 Task: Look for space in Boujniba, Morocco from 8th June, 2023 to 16th June, 2023 for 2 adults in price range Rs.10000 to Rs.15000. Place can be entire place with 1  bedroom having 1 bed and 1 bathroom. Property type can be house, flat, guest house, hotel. Amenities needed are: wifi. Booking option can be shelf check-in. Required host language is English.
Action: Mouse moved to (512, 69)
Screenshot: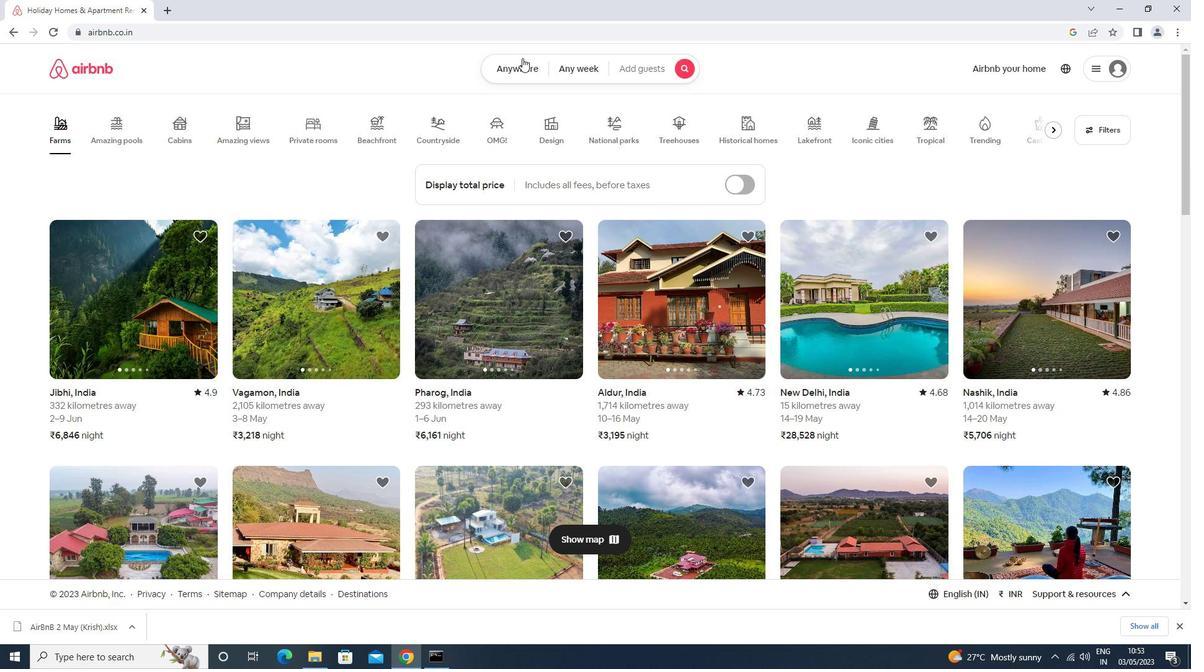 
Action: Mouse pressed left at (512, 69)
Screenshot: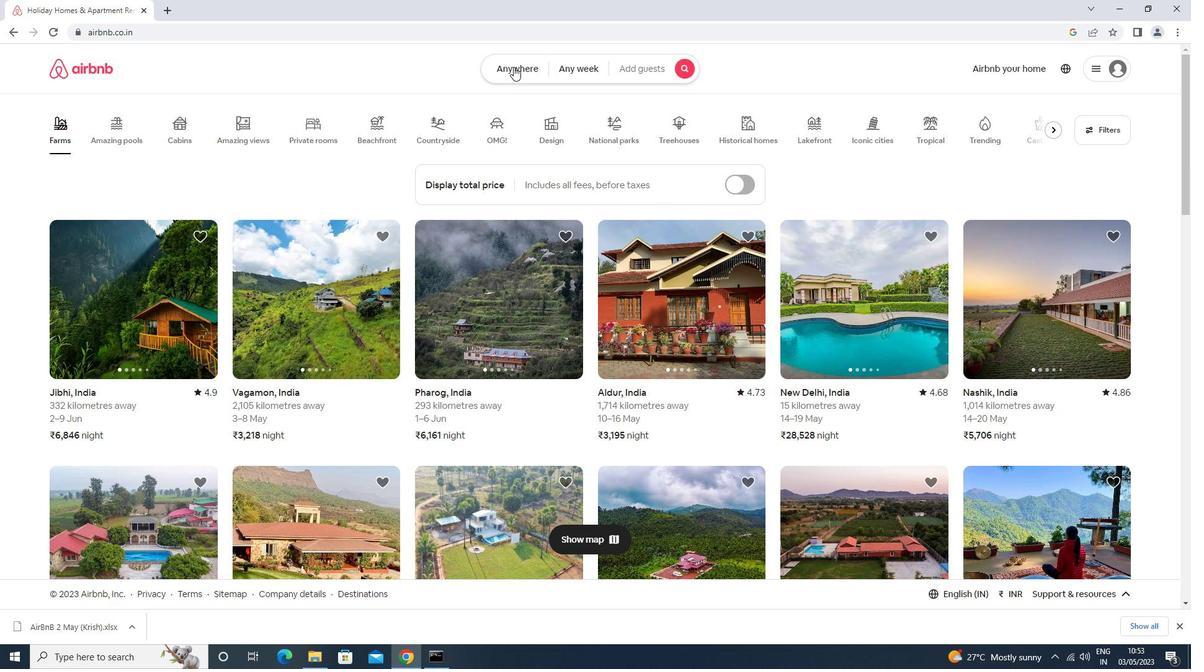 
Action: Mouse moved to (482, 120)
Screenshot: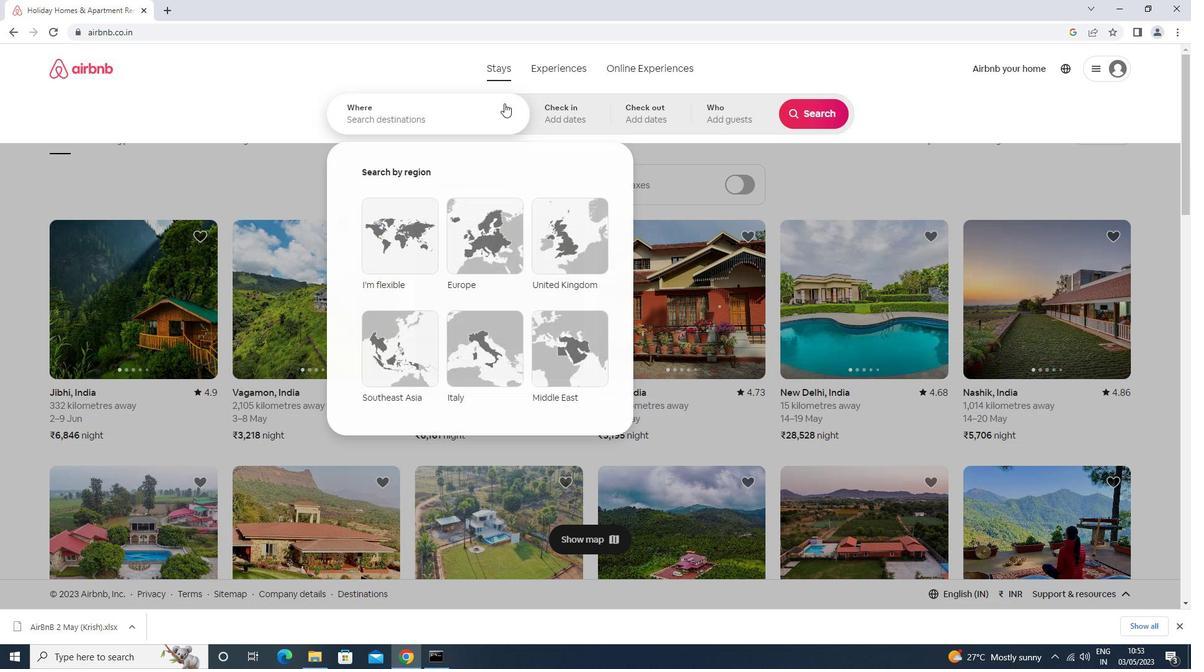 
Action: Mouse pressed left at (482, 120)
Screenshot: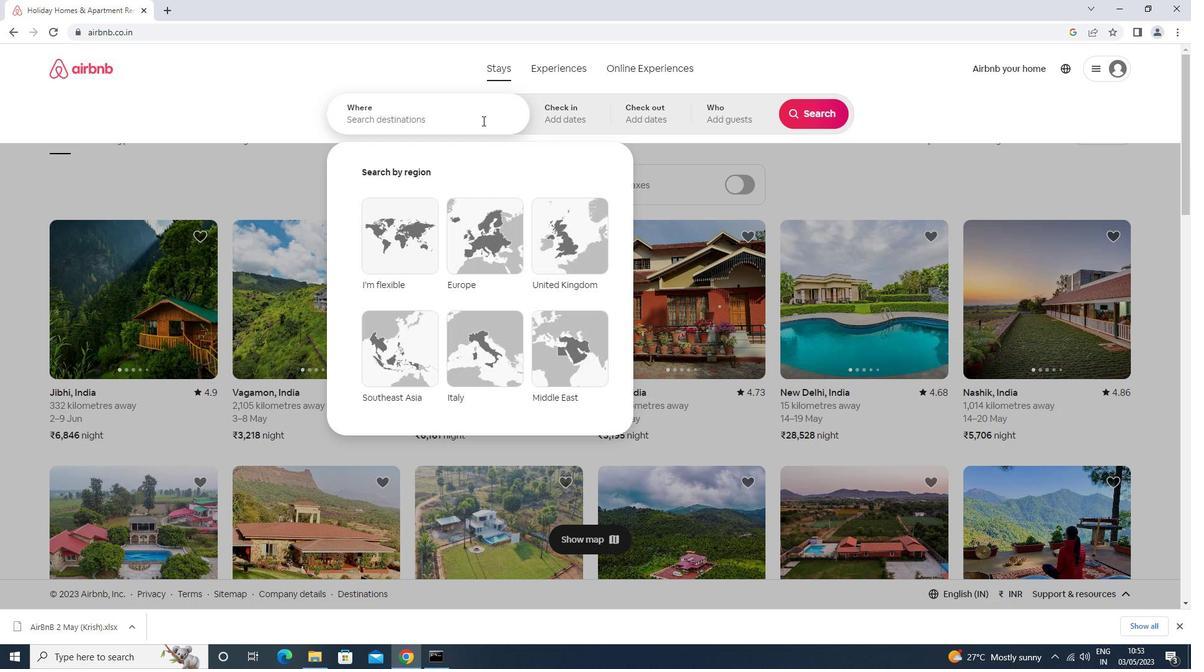 
Action: Mouse moved to (471, 122)
Screenshot: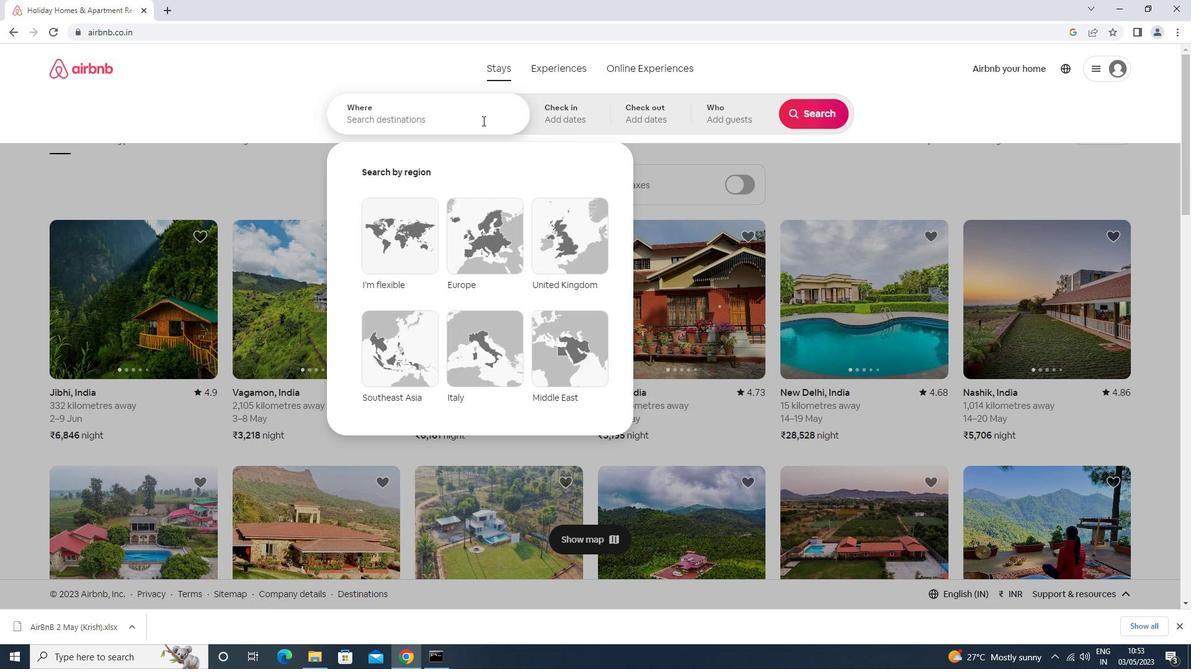 
Action: Key pressed boujniba
Screenshot: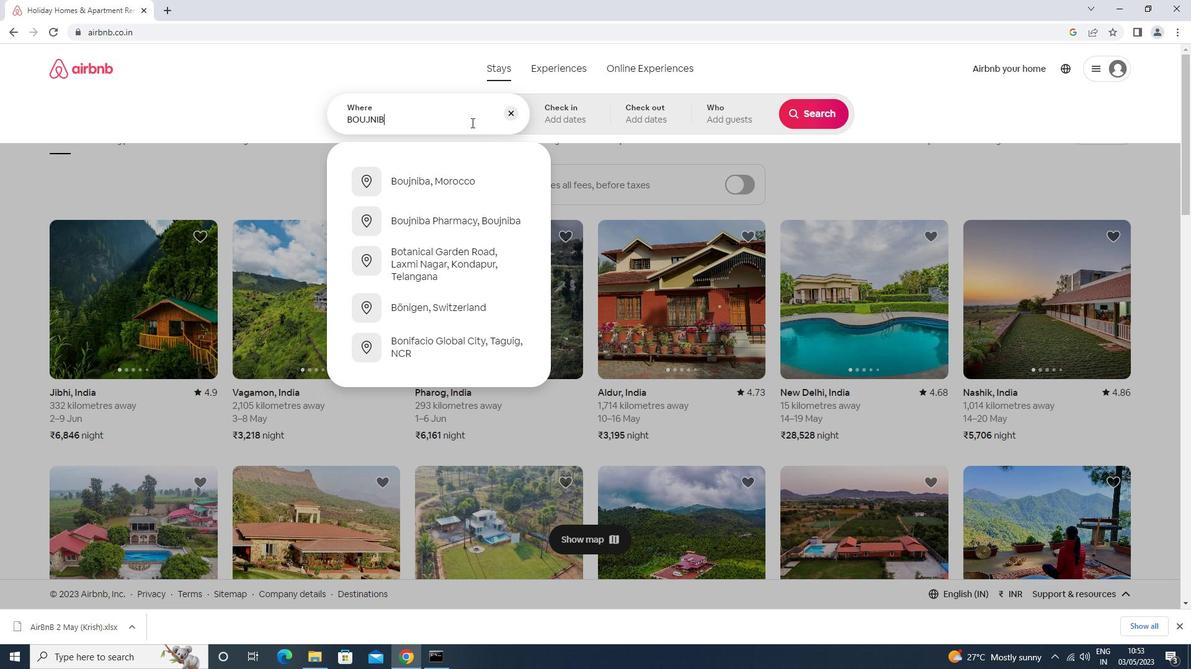 
Action: Mouse moved to (443, 174)
Screenshot: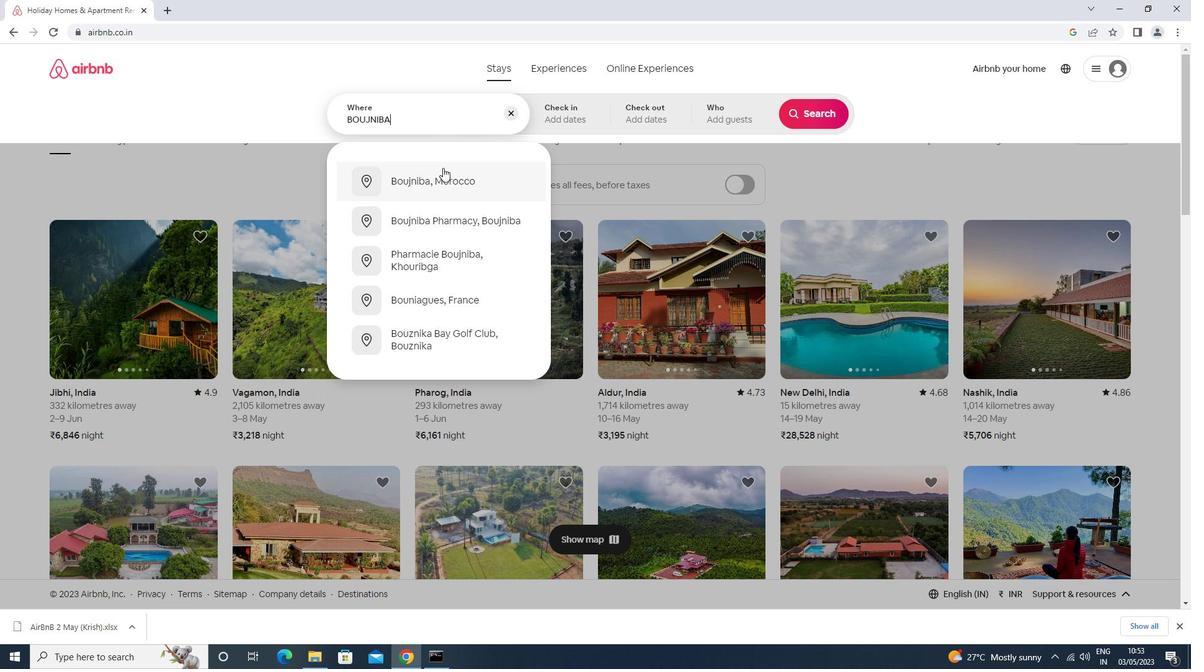 
Action: Mouse pressed left at (443, 174)
Screenshot: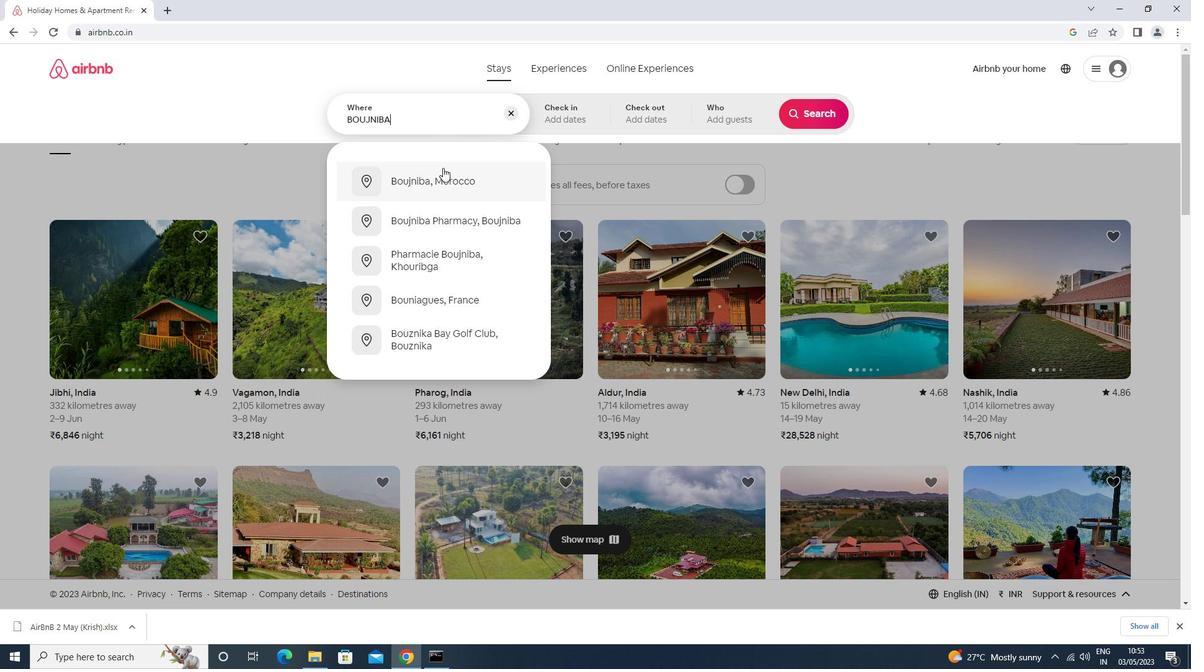
Action: Mouse moved to (732, 296)
Screenshot: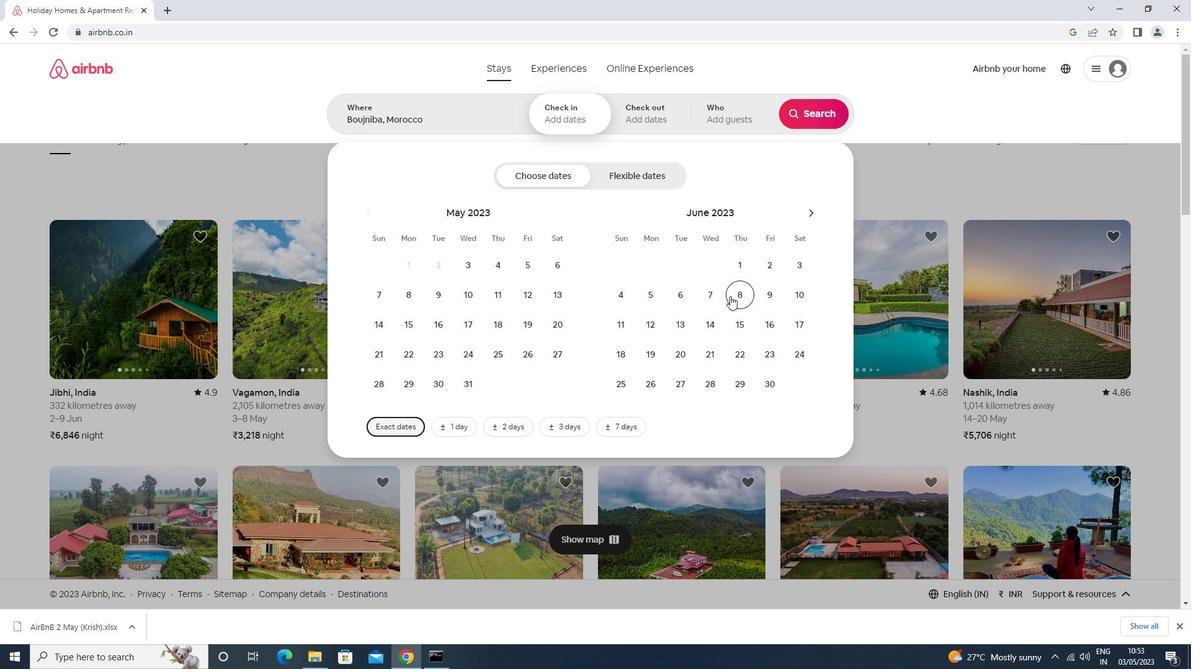 
Action: Mouse pressed left at (732, 296)
Screenshot: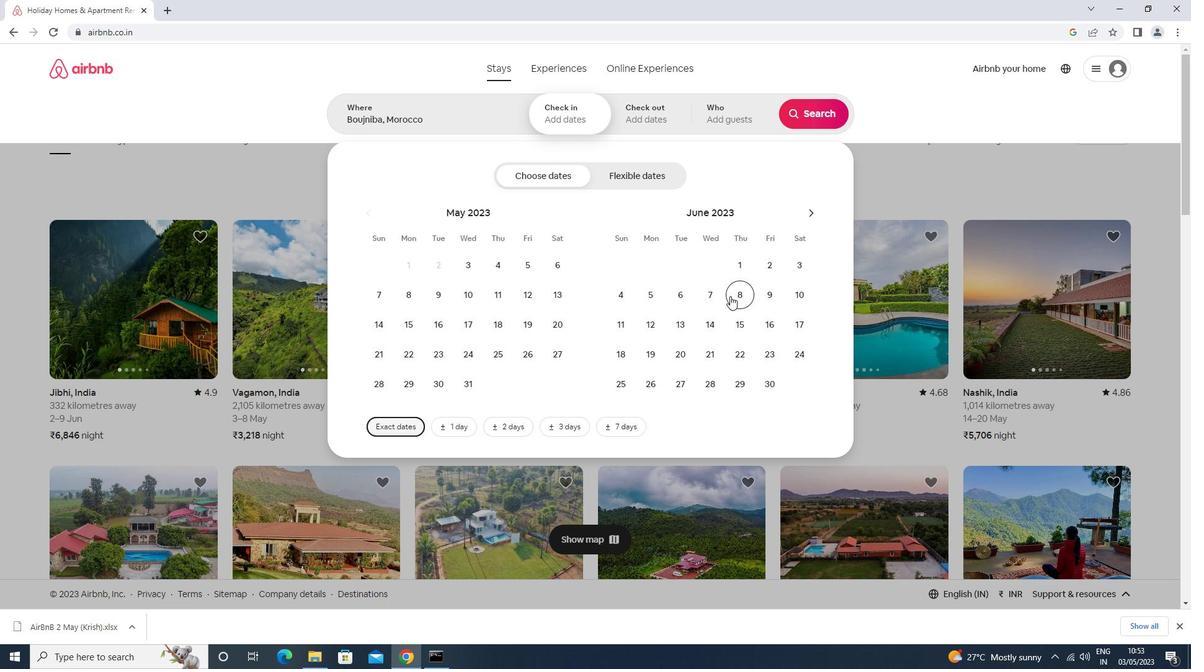 
Action: Mouse moved to (779, 330)
Screenshot: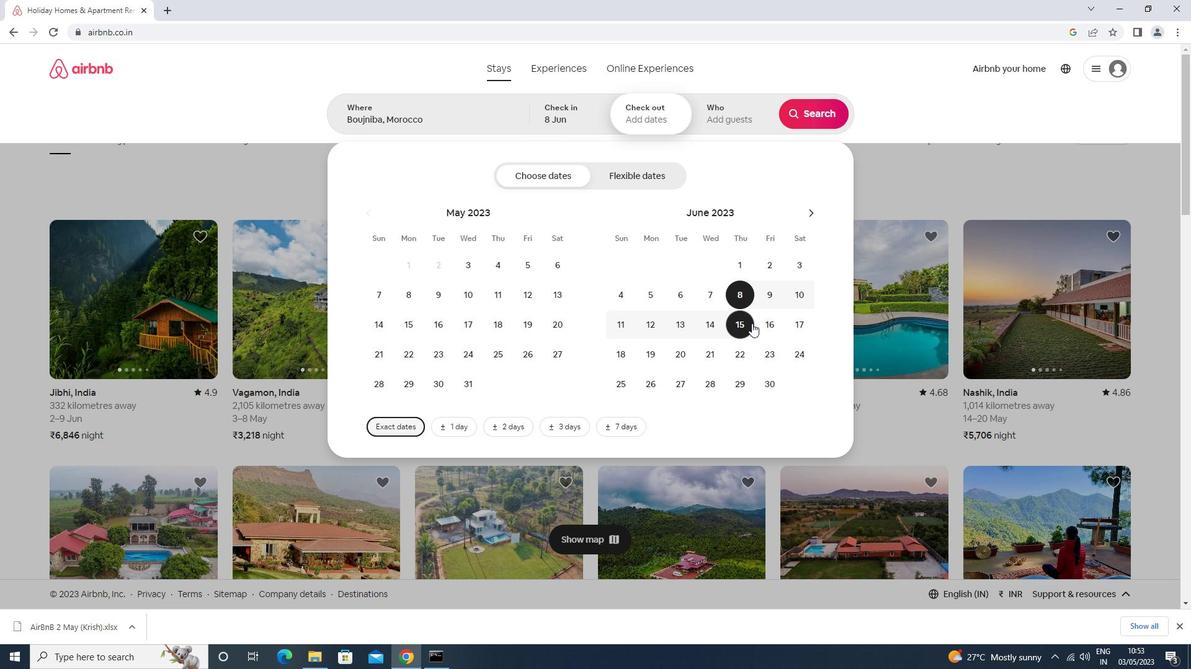 
Action: Mouse pressed left at (779, 330)
Screenshot: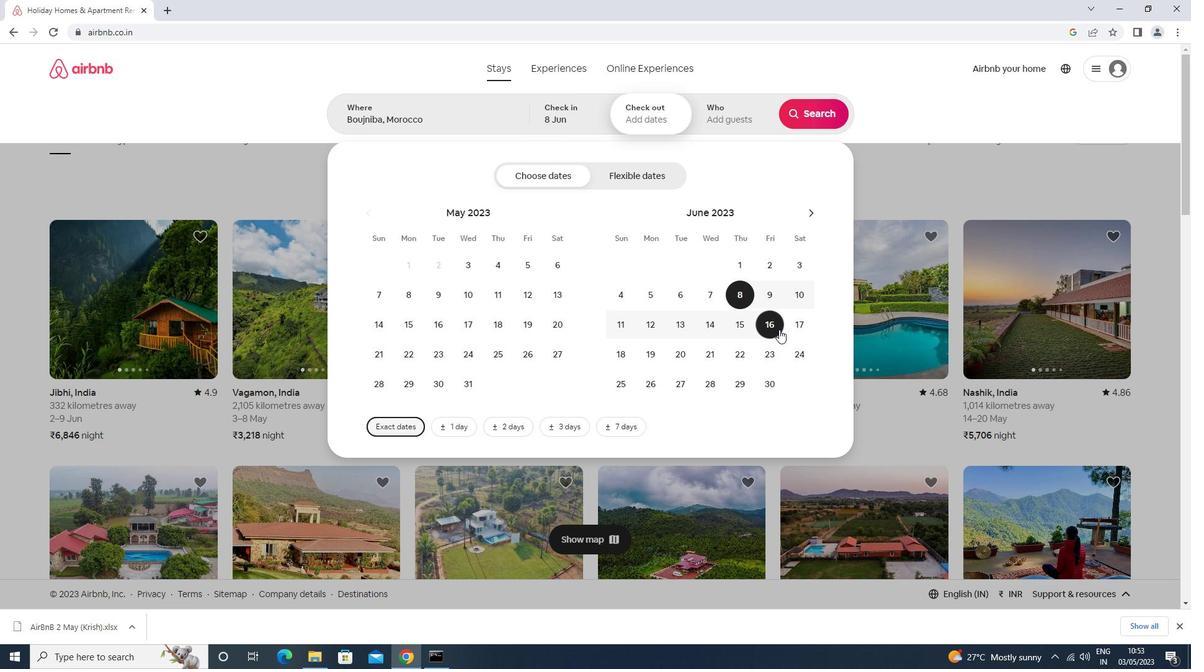
Action: Mouse moved to (734, 124)
Screenshot: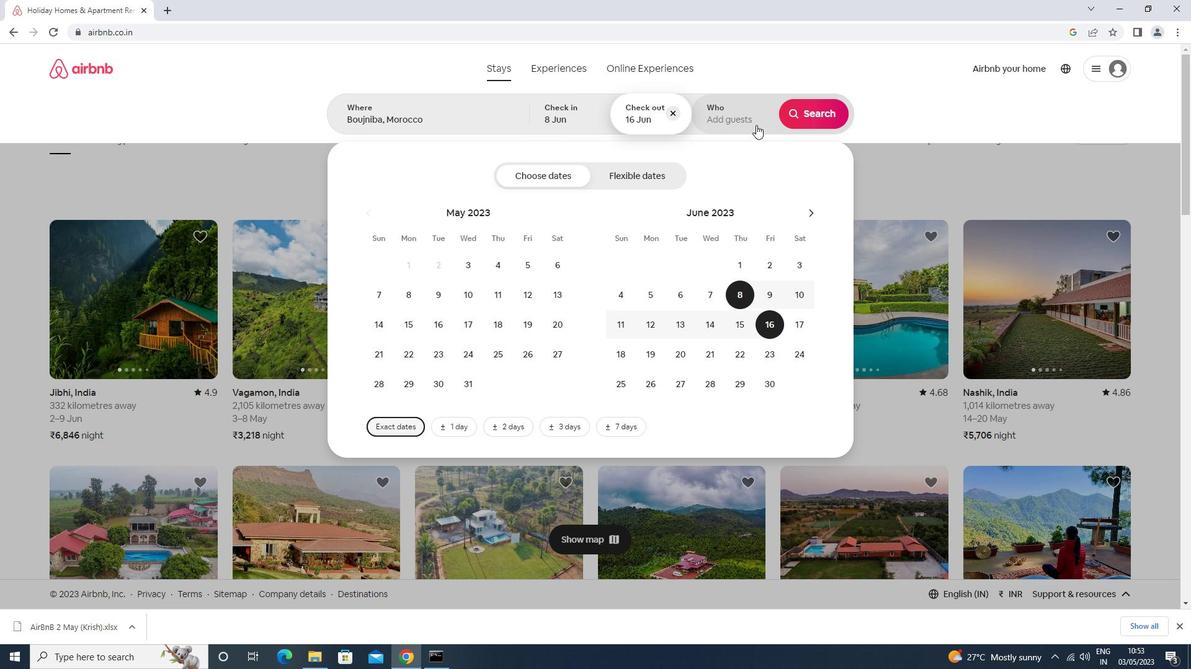 
Action: Mouse pressed left at (734, 124)
Screenshot: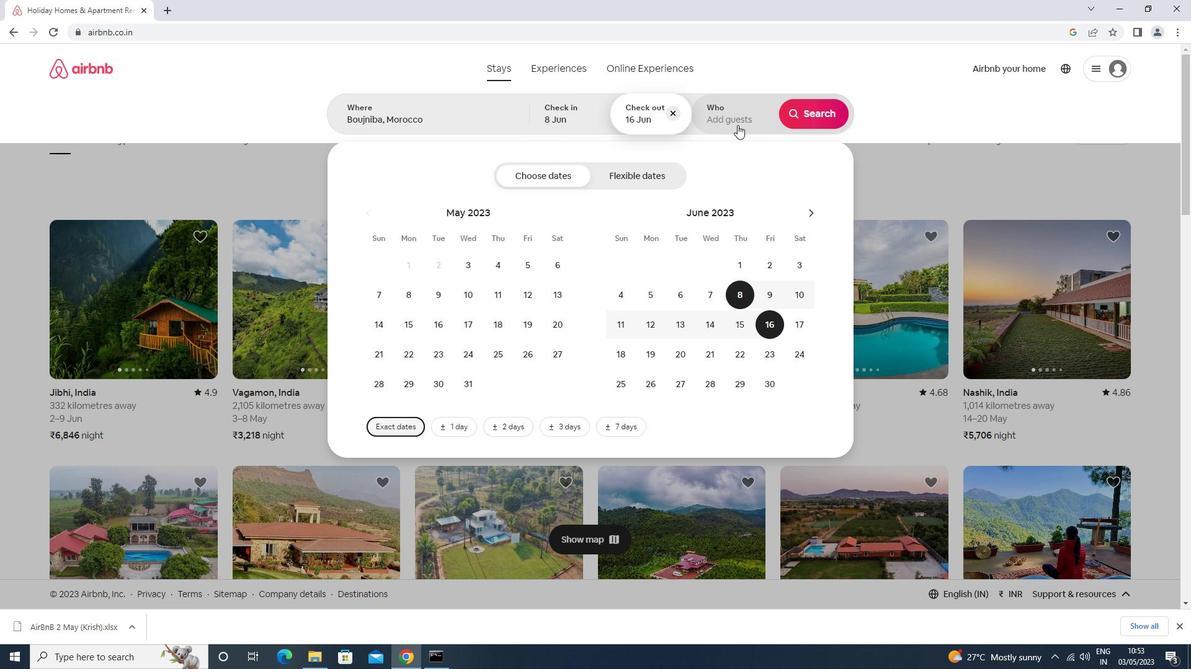 
Action: Mouse moved to (820, 185)
Screenshot: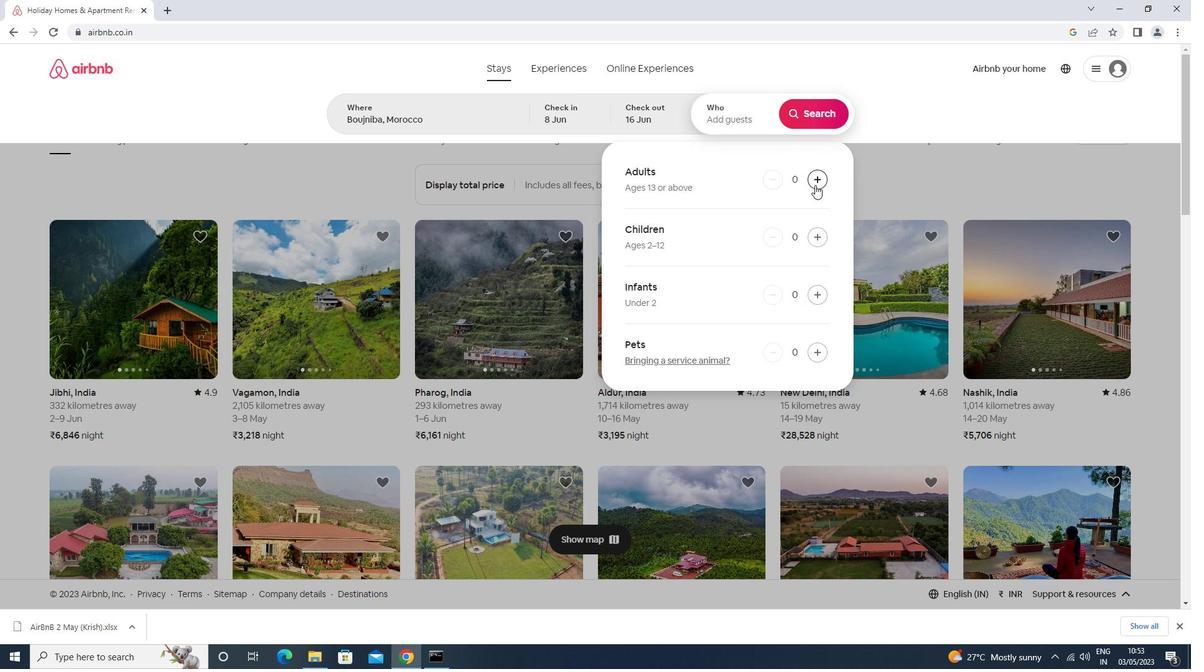 
Action: Mouse pressed left at (820, 185)
Screenshot: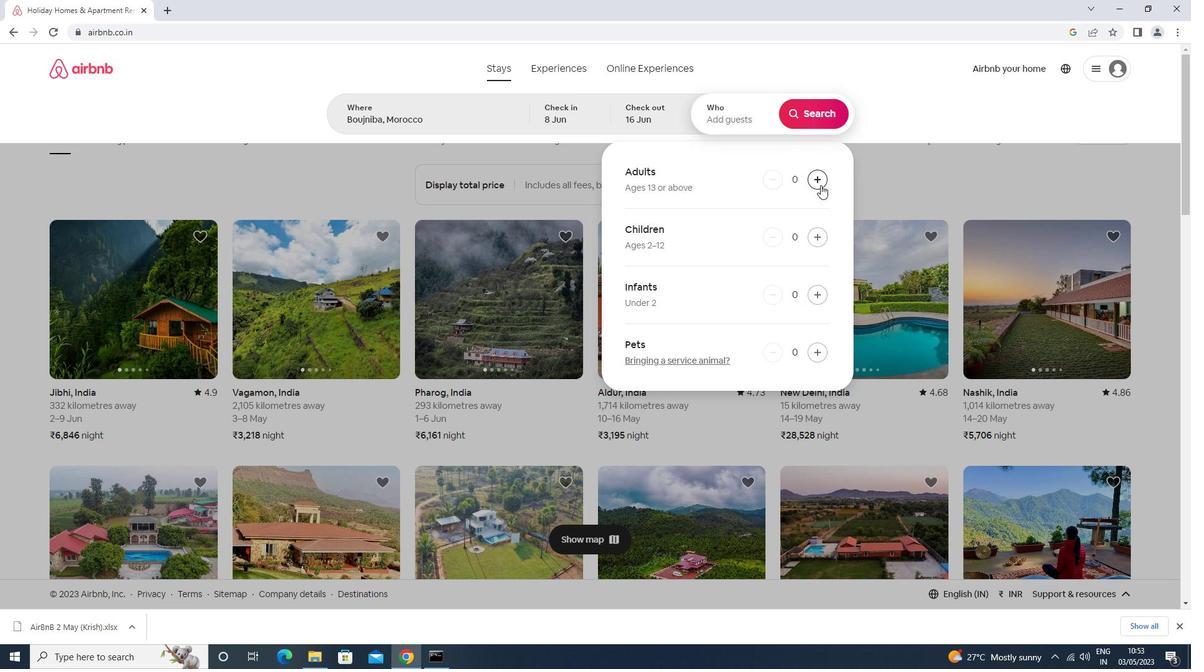 
Action: Mouse pressed left at (820, 185)
Screenshot: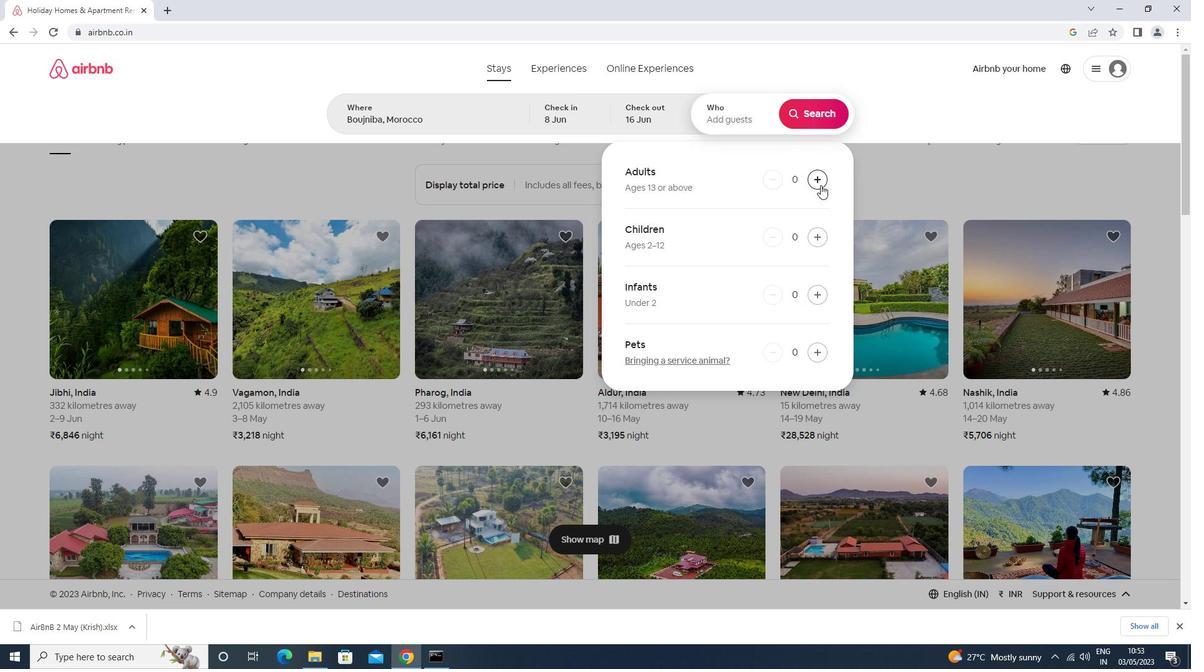 
Action: Mouse moved to (812, 111)
Screenshot: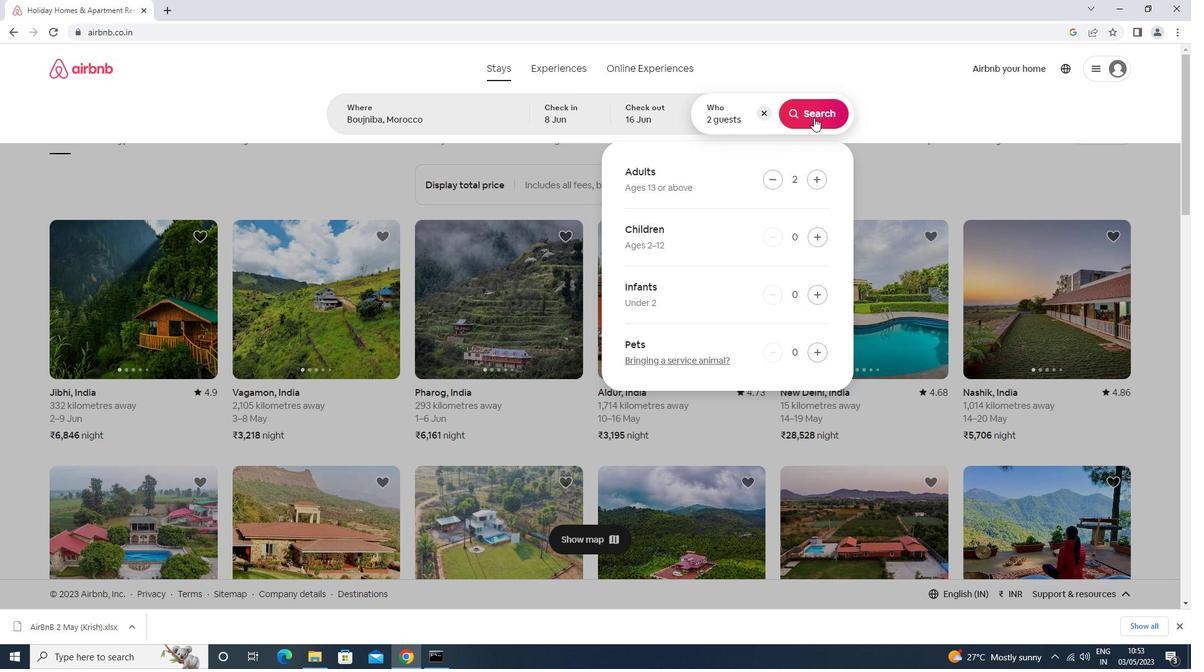 
Action: Mouse pressed left at (812, 111)
Screenshot: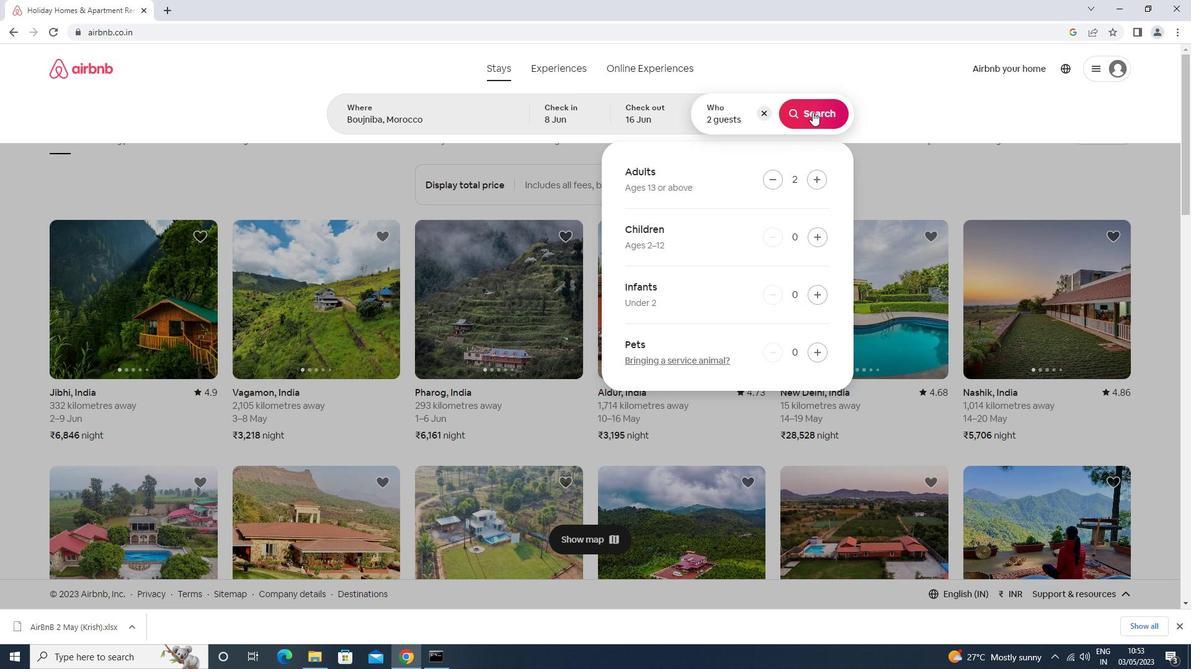 
Action: Mouse moved to (1124, 117)
Screenshot: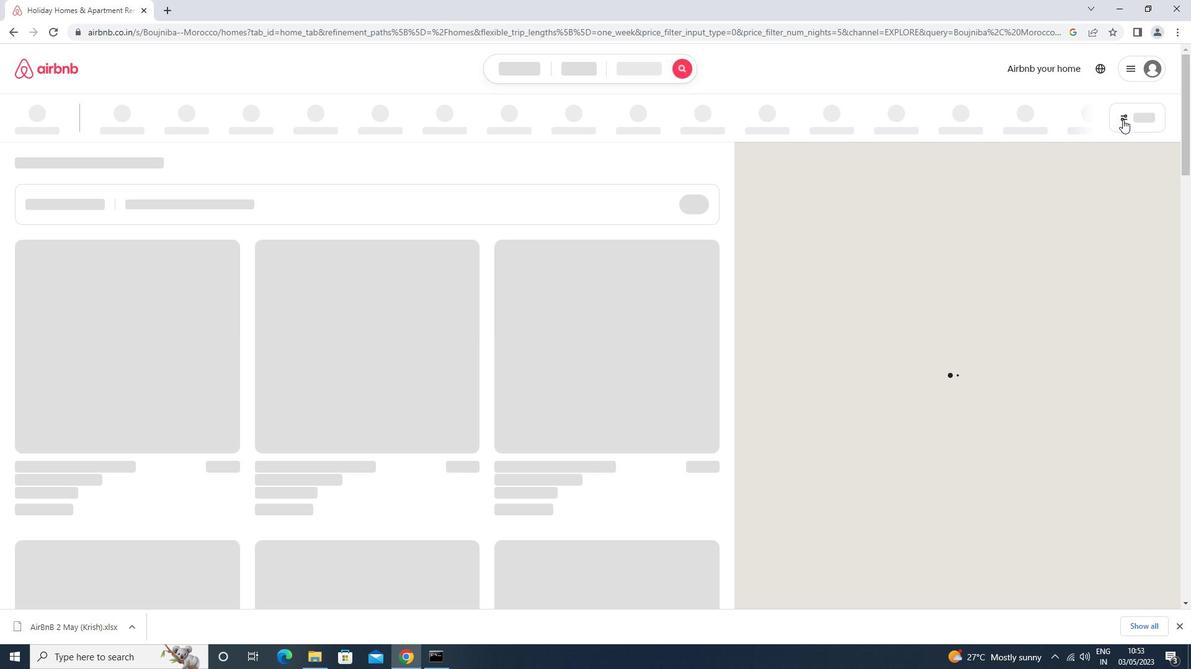 
Action: Mouse pressed left at (1124, 117)
Screenshot: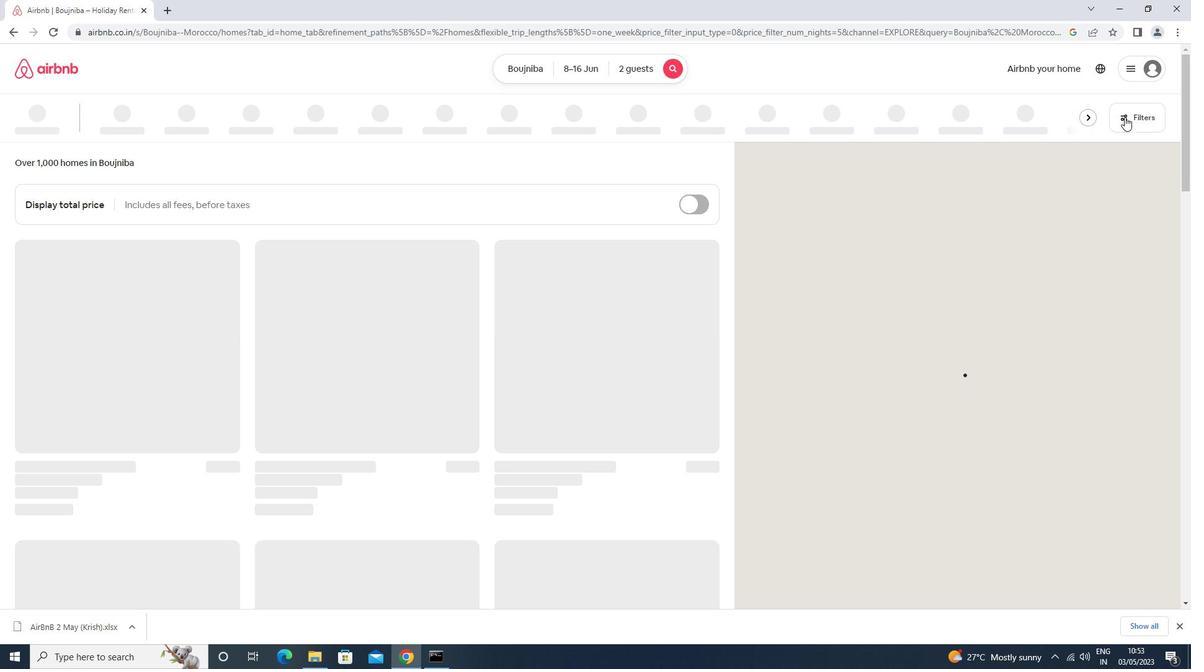 
Action: Mouse moved to (512, 272)
Screenshot: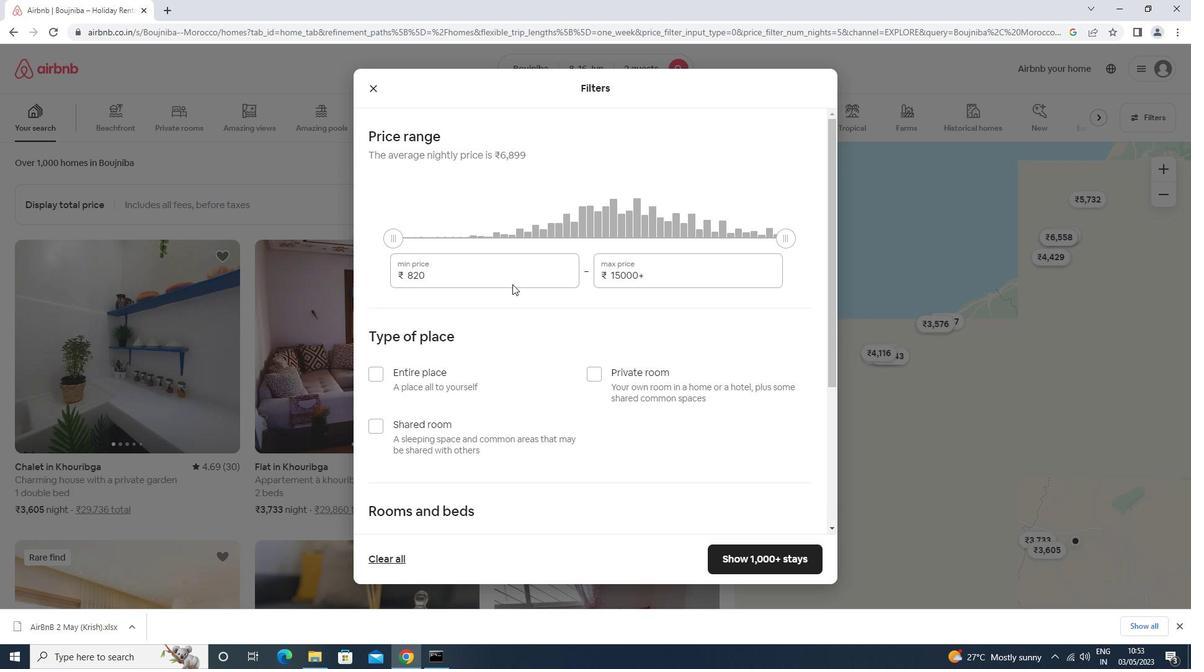 
Action: Mouse pressed left at (512, 272)
Screenshot: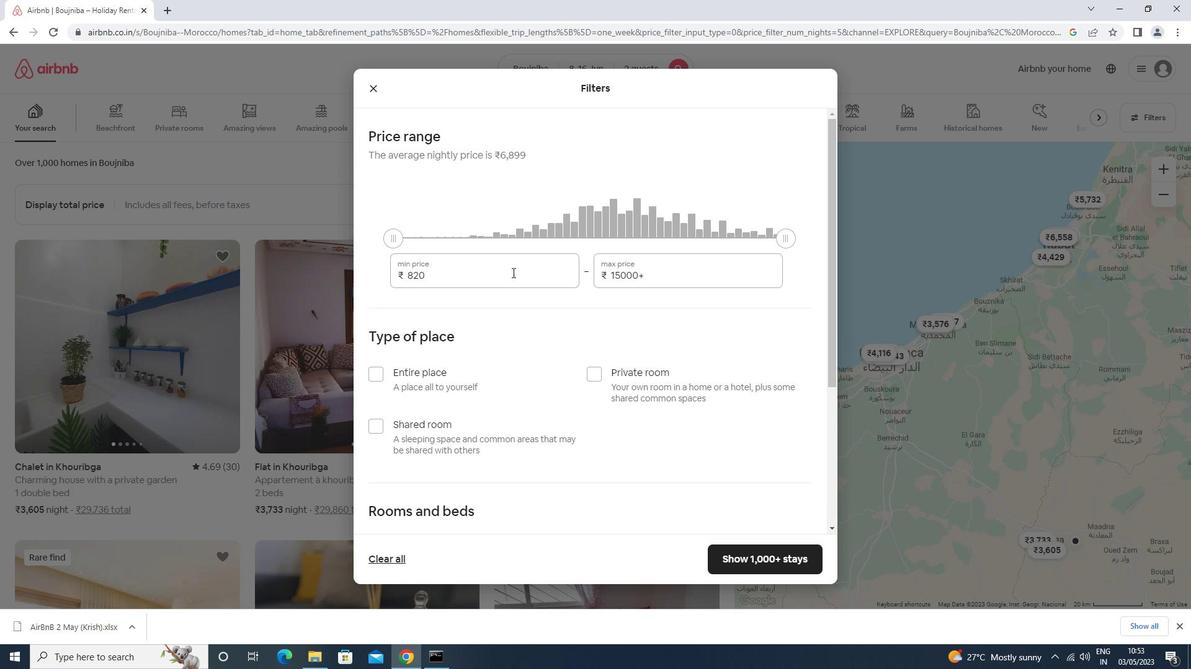 
Action: Mouse moved to (509, 272)
Screenshot: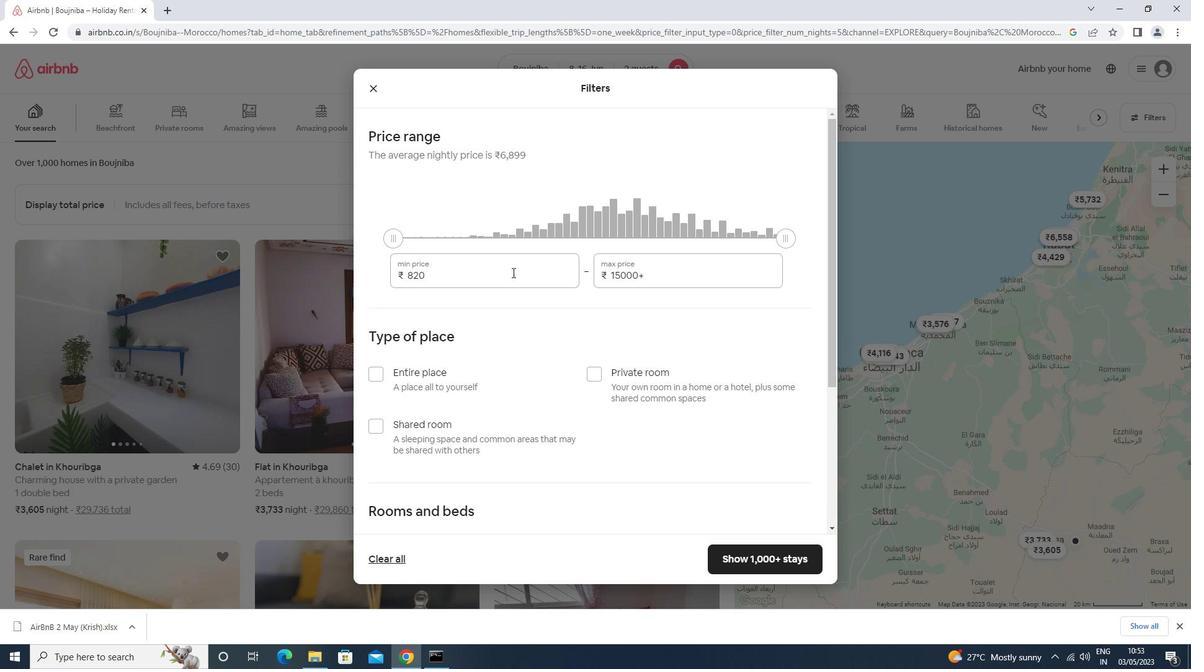 
Action: Key pressed <Key.backspace><Key.backspace><Key.backspace><Key.backspace><Key.backspace><Key.backspace><Key.backspace><Key.backspace><Key.backspace><Key.backspace><Key.backspace>10000<Key.tab>15000
Screenshot: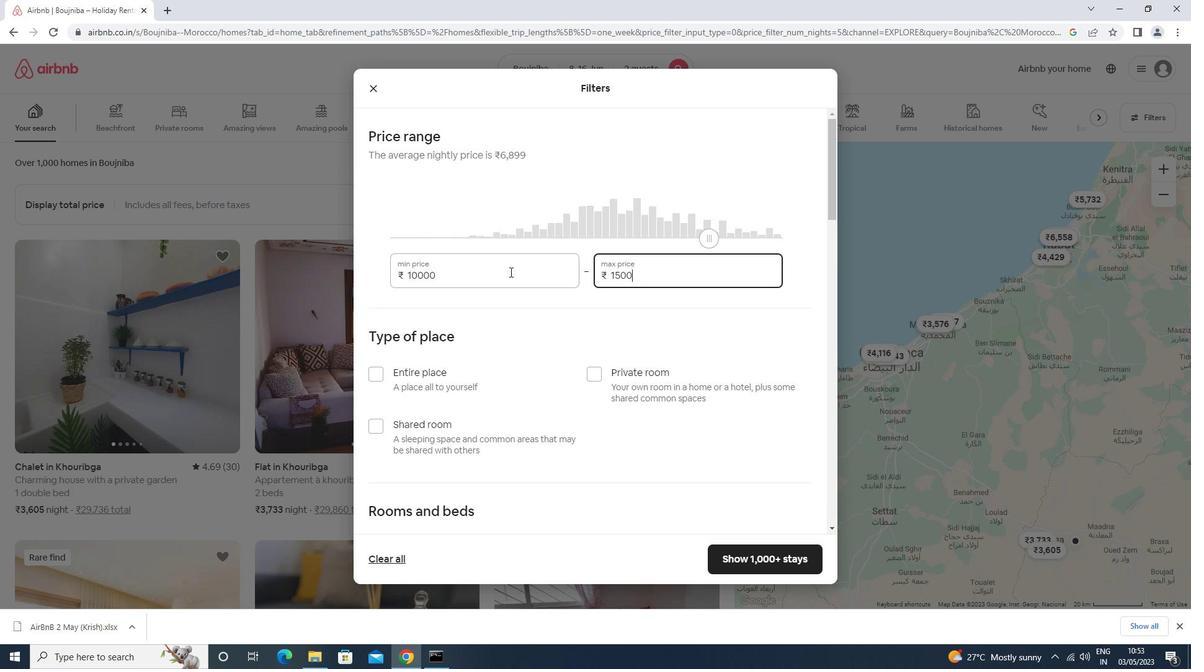 
Action: Mouse moved to (428, 375)
Screenshot: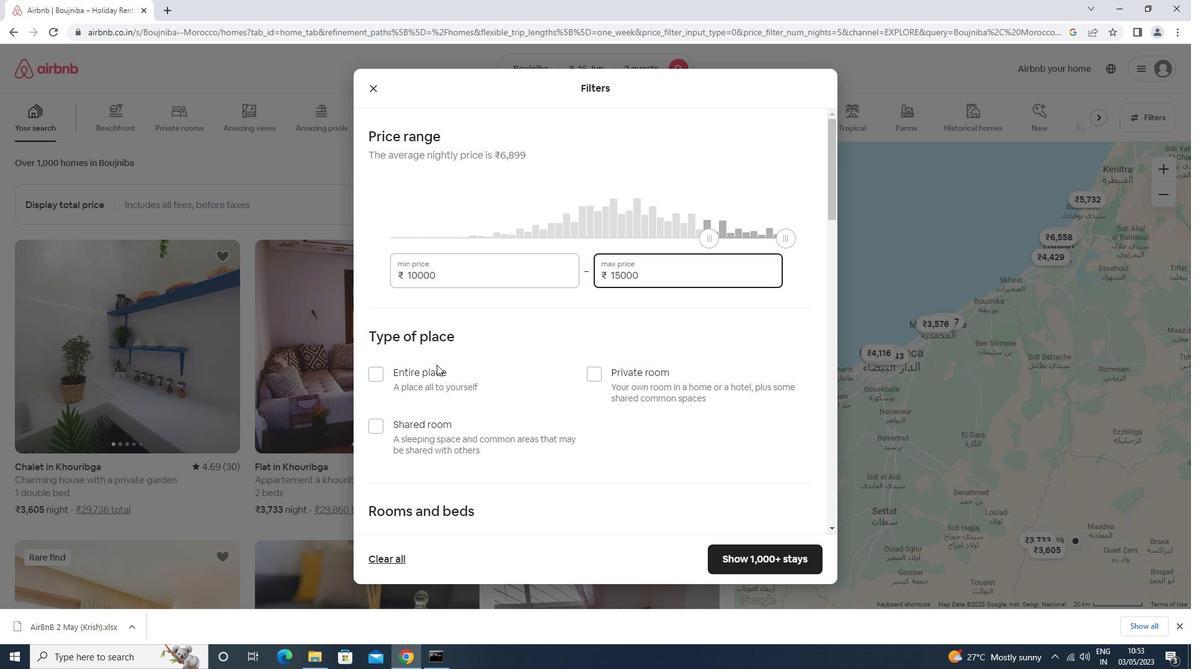 
Action: Mouse pressed left at (428, 375)
Screenshot: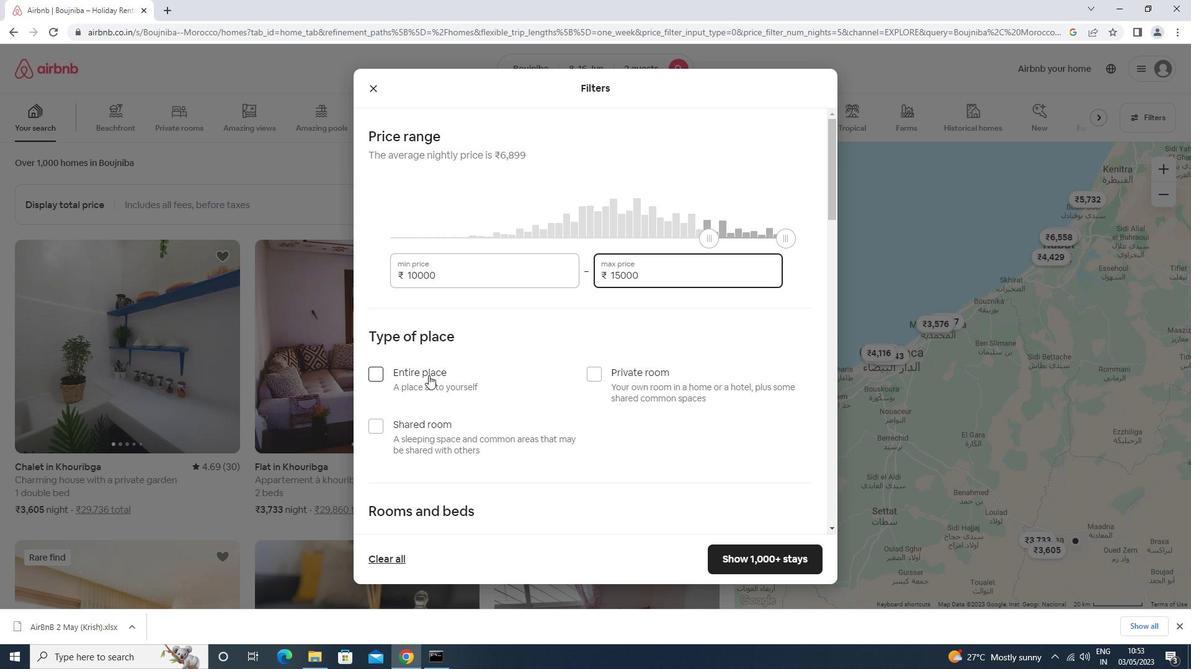 
Action: Mouse moved to (428, 375)
Screenshot: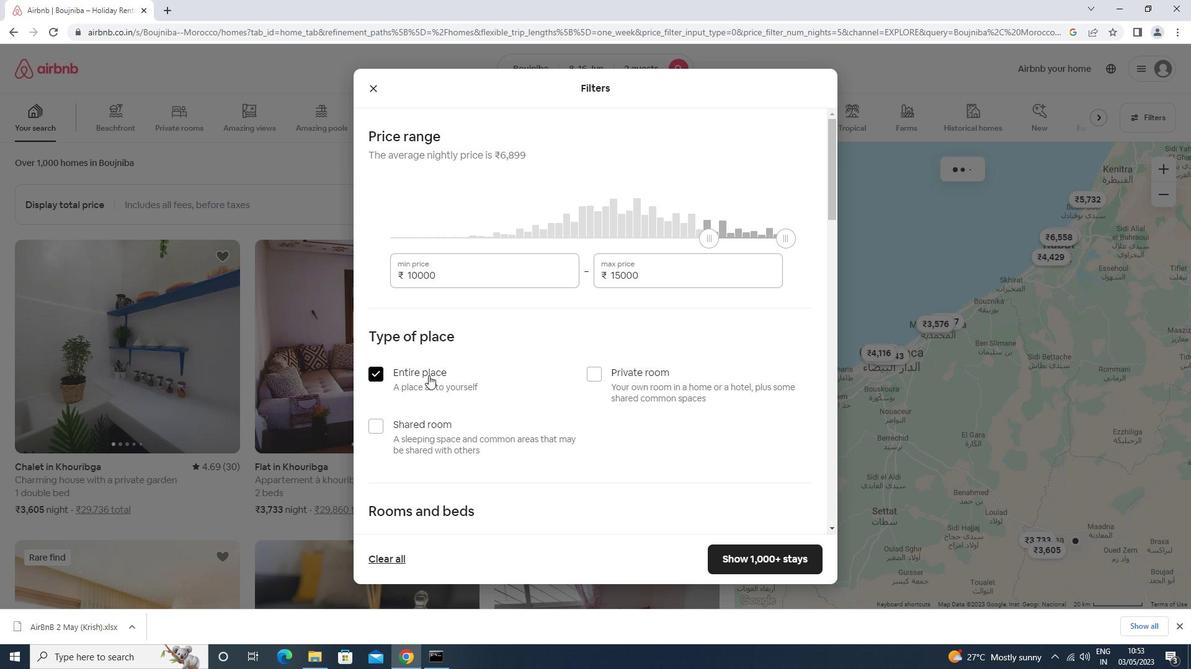 
Action: Mouse scrolled (428, 375) with delta (0, 0)
Screenshot: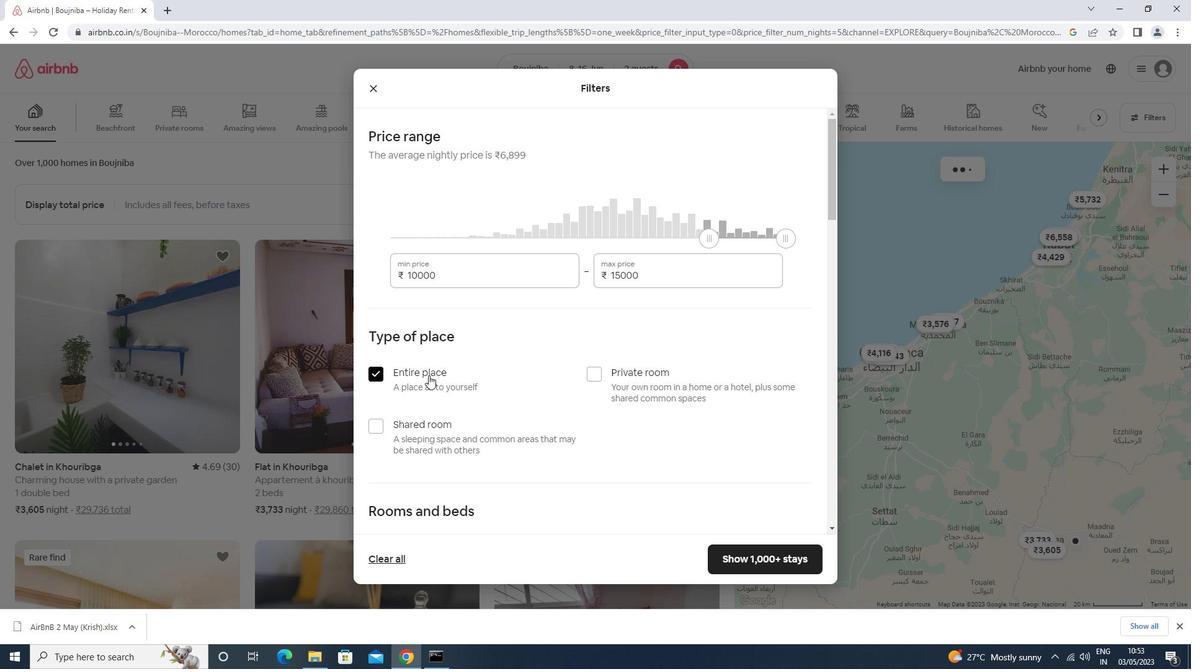 
Action: Mouse scrolled (428, 375) with delta (0, 0)
Screenshot: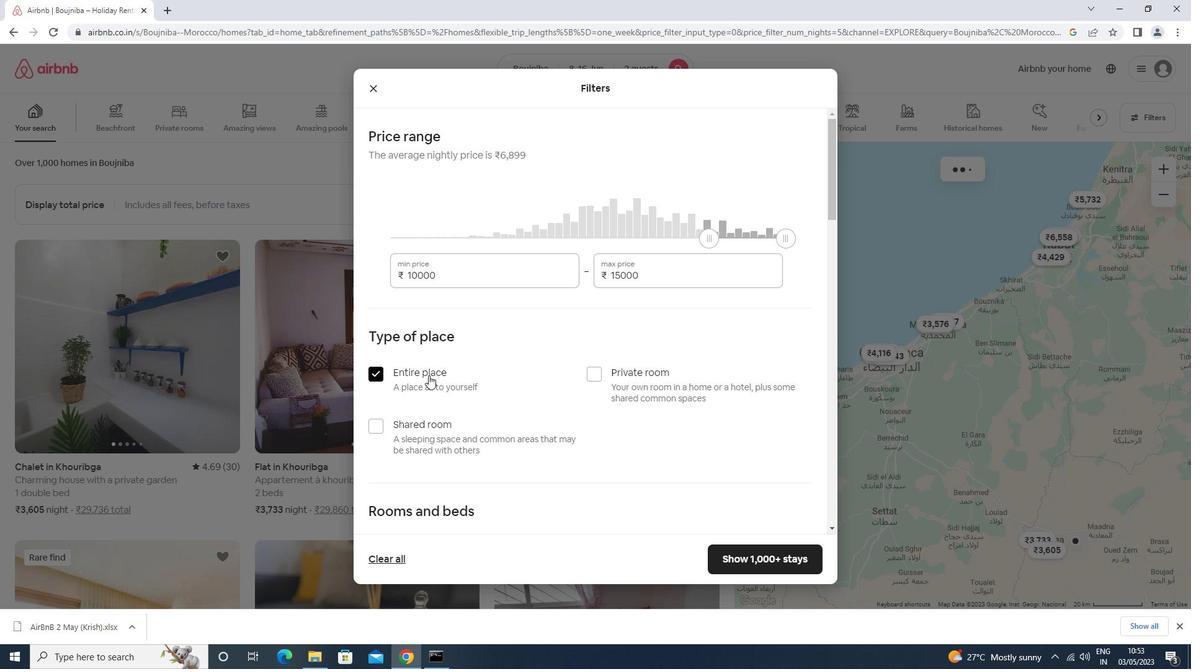 
Action: Mouse scrolled (428, 375) with delta (0, 0)
Screenshot: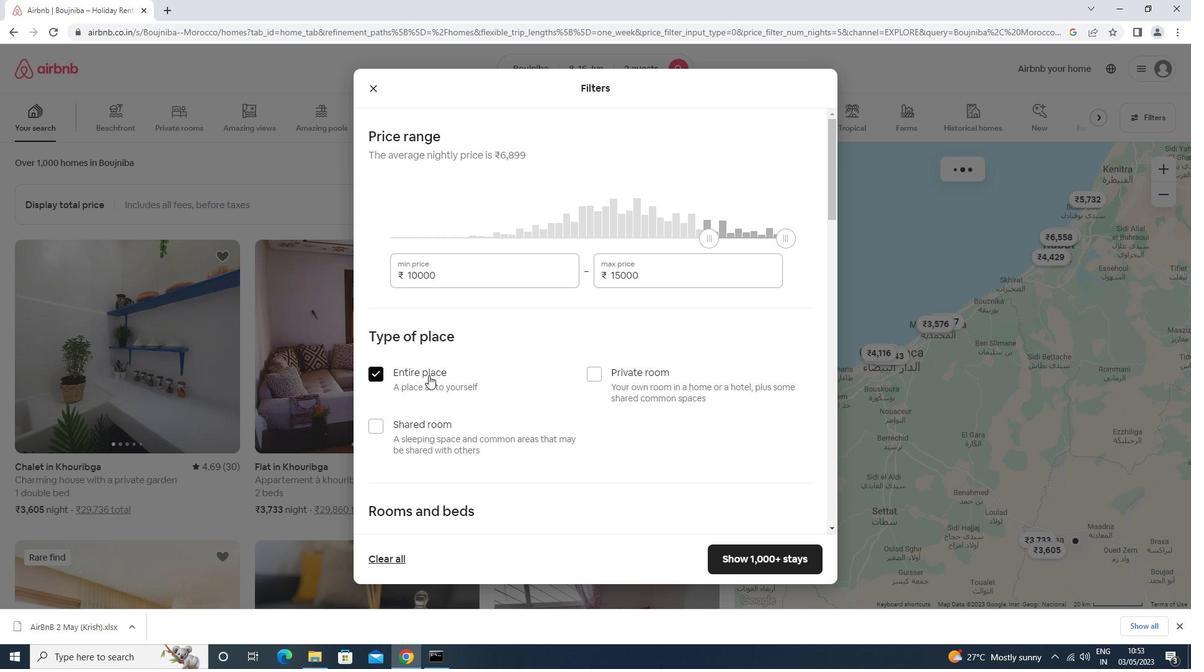 
Action: Mouse moved to (448, 381)
Screenshot: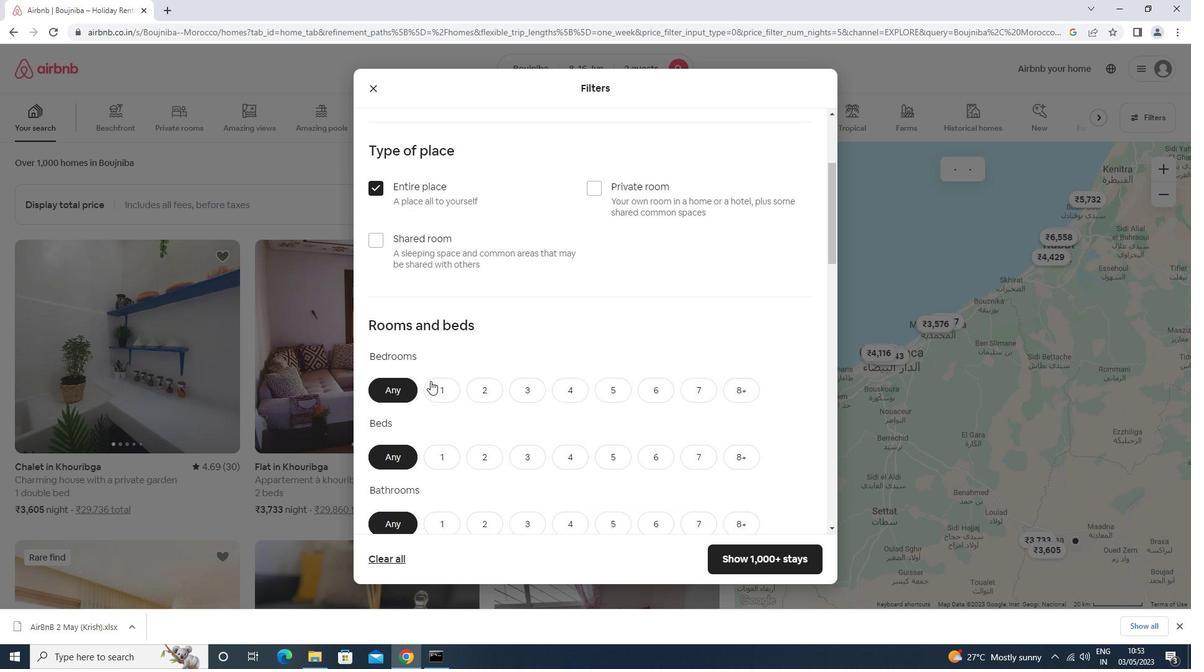 
Action: Mouse pressed left at (448, 381)
Screenshot: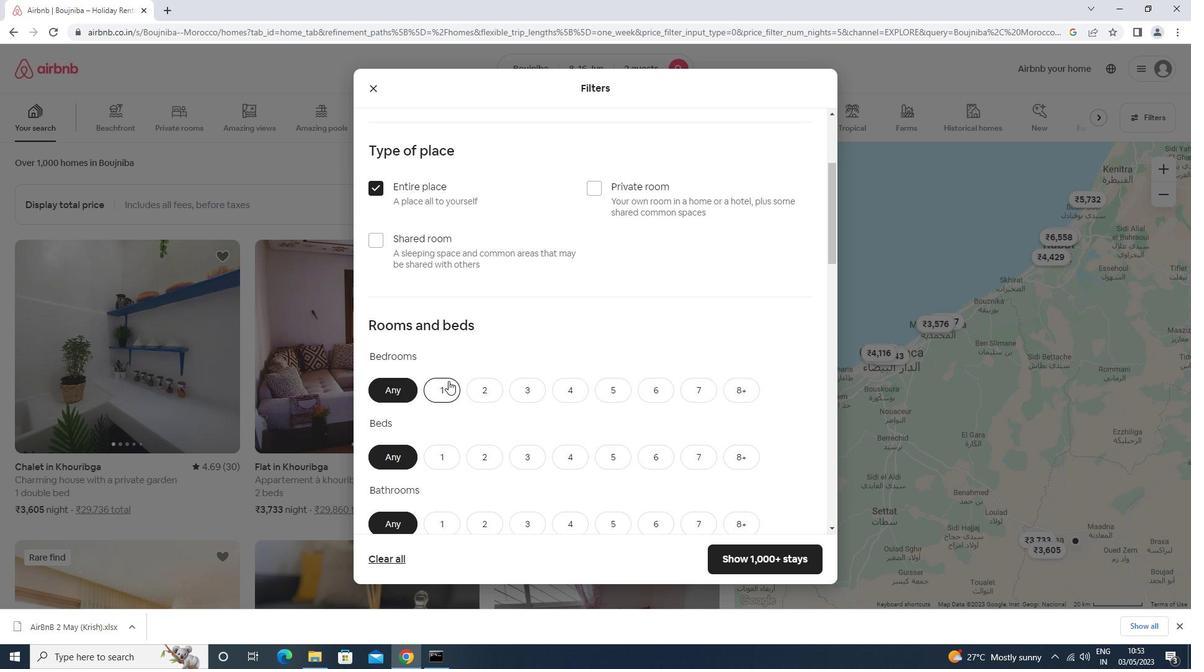 
Action: Mouse moved to (444, 449)
Screenshot: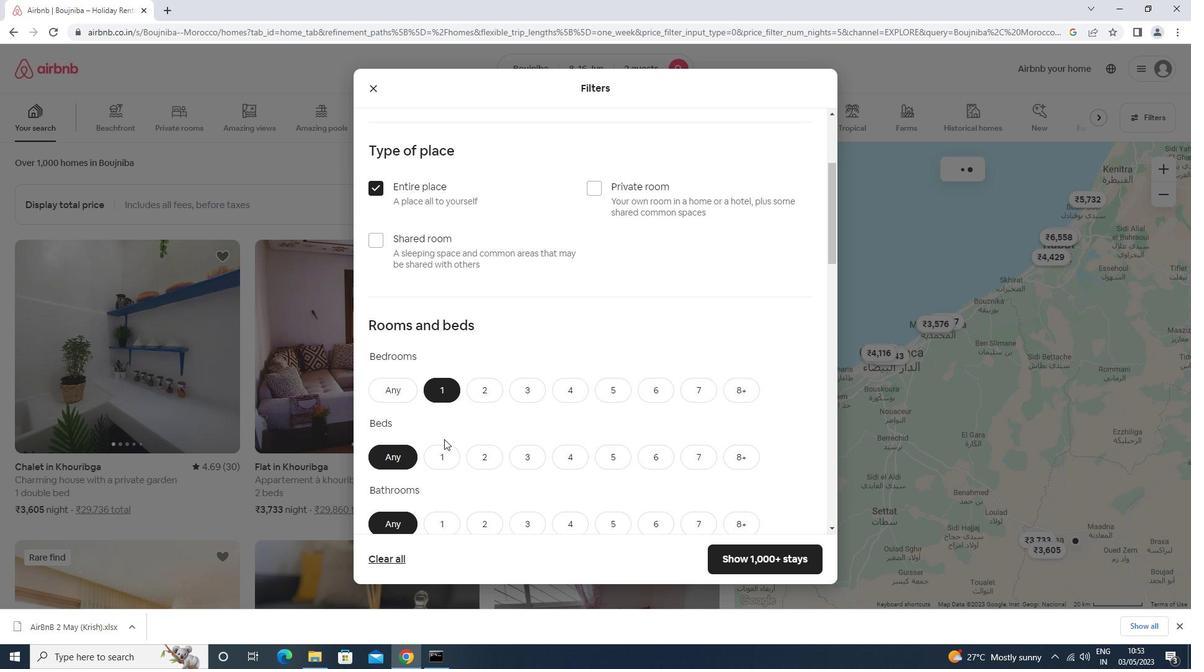 
Action: Mouse pressed left at (444, 449)
Screenshot: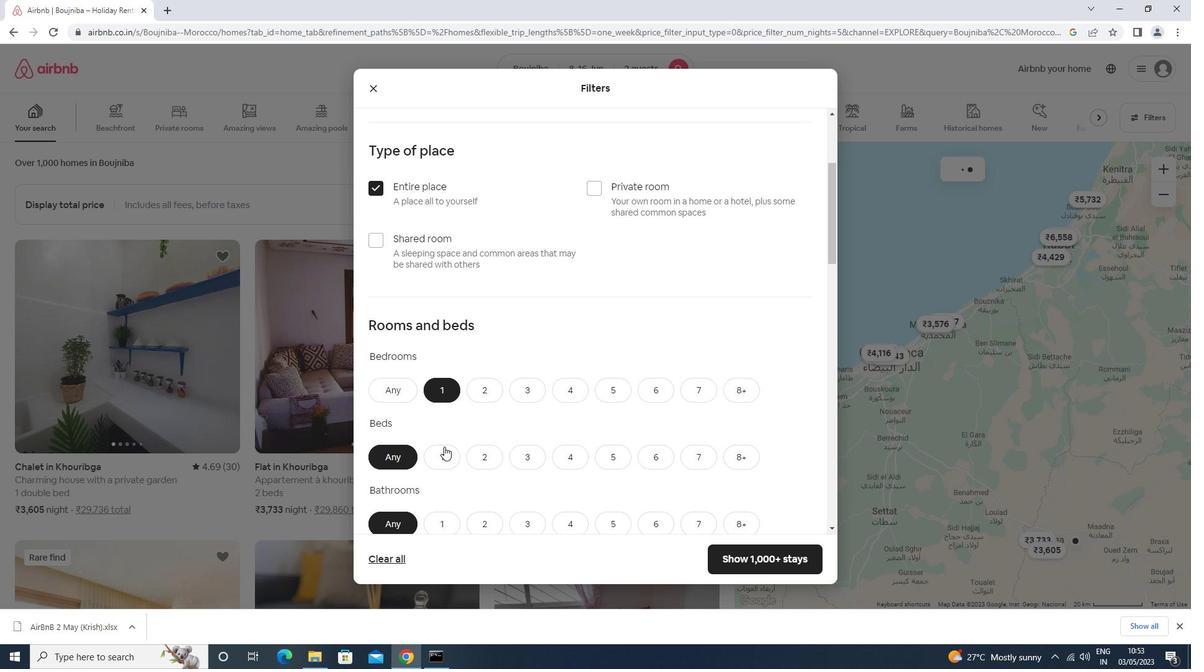 
Action: Mouse moved to (441, 526)
Screenshot: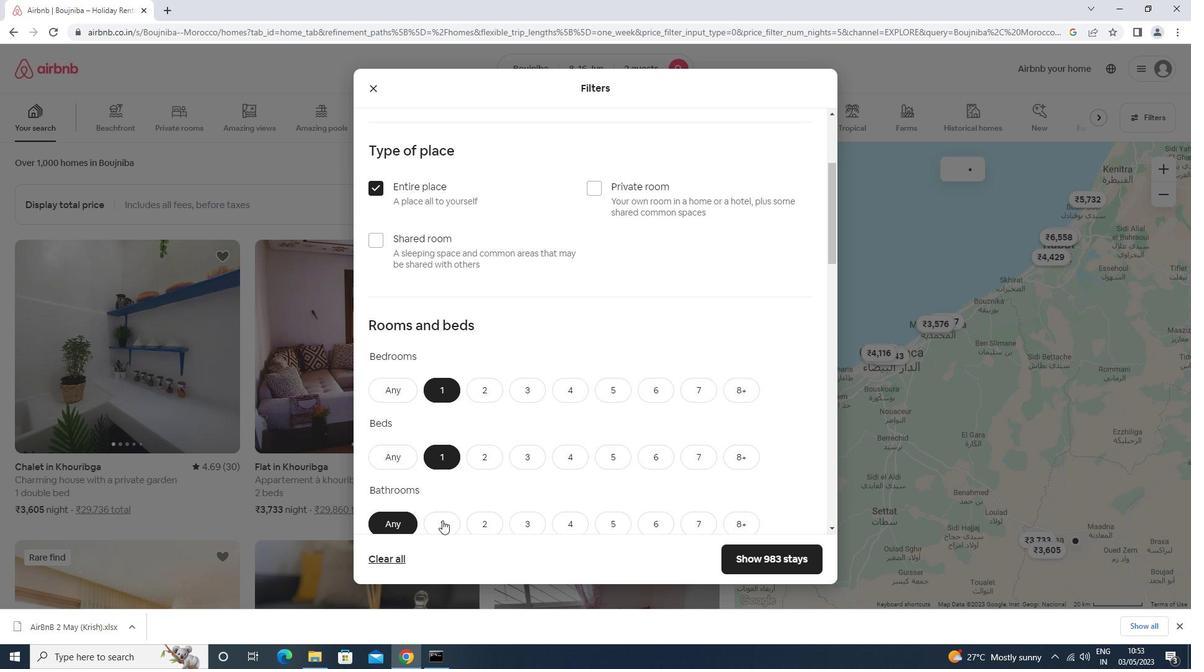 
Action: Mouse pressed left at (441, 526)
Screenshot: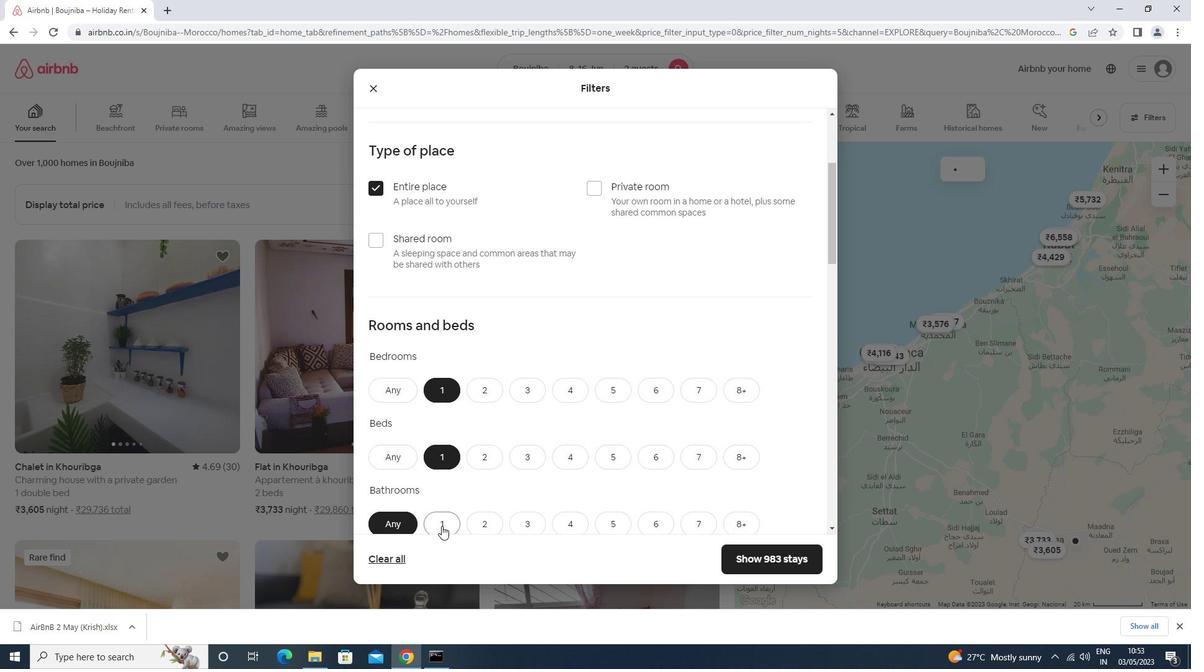 
Action: Mouse moved to (440, 475)
Screenshot: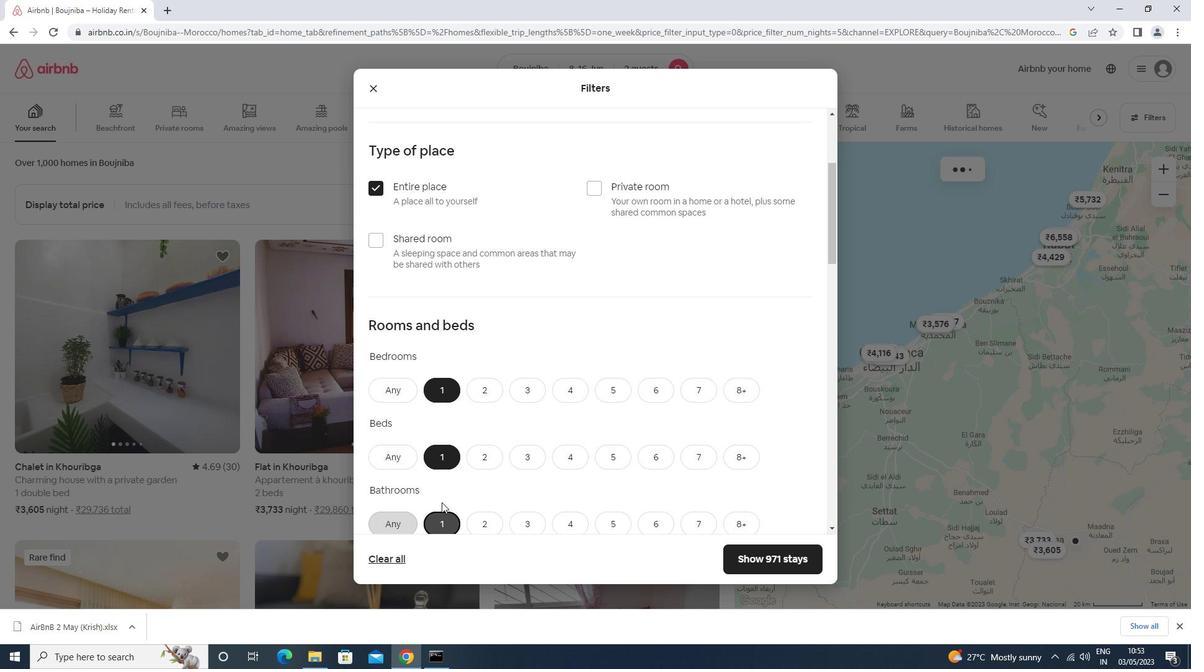 
Action: Mouse scrolled (440, 475) with delta (0, 0)
Screenshot: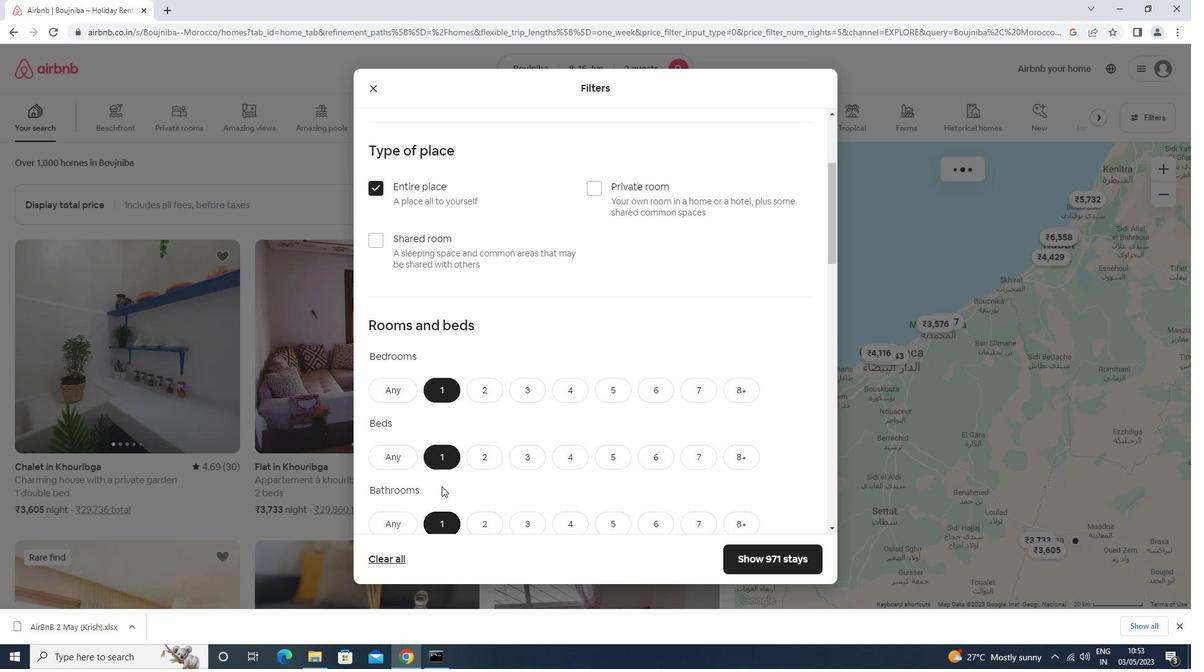 
Action: Mouse scrolled (440, 475) with delta (0, 0)
Screenshot: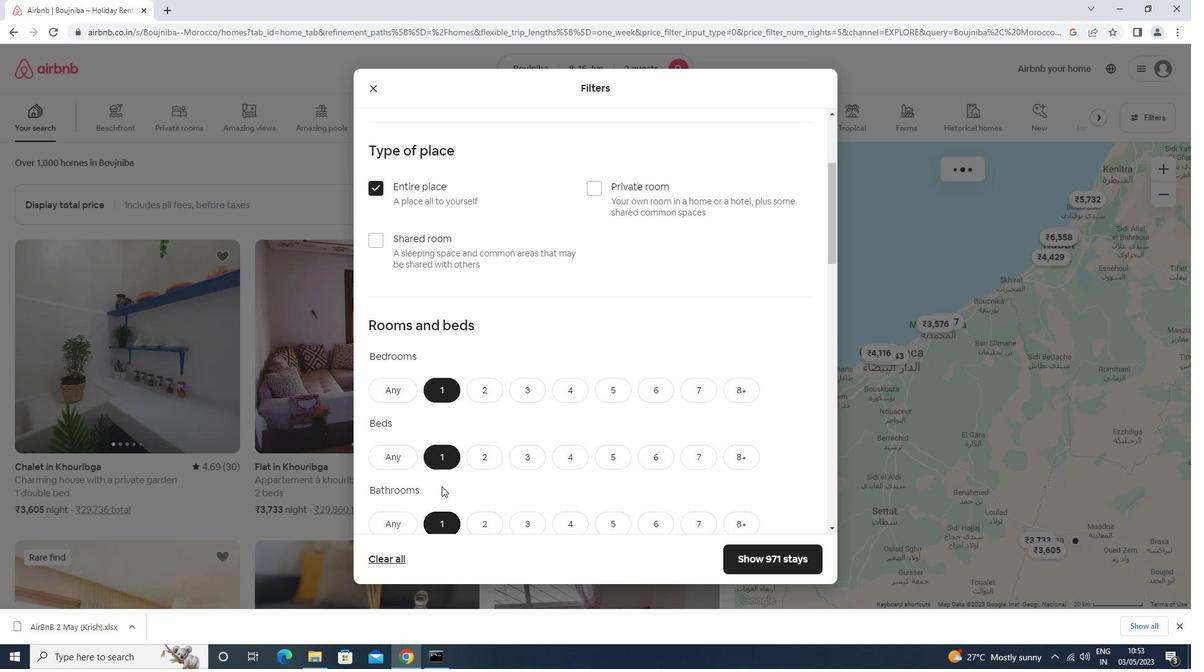 
Action: Mouse scrolled (440, 475) with delta (0, 0)
Screenshot: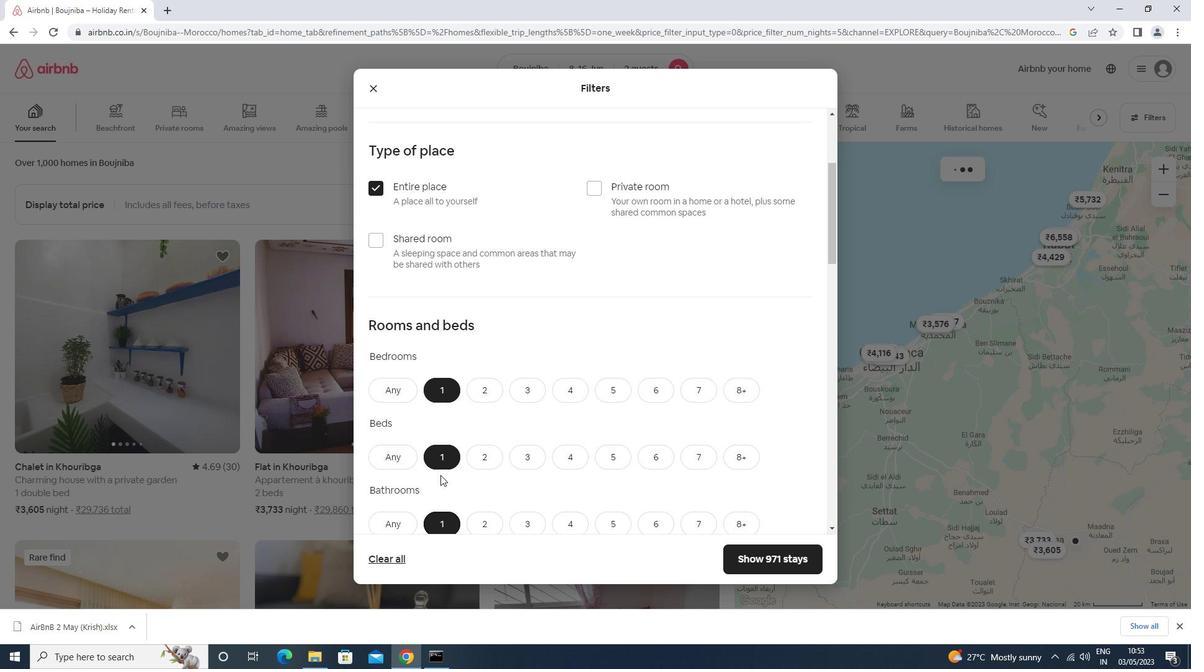 
Action: Mouse scrolled (440, 475) with delta (0, 0)
Screenshot: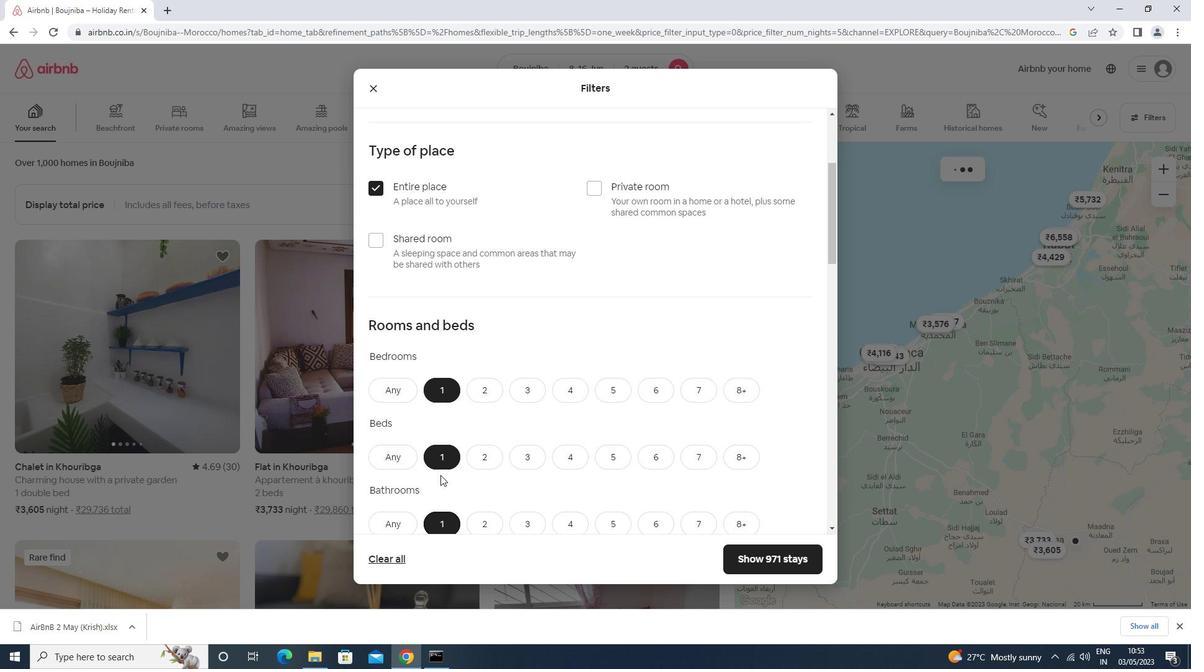 
Action: Mouse moved to (411, 406)
Screenshot: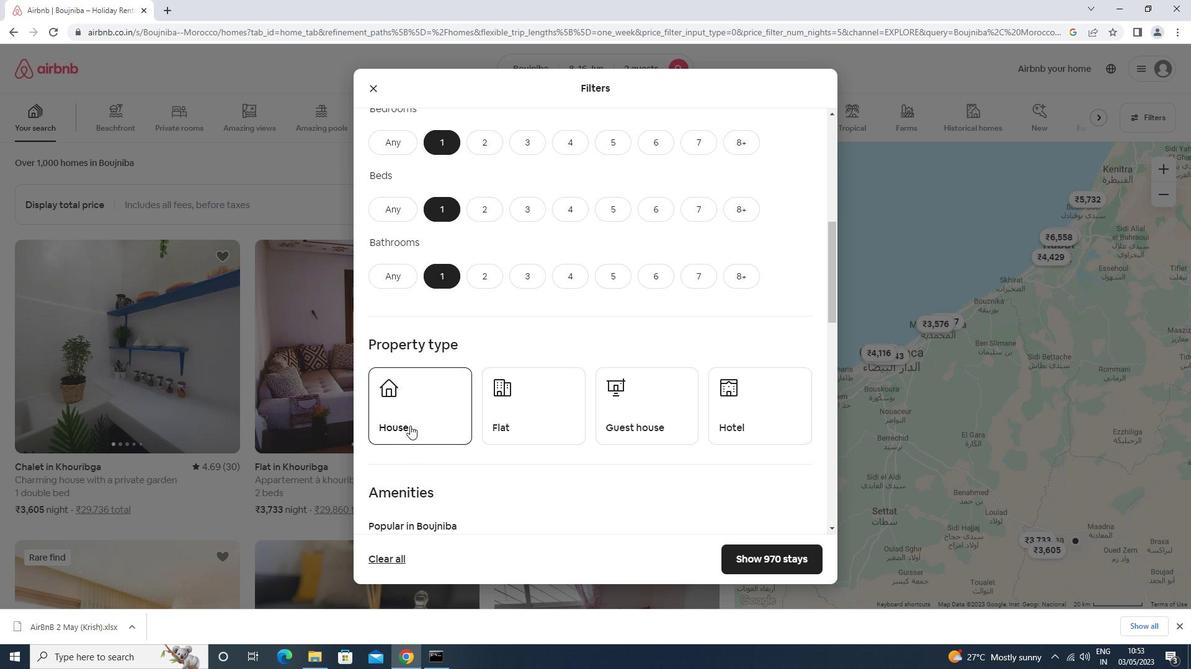 
Action: Mouse pressed left at (411, 406)
Screenshot: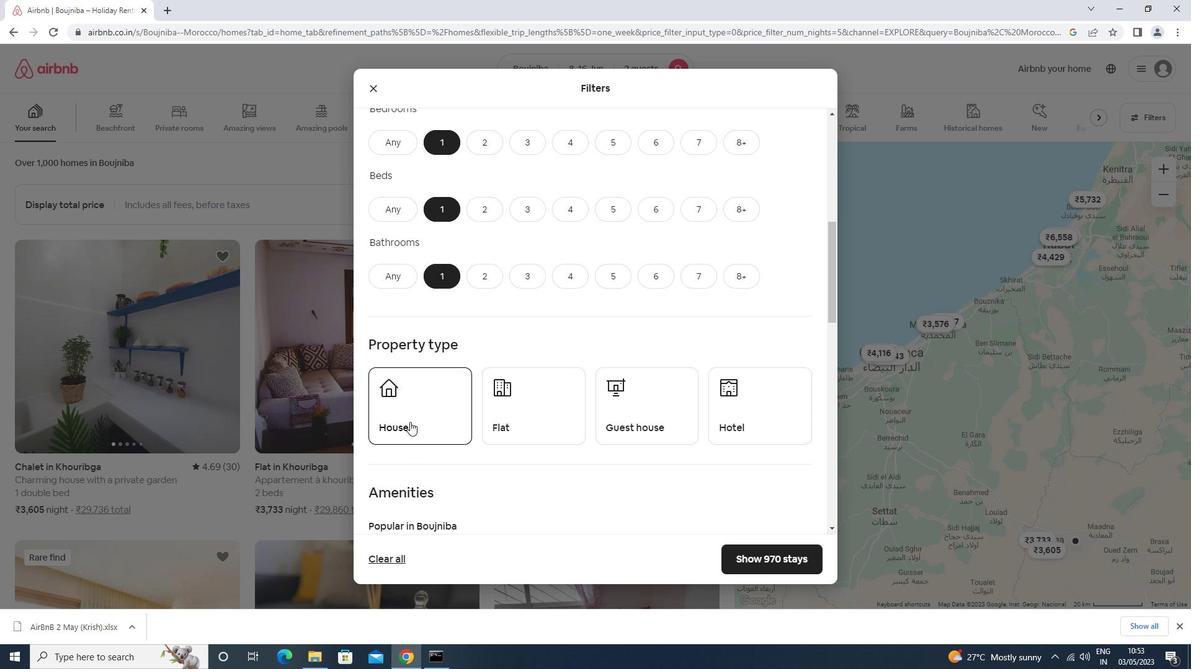 
Action: Mouse moved to (528, 419)
Screenshot: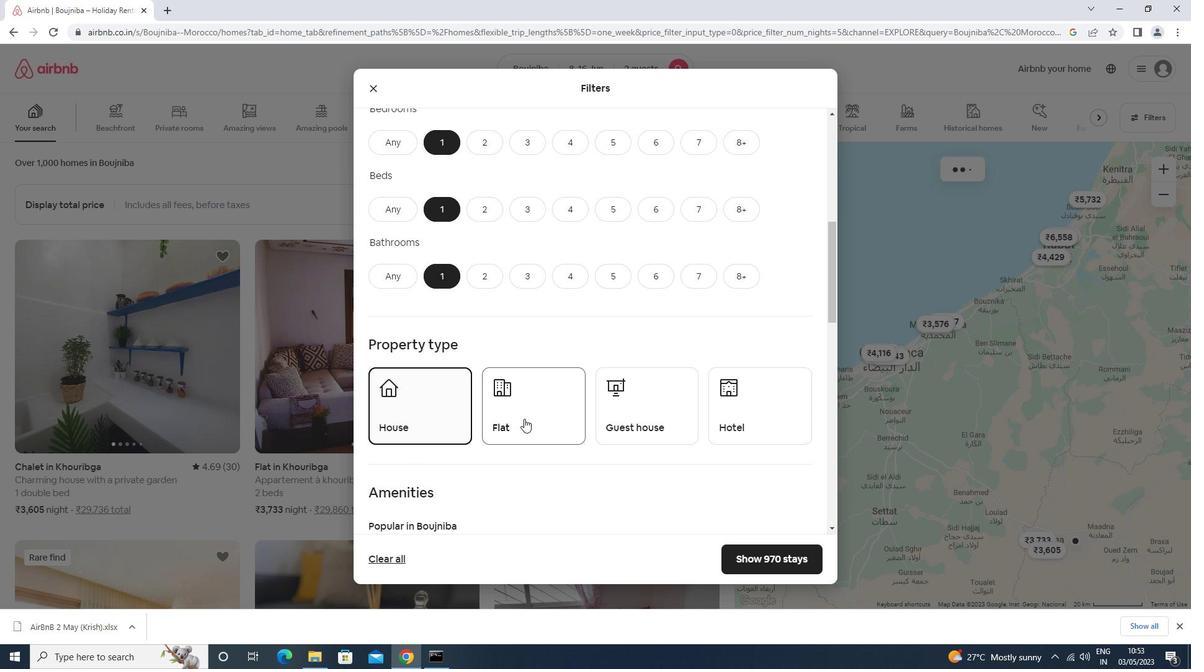 
Action: Mouse pressed left at (528, 419)
Screenshot: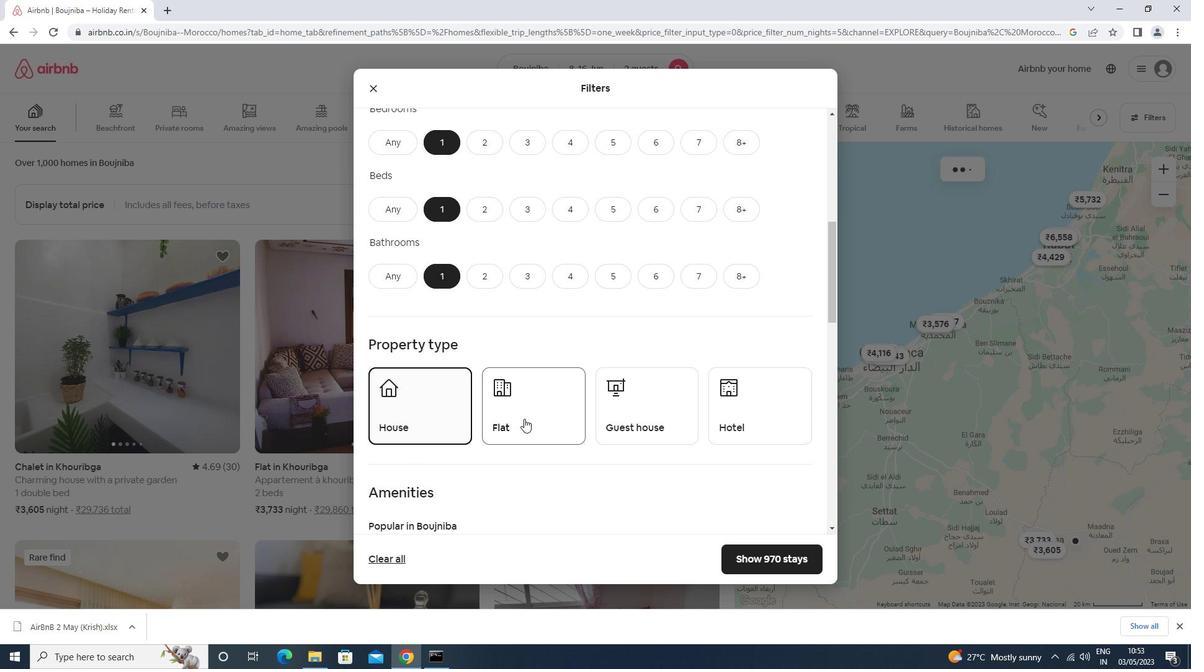 
Action: Mouse moved to (642, 424)
Screenshot: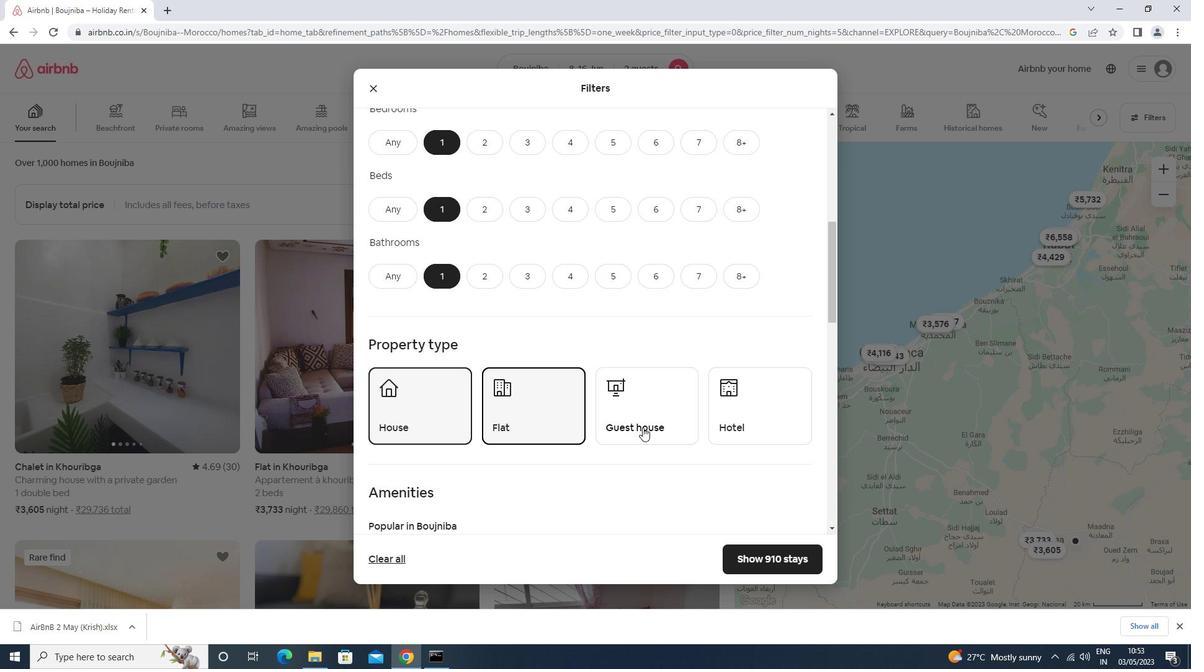 
Action: Mouse pressed left at (642, 424)
Screenshot: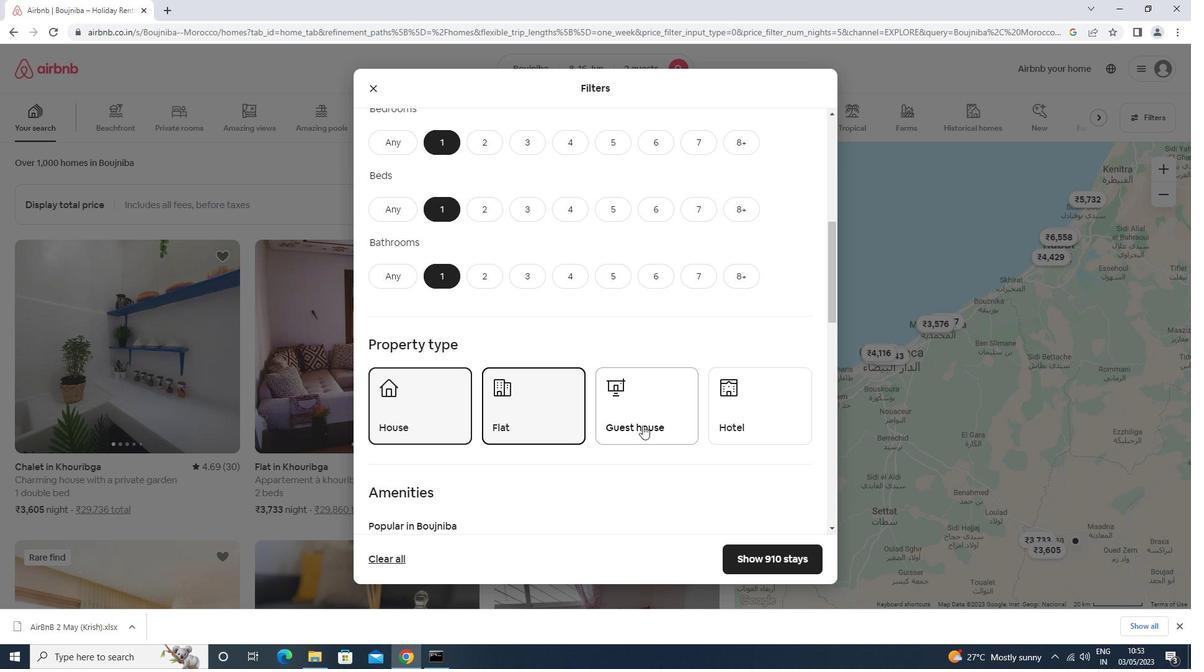 
Action: Mouse moved to (730, 391)
Screenshot: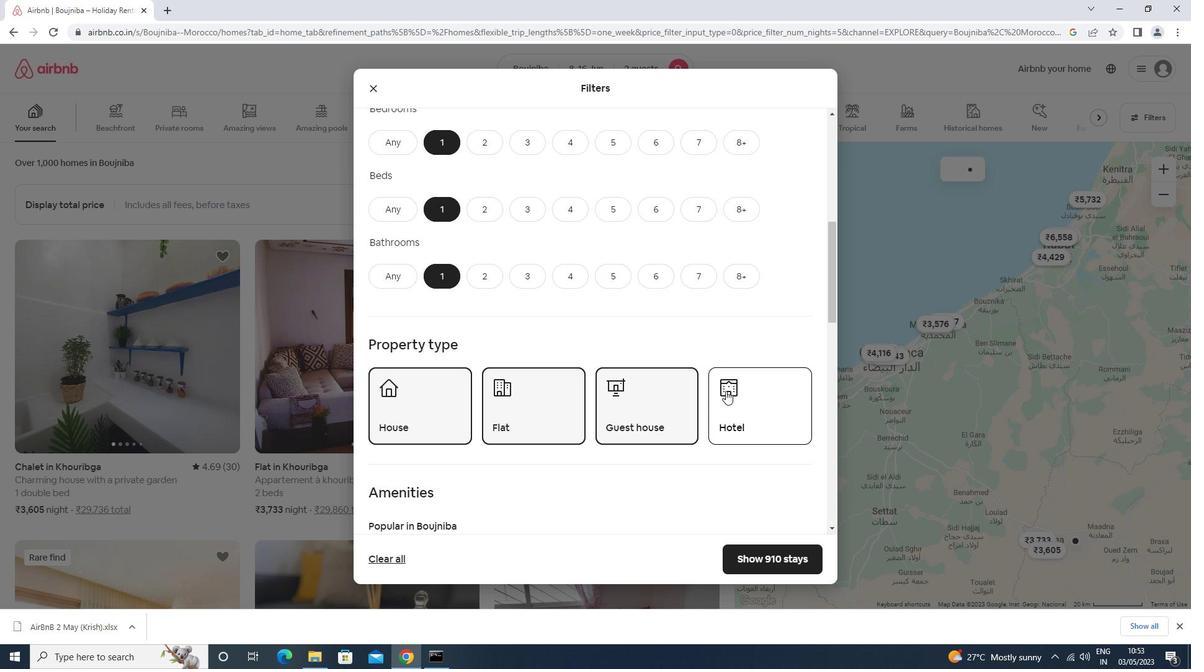 
Action: Mouse pressed left at (730, 391)
Screenshot: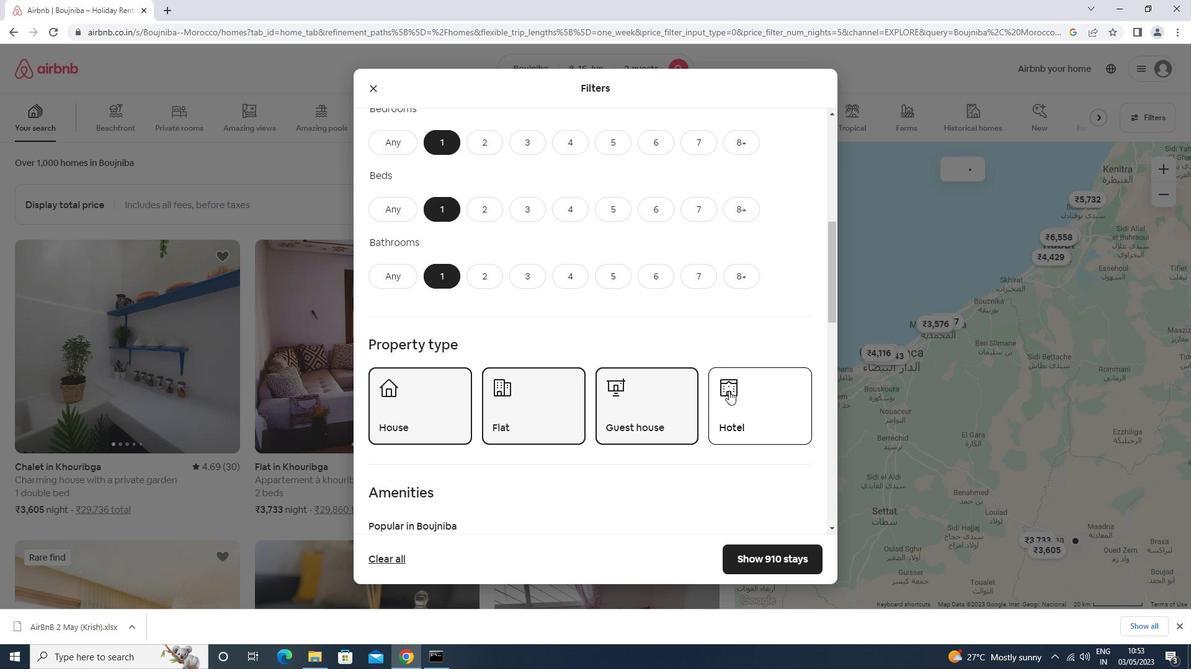 
Action: Mouse moved to (728, 389)
Screenshot: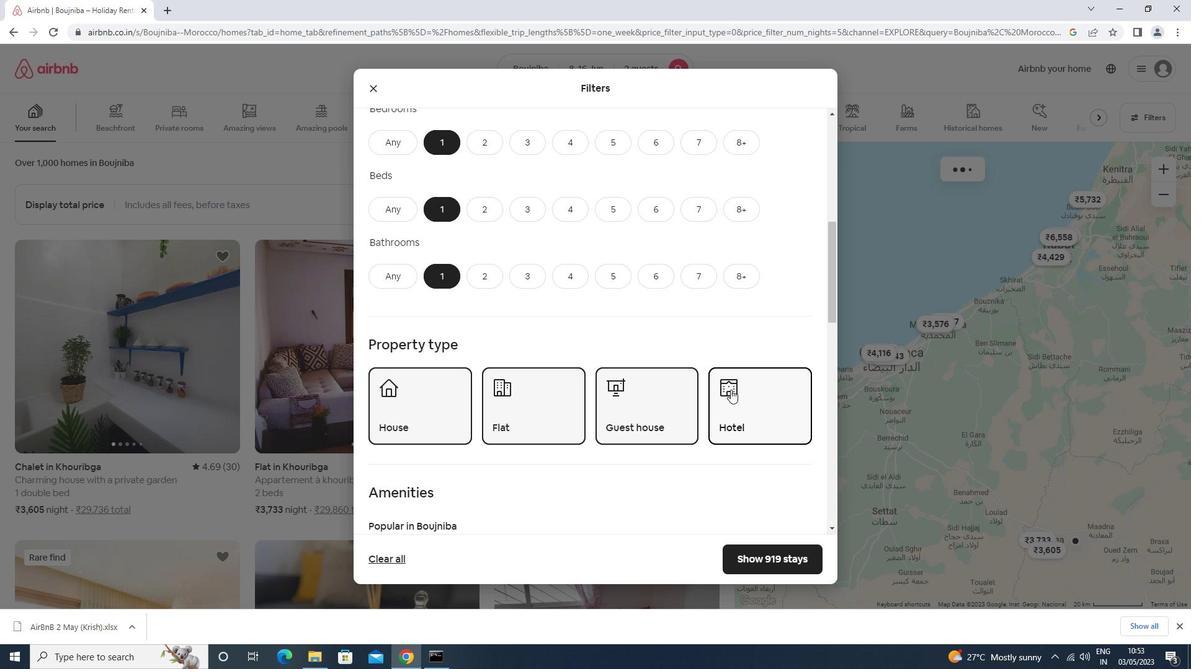 
Action: Mouse scrolled (728, 388) with delta (0, 0)
Screenshot: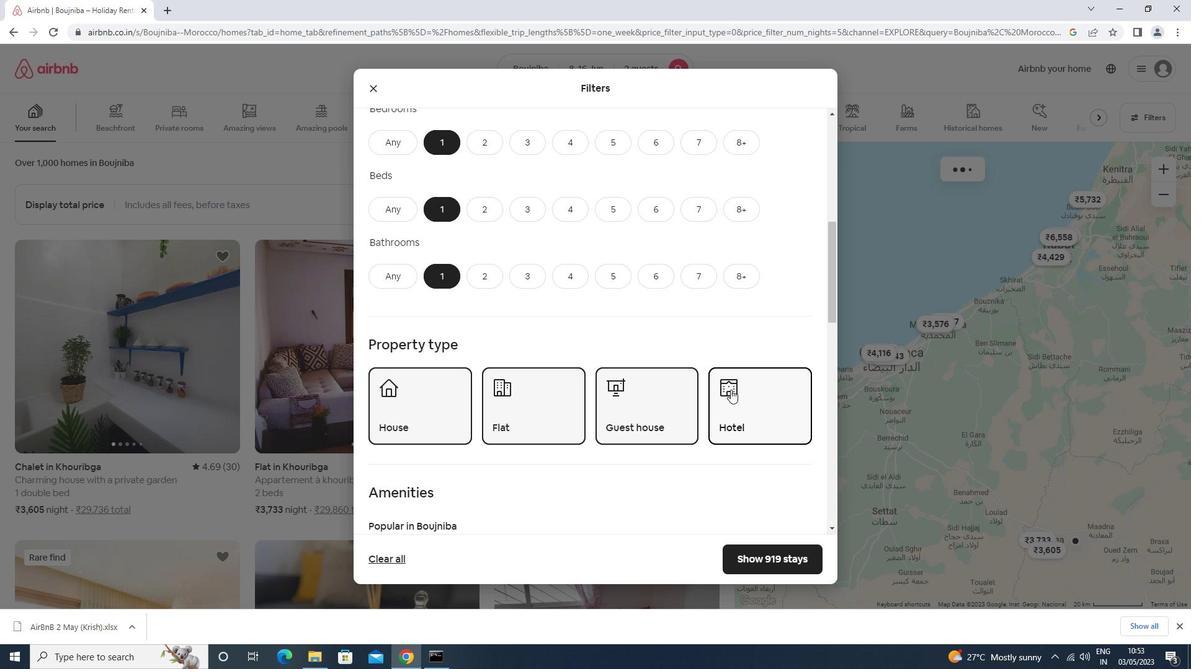 
Action: Mouse moved to (728, 390)
Screenshot: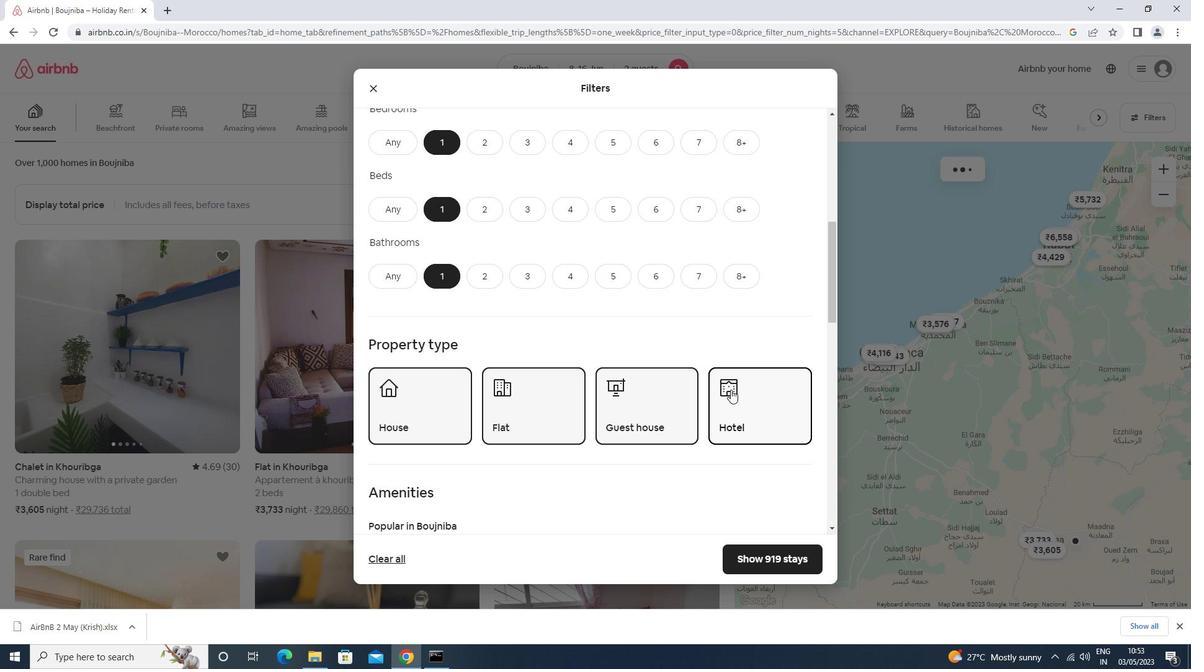 
Action: Mouse scrolled (728, 389) with delta (0, 0)
Screenshot: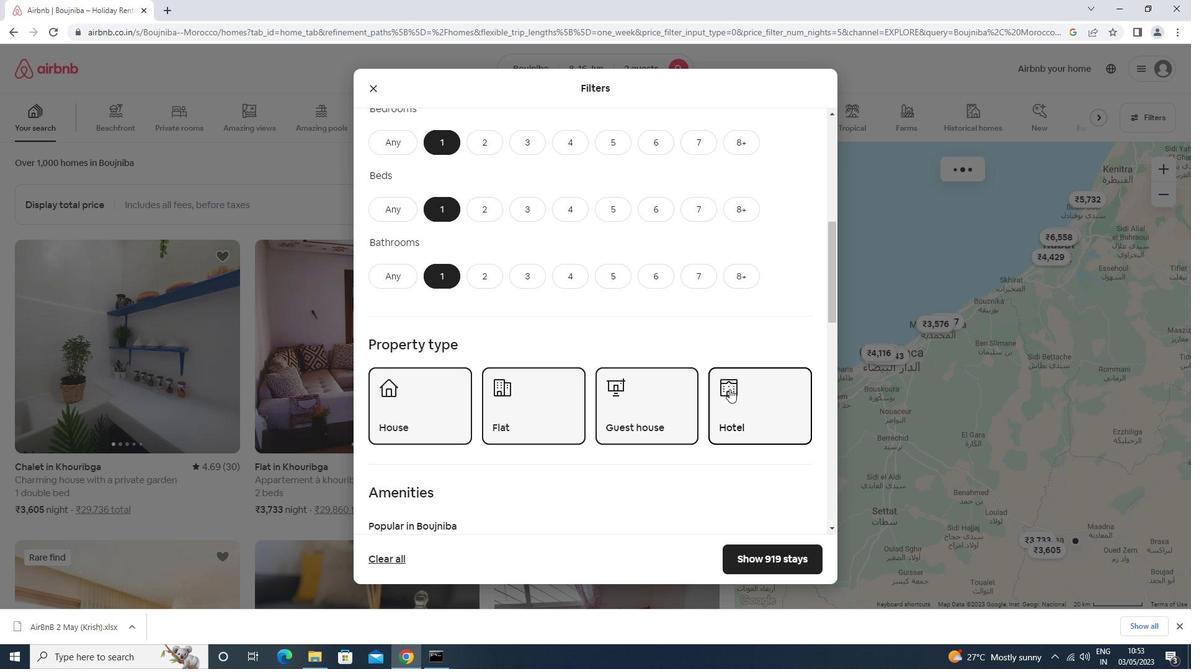 
Action: Mouse moved to (728, 390)
Screenshot: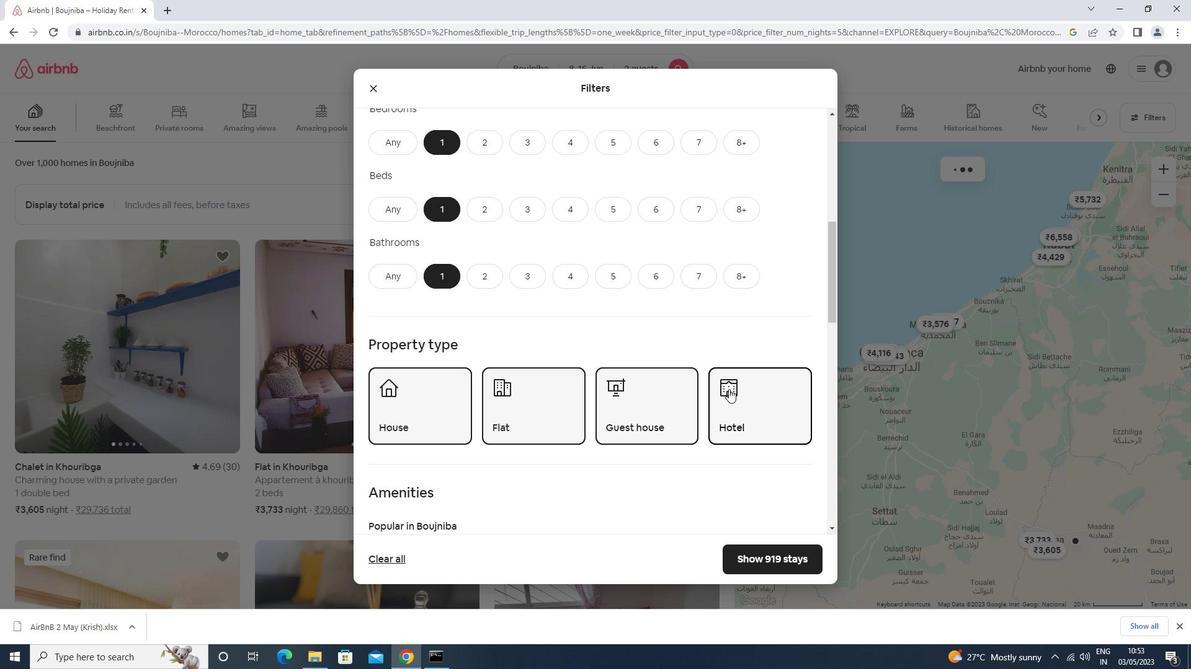 
Action: Mouse scrolled (728, 390) with delta (0, 0)
Screenshot: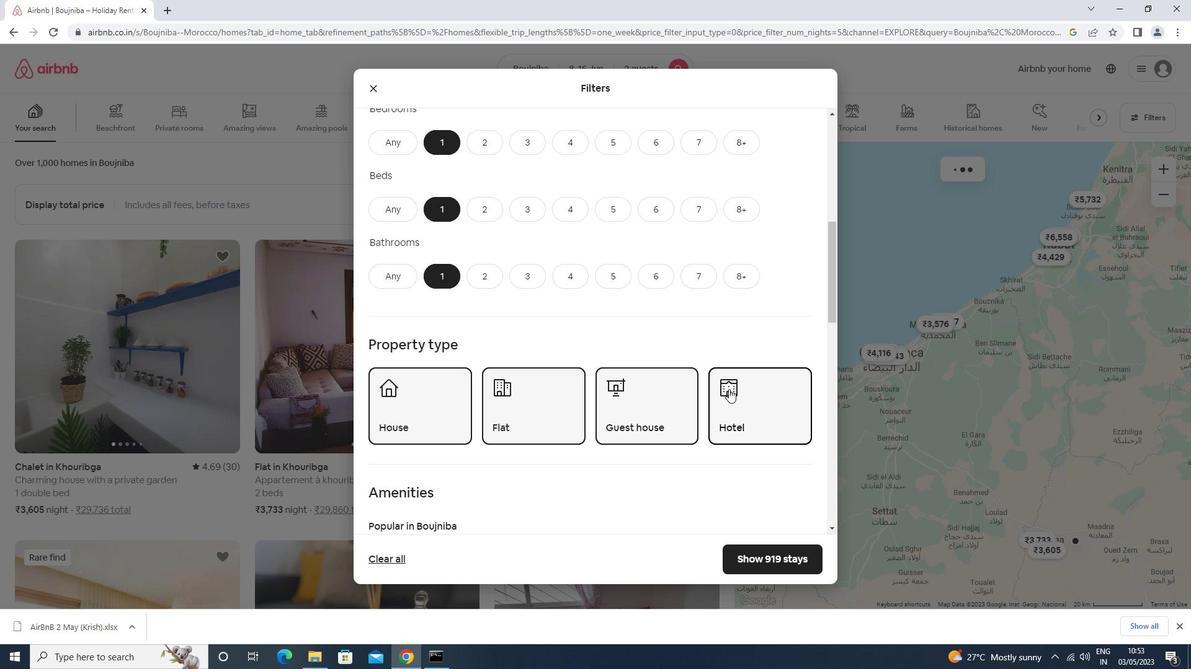 
Action: Mouse moved to (613, 393)
Screenshot: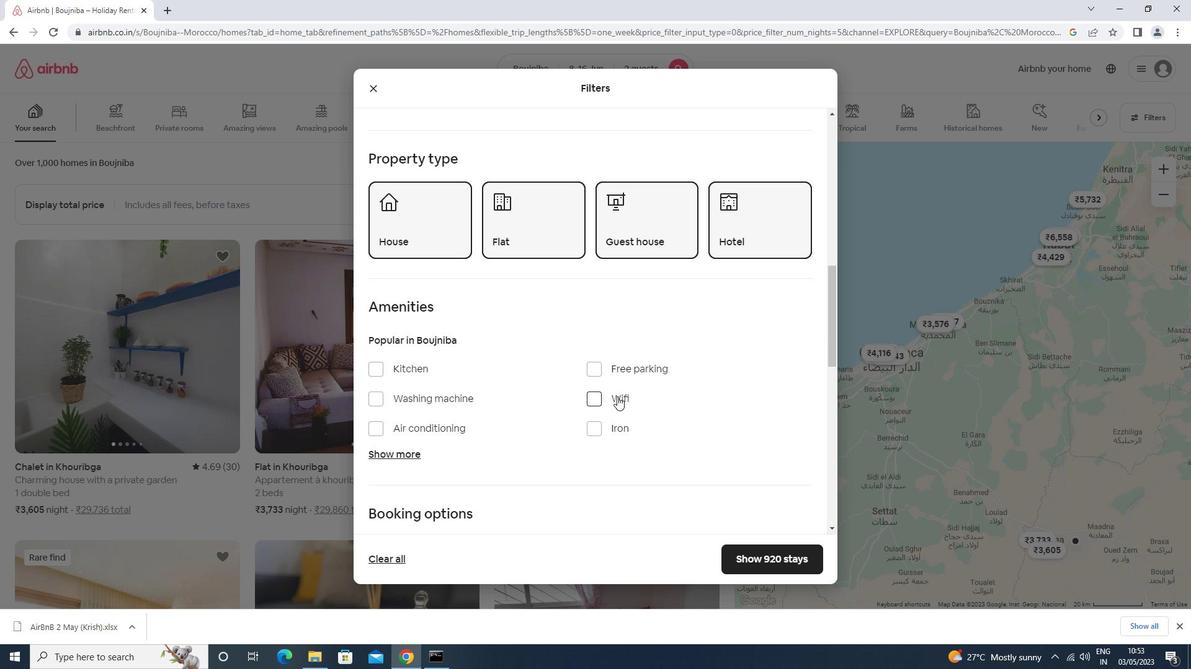 
Action: Mouse pressed left at (613, 393)
Screenshot: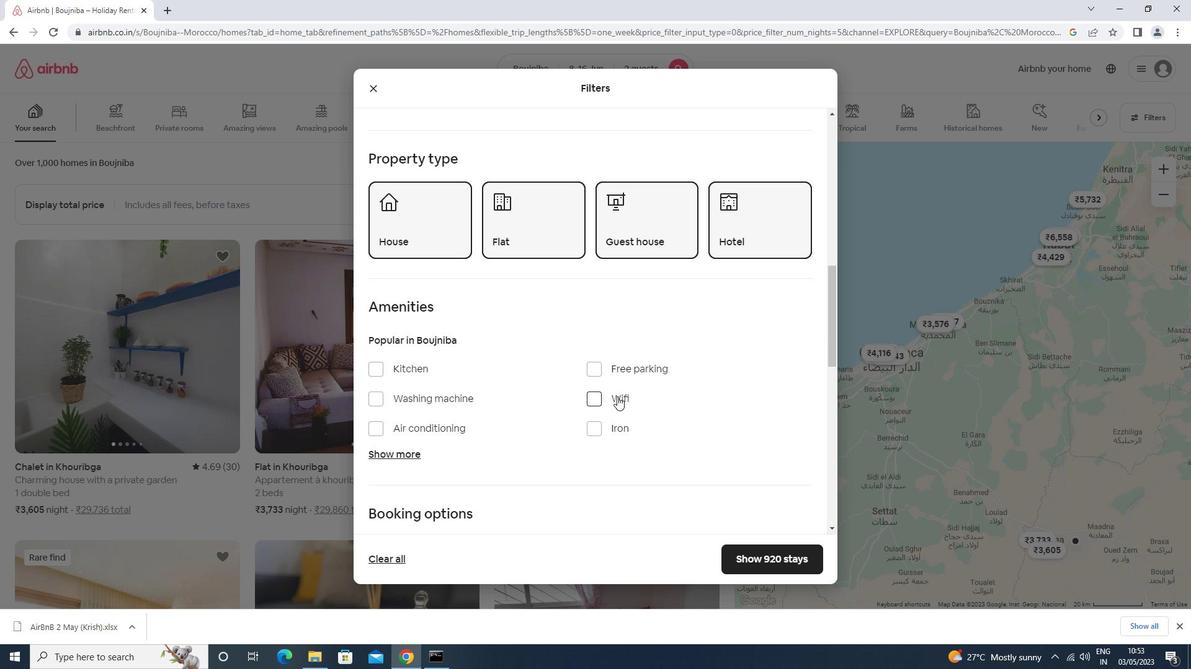 
Action: Mouse moved to (625, 395)
Screenshot: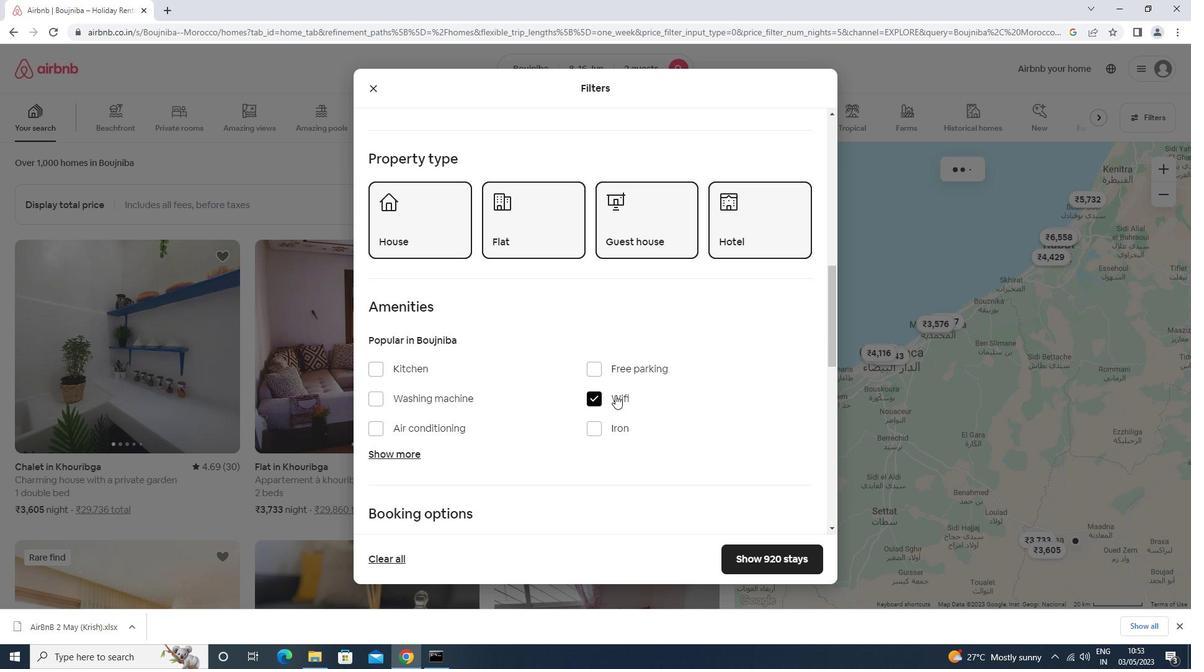 
Action: Mouse scrolled (625, 394) with delta (0, 0)
Screenshot: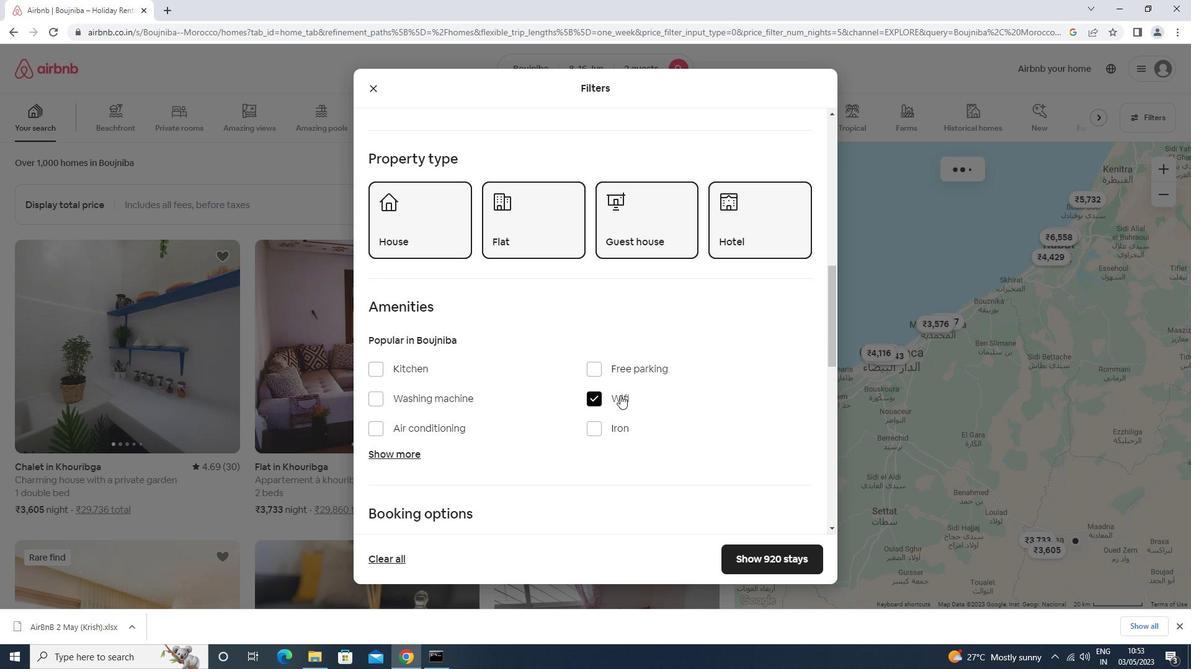 
Action: Mouse moved to (626, 395)
Screenshot: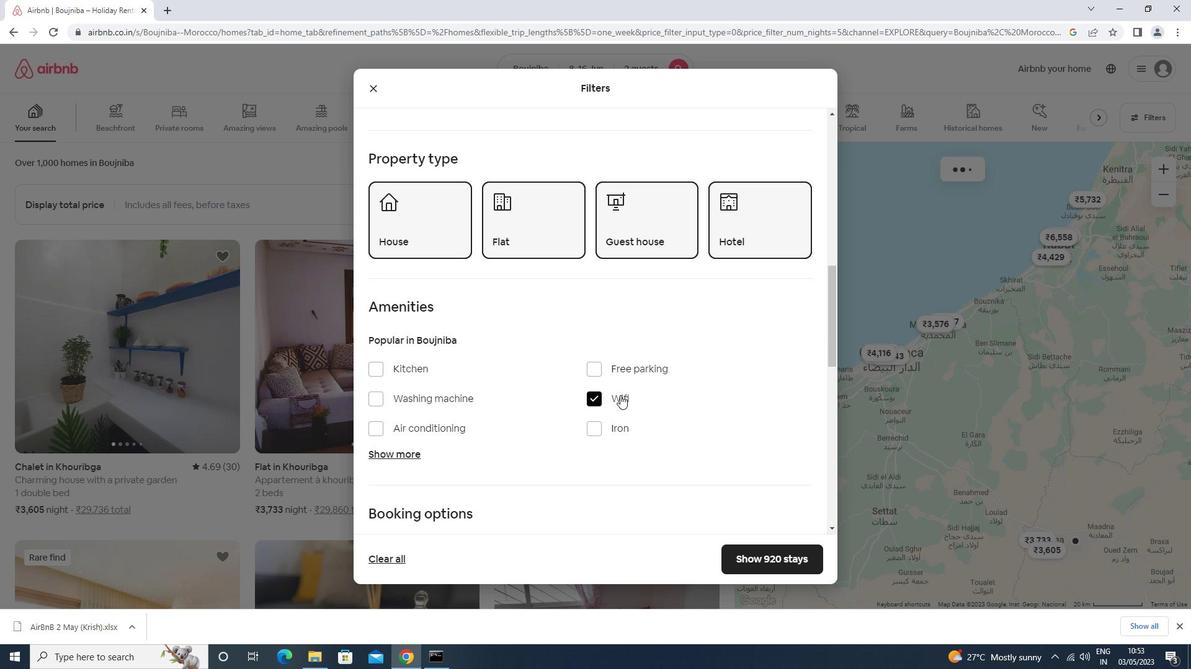 
Action: Mouse scrolled (626, 394) with delta (0, 0)
Screenshot: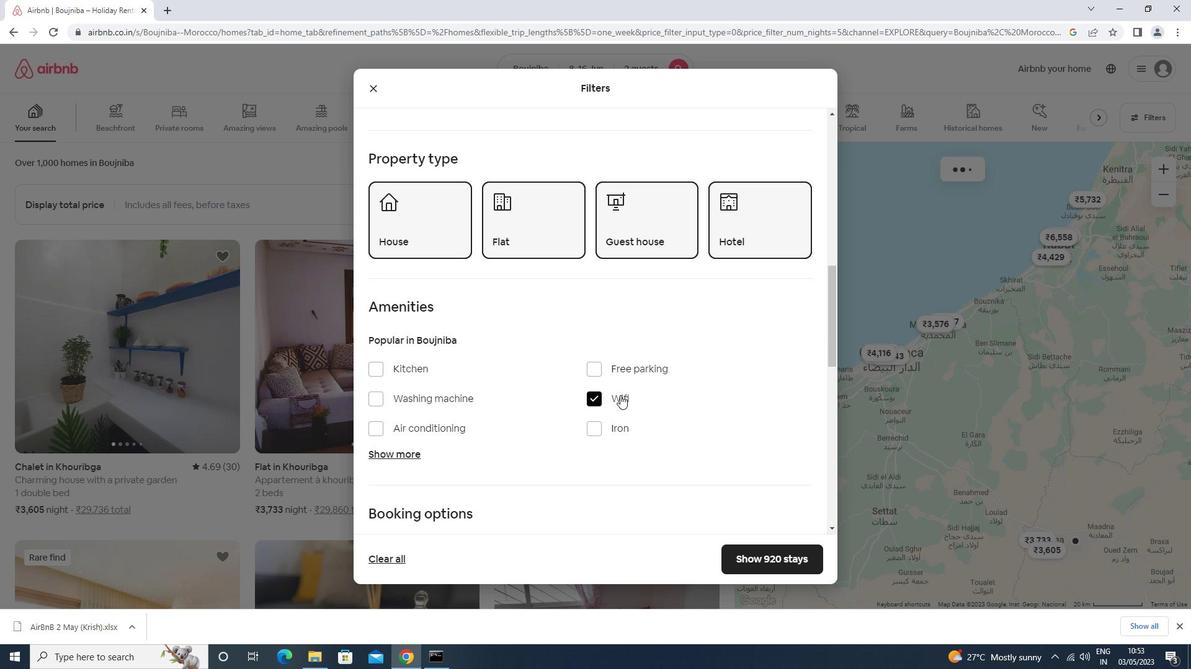 
Action: Mouse moved to (627, 395)
Screenshot: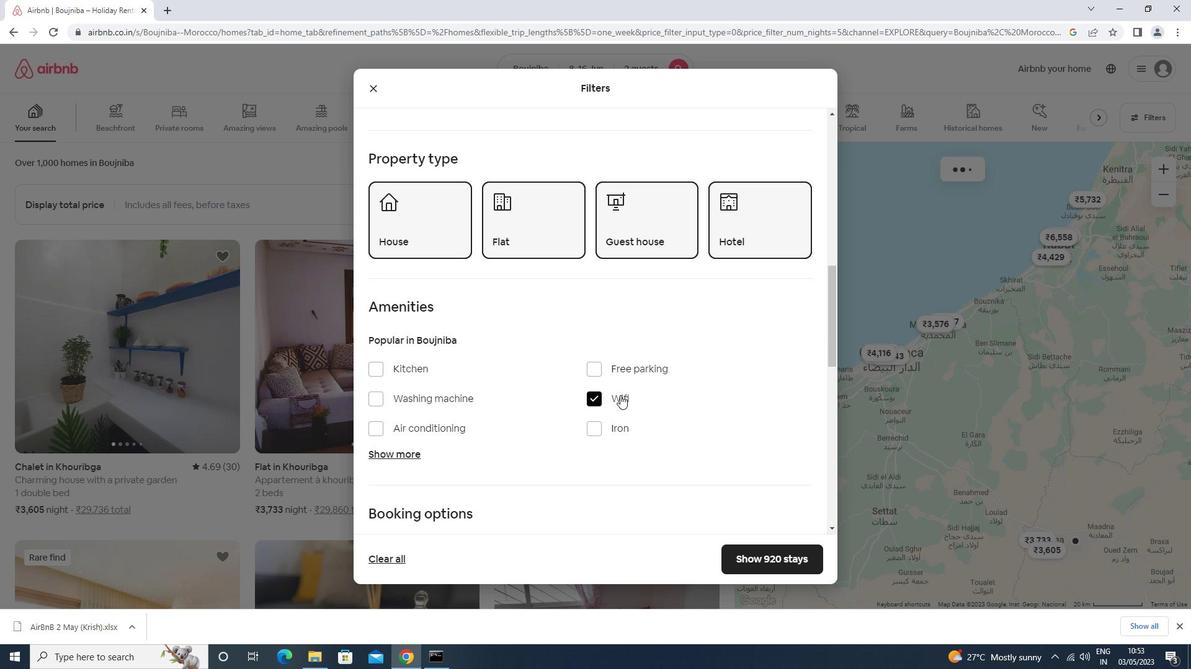 
Action: Mouse scrolled (627, 394) with delta (0, 0)
Screenshot: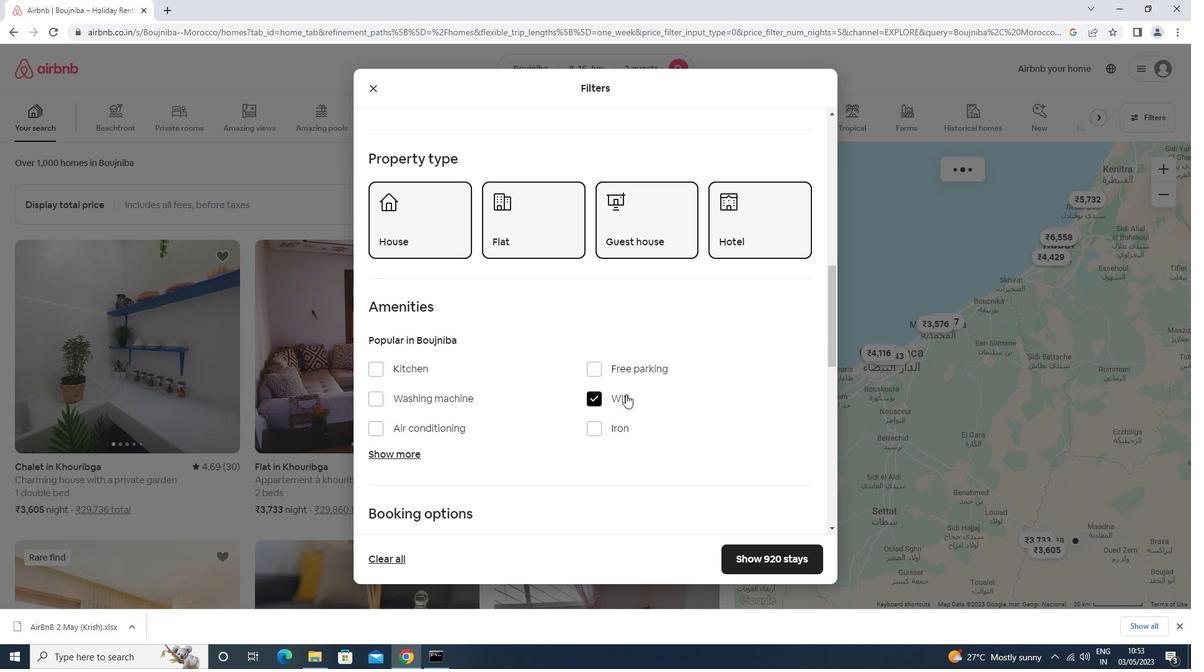 
Action: Mouse moved to (627, 395)
Screenshot: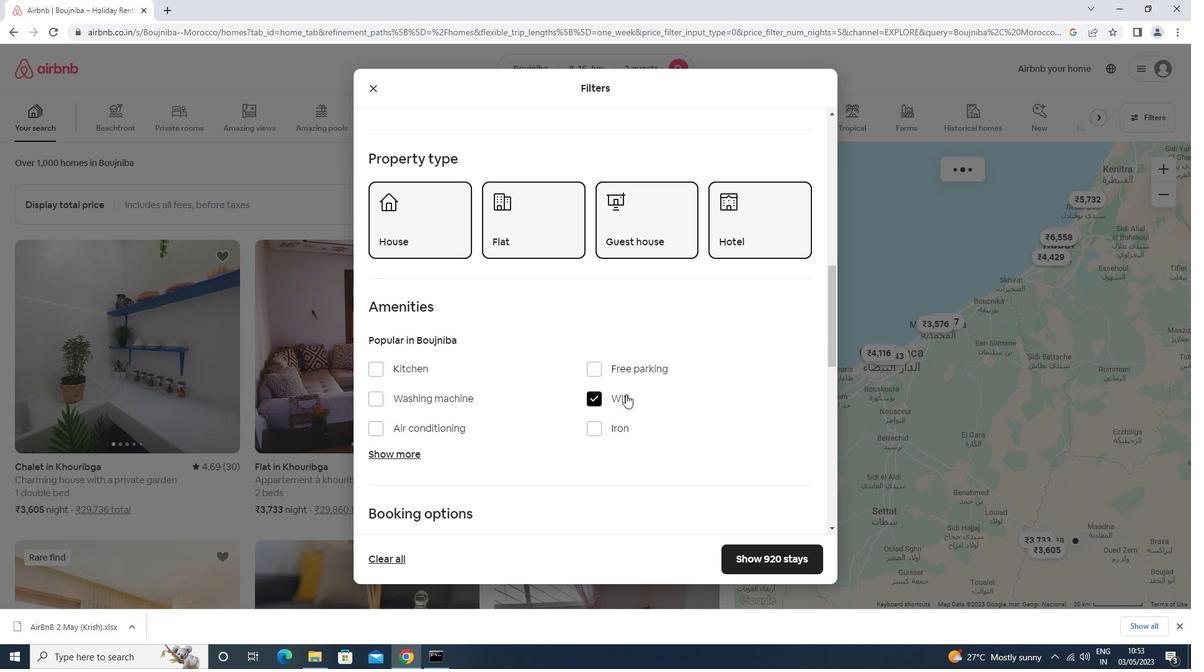 
Action: Mouse scrolled (627, 394) with delta (0, 0)
Screenshot: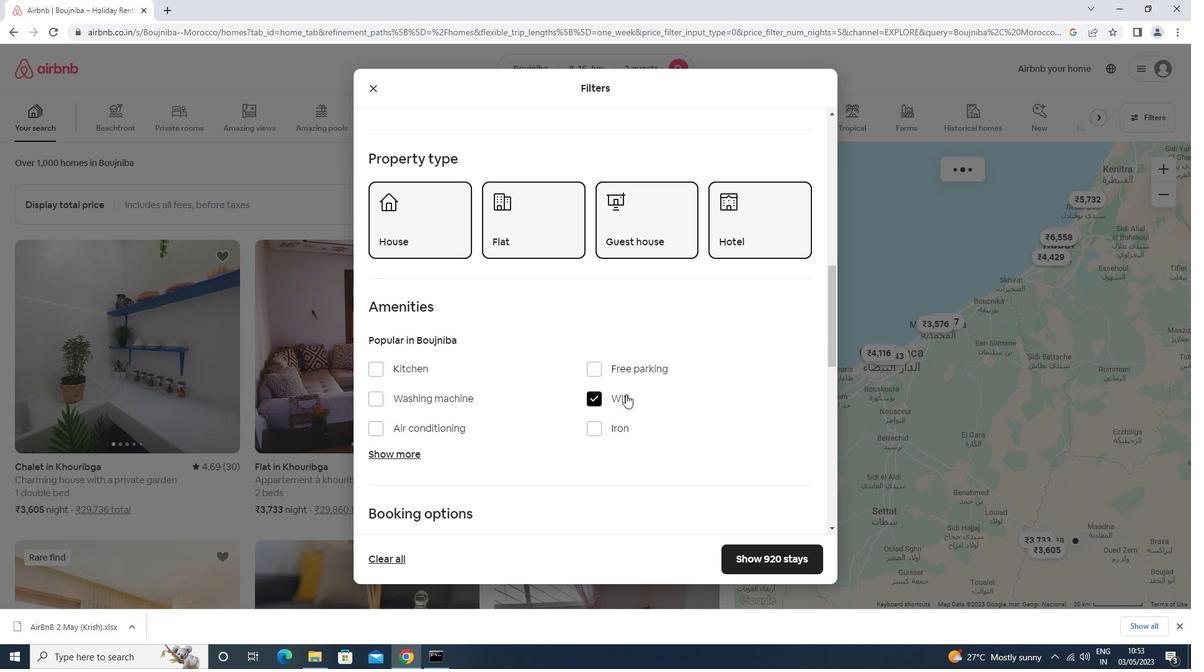 
Action: Mouse scrolled (627, 394) with delta (0, 0)
Screenshot: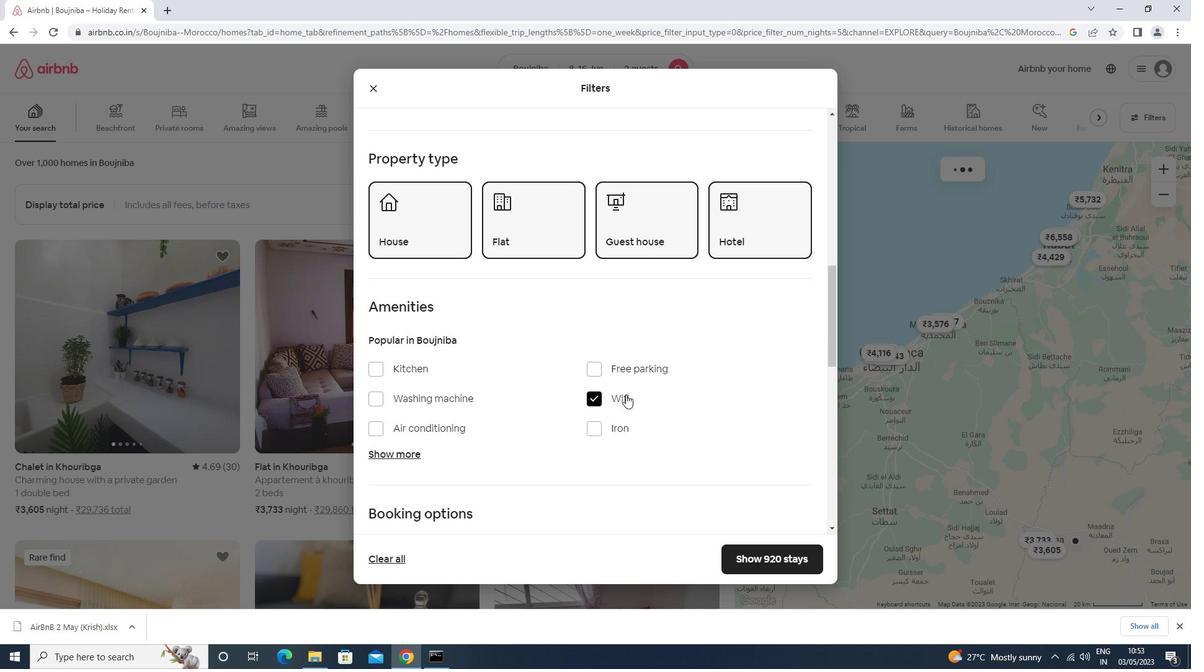 
Action: Mouse moved to (786, 282)
Screenshot: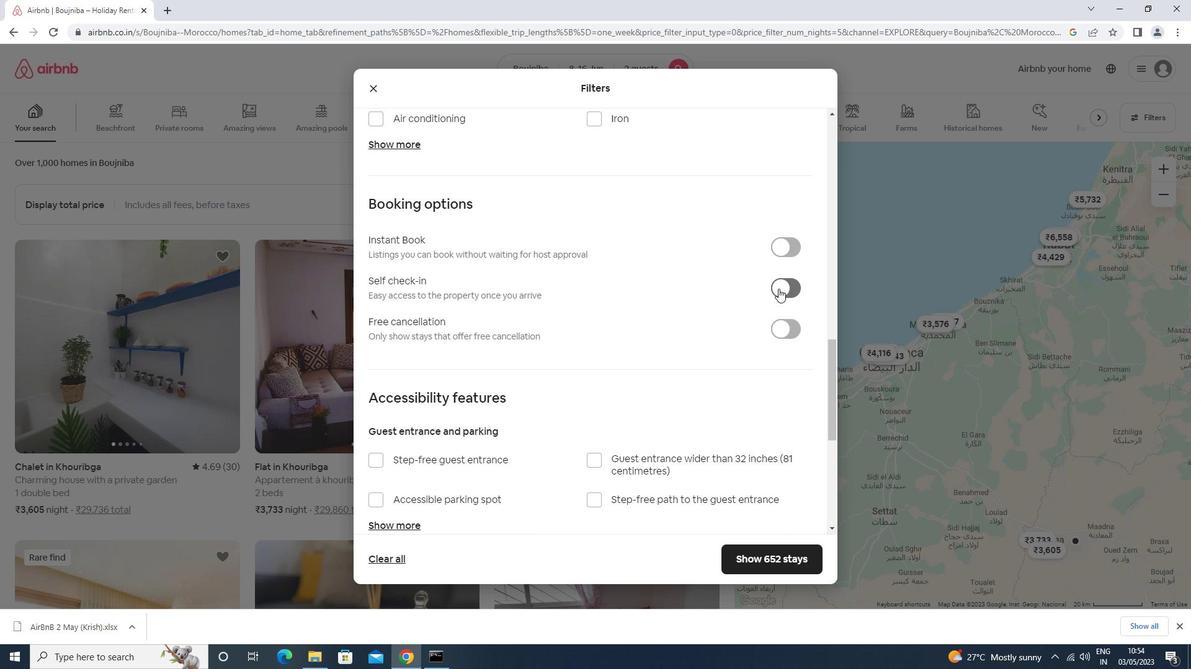 
Action: Mouse pressed left at (786, 282)
Screenshot: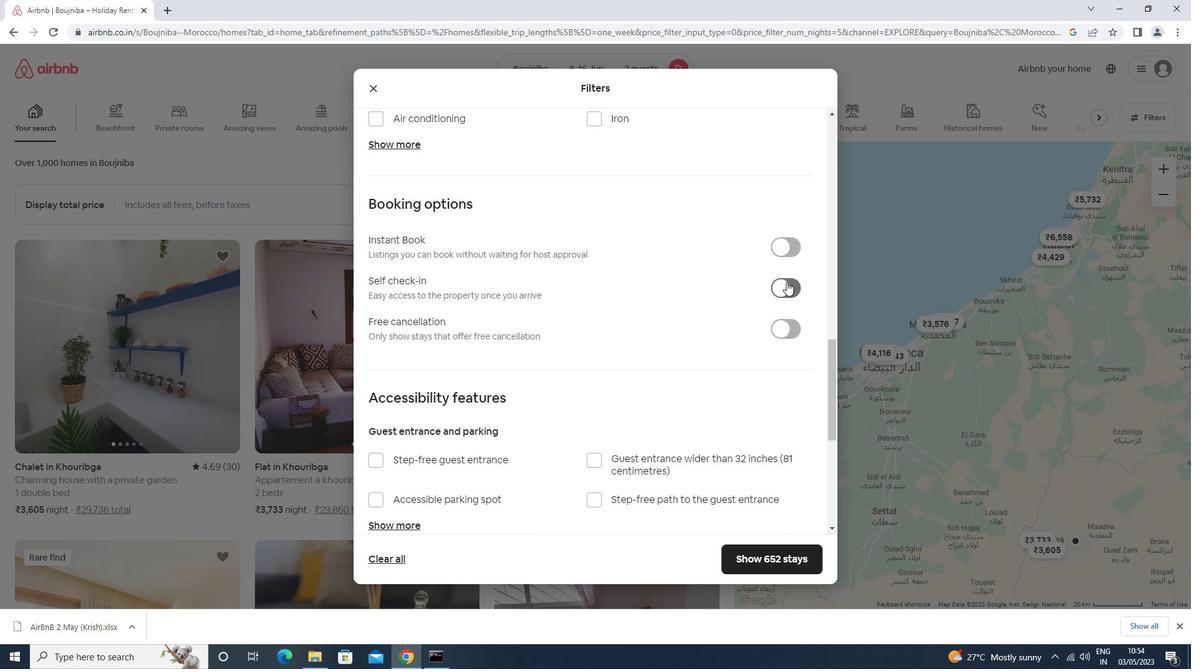 
Action: Mouse moved to (776, 285)
Screenshot: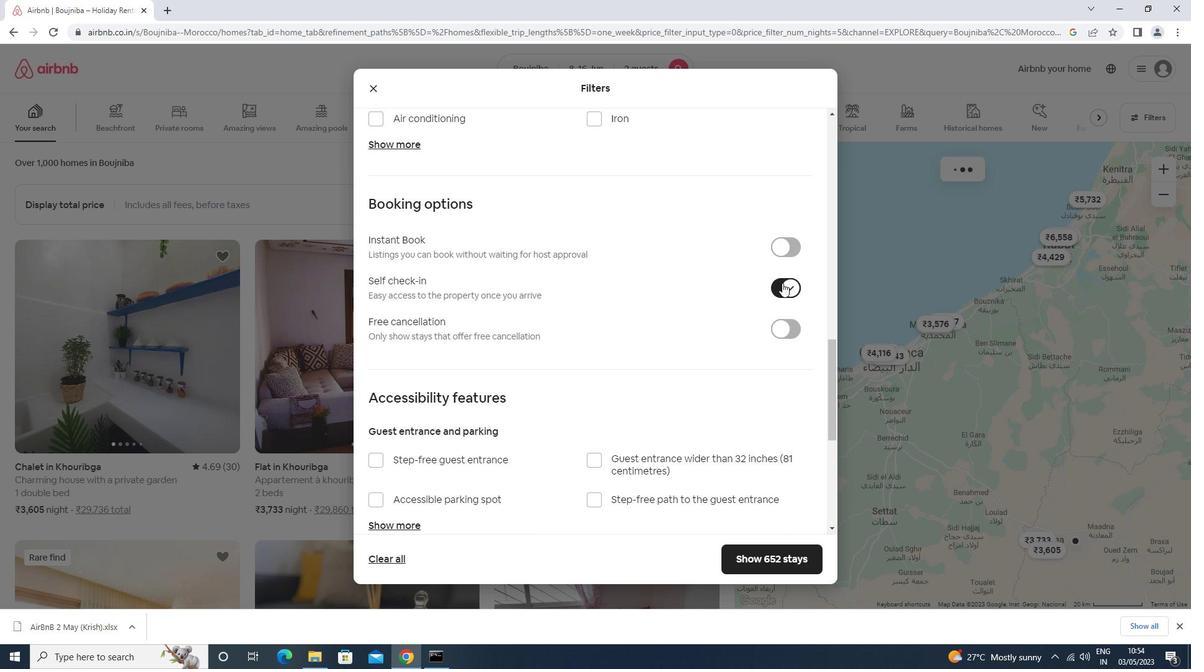 
Action: Mouse scrolled (776, 285) with delta (0, 0)
Screenshot: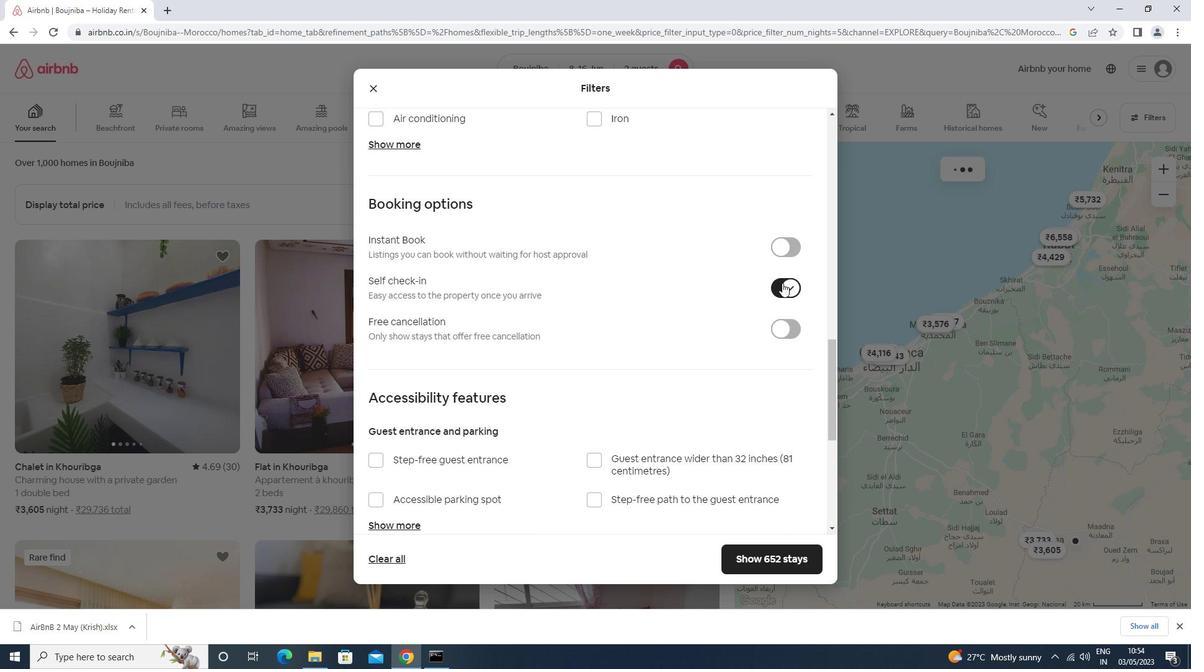 
Action: Mouse moved to (774, 287)
Screenshot: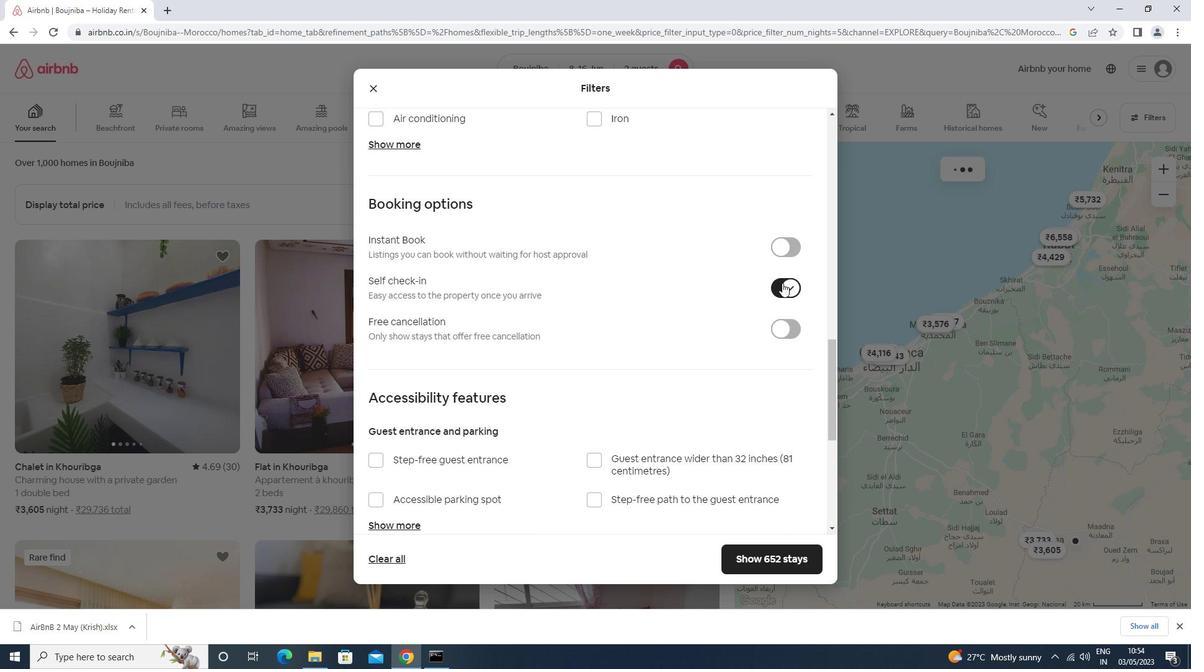 
Action: Mouse scrolled (774, 287) with delta (0, 0)
Screenshot: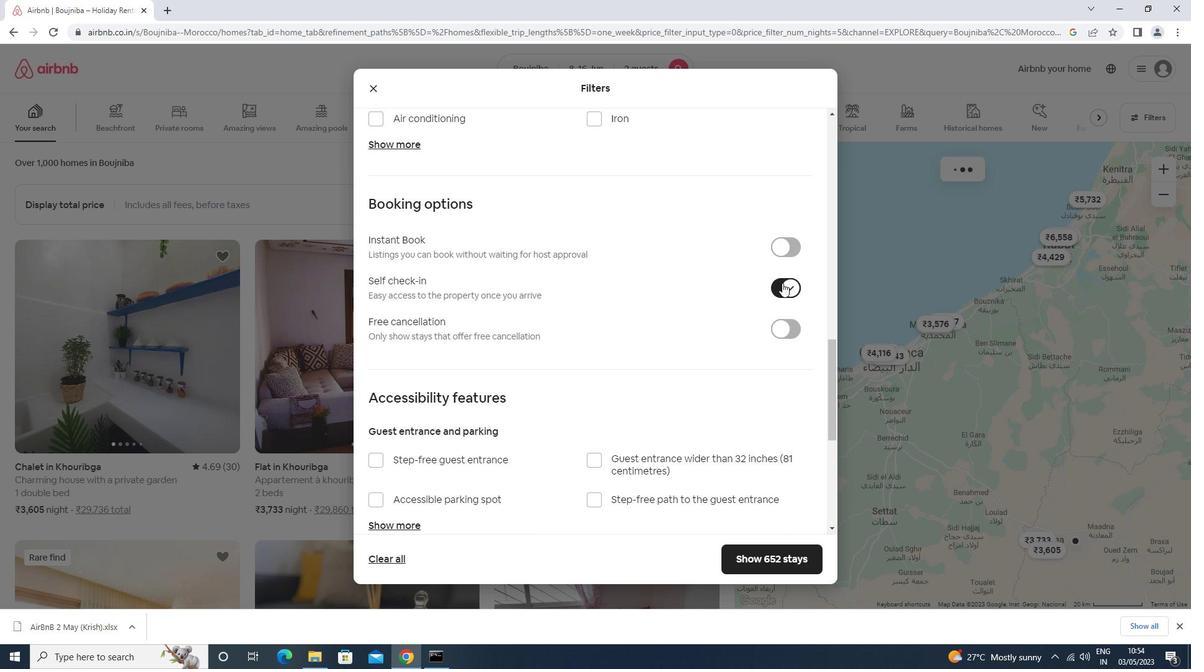 
Action: Mouse moved to (772, 289)
Screenshot: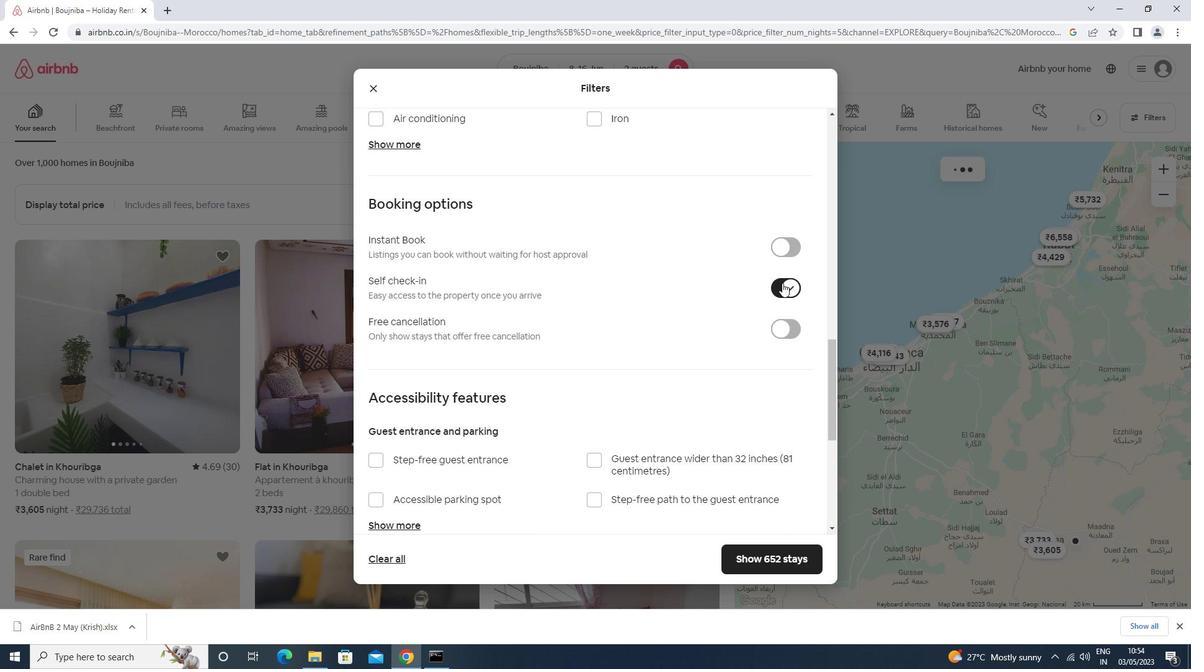 
Action: Mouse scrolled (772, 289) with delta (0, 0)
Screenshot: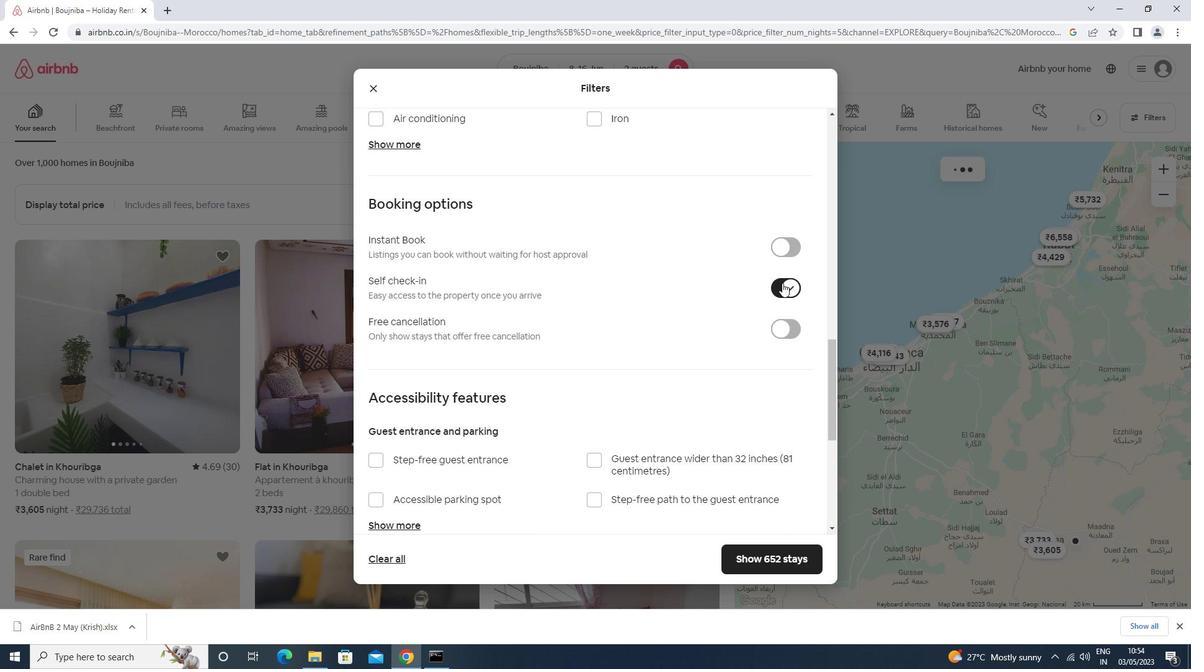 
Action: Mouse moved to (771, 290)
Screenshot: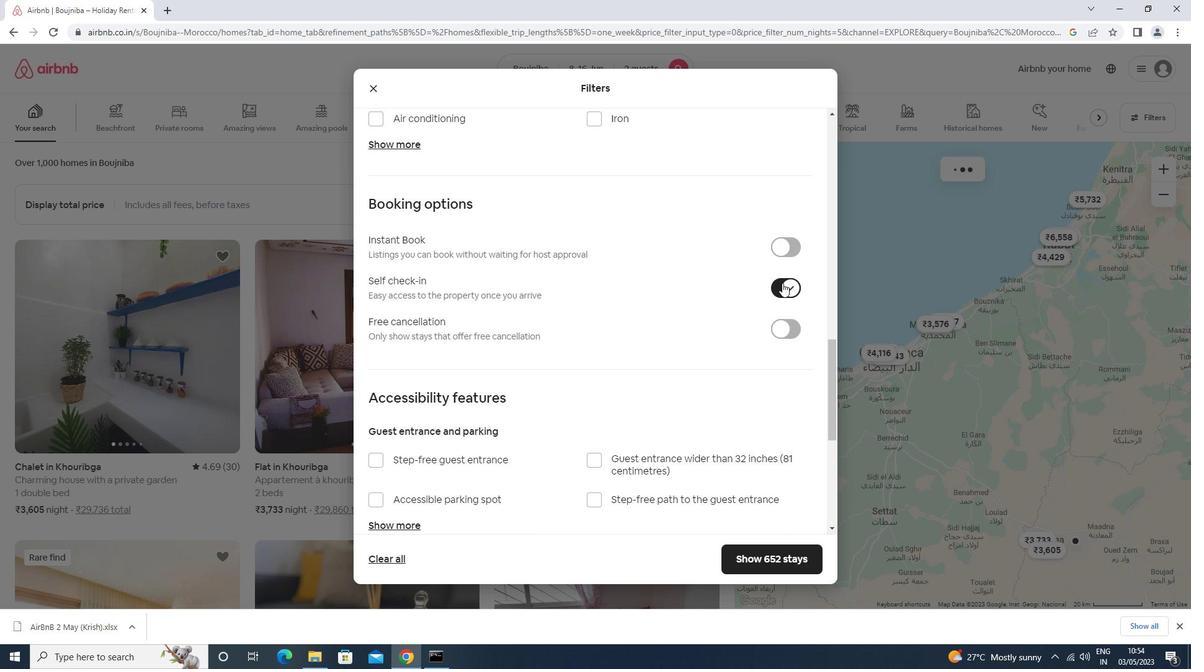 
Action: Mouse scrolled (771, 289) with delta (0, 0)
Screenshot: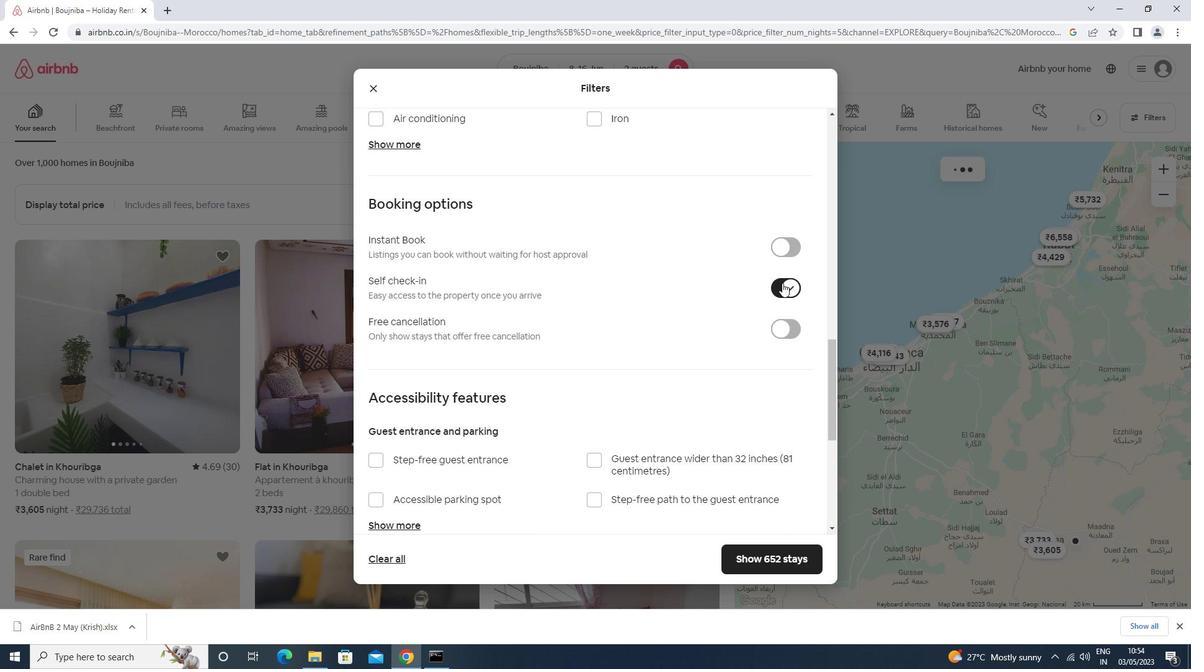 
Action: Mouse moved to (769, 291)
Screenshot: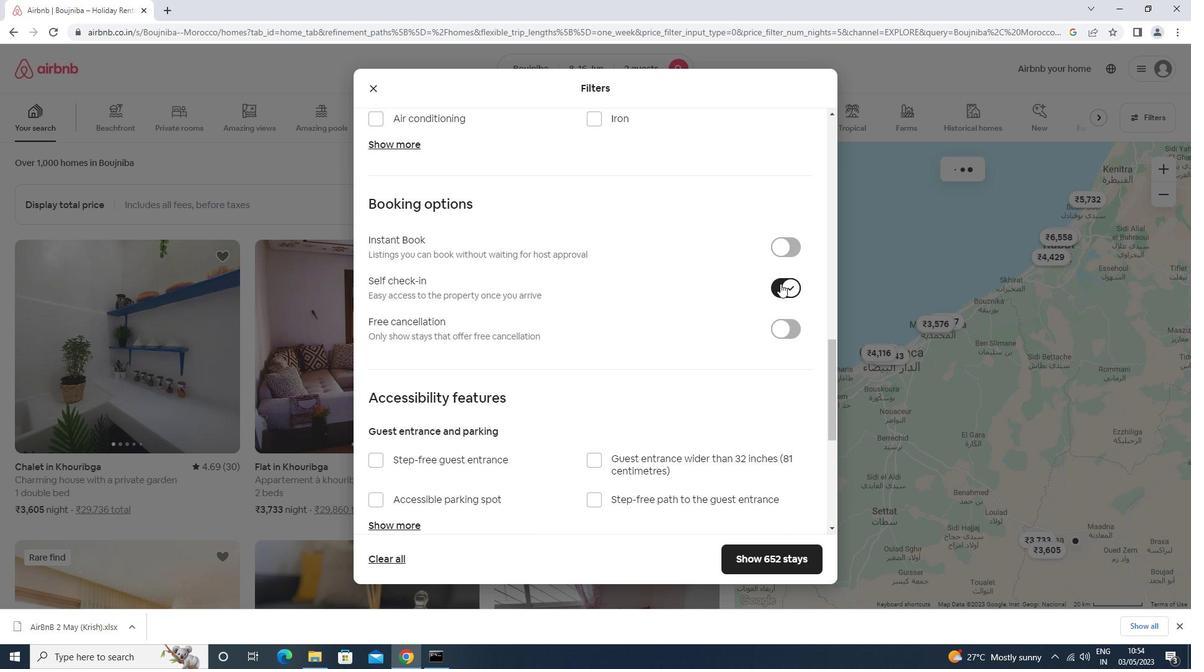 
Action: Mouse scrolled (769, 290) with delta (0, 0)
Screenshot: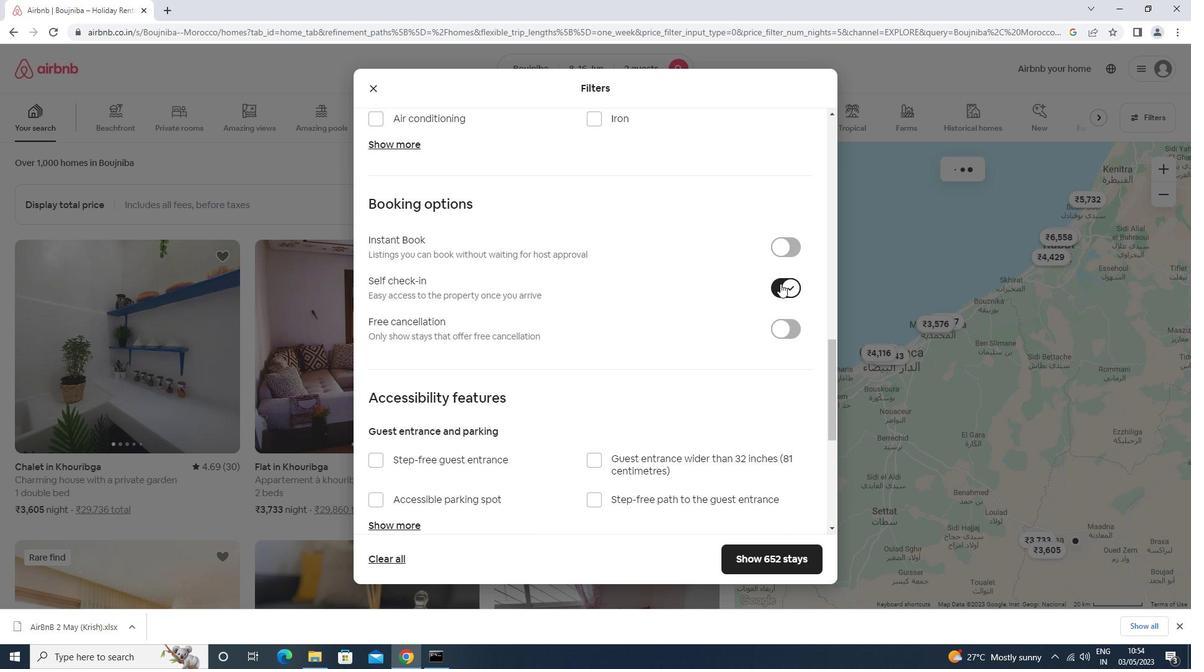 
Action: Mouse moved to (744, 306)
Screenshot: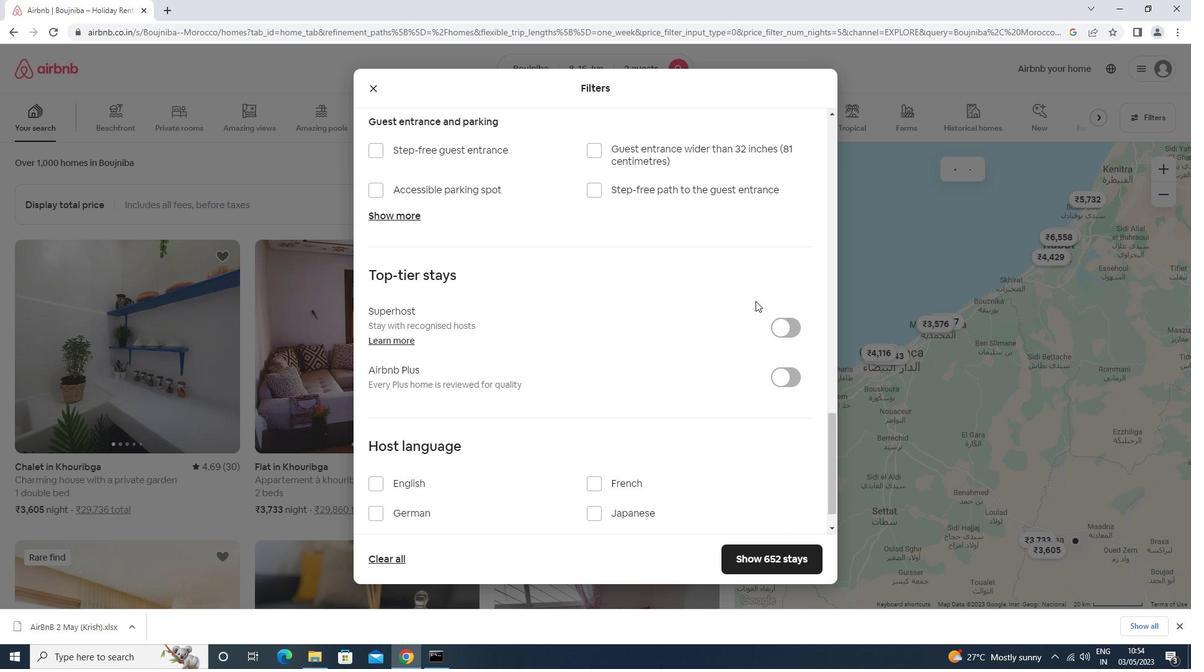
Action: Mouse scrolled (744, 305) with delta (0, 0)
Screenshot: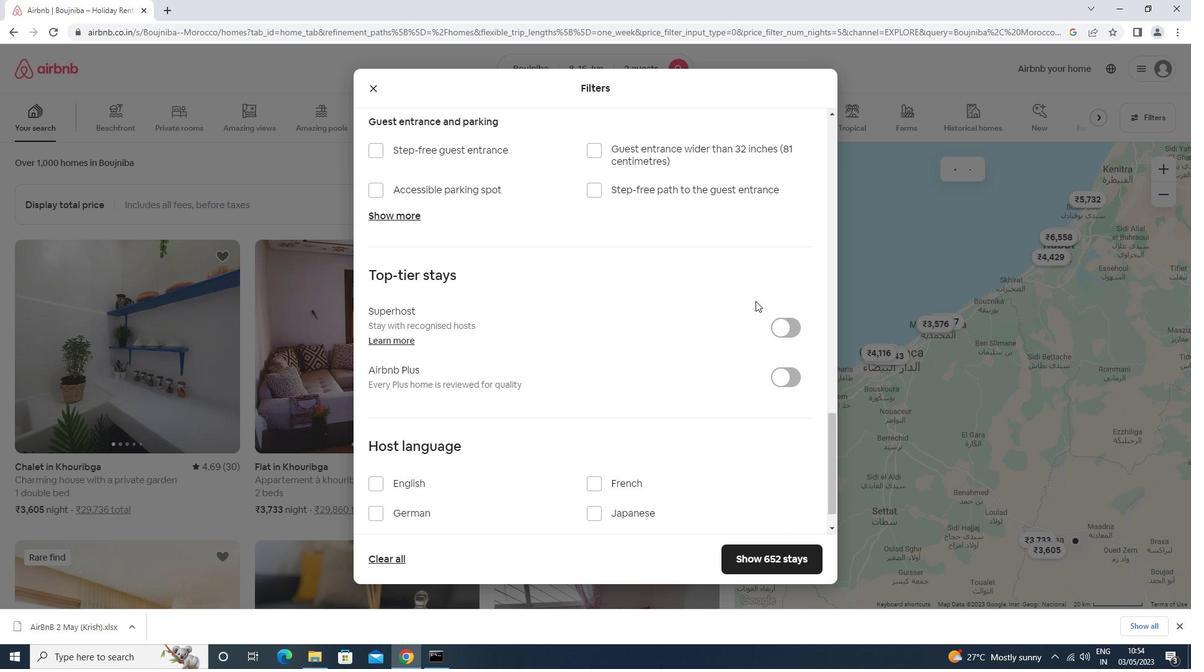 
Action: Mouse moved to (740, 308)
Screenshot: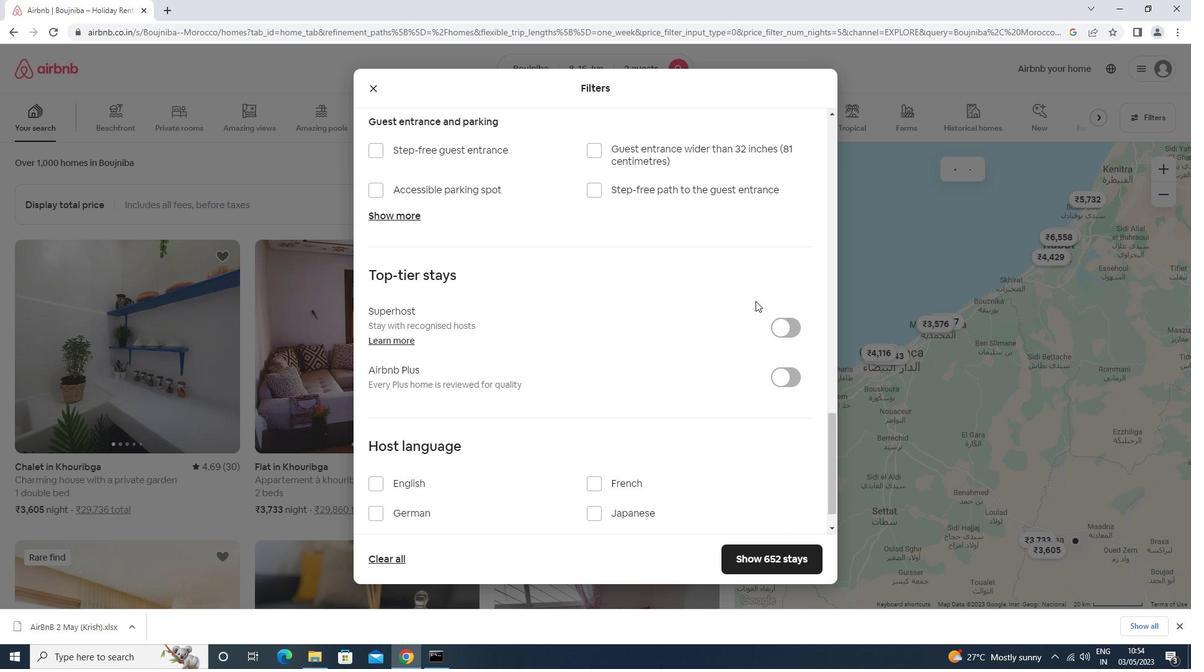 
Action: Mouse scrolled (740, 307) with delta (0, 0)
Screenshot: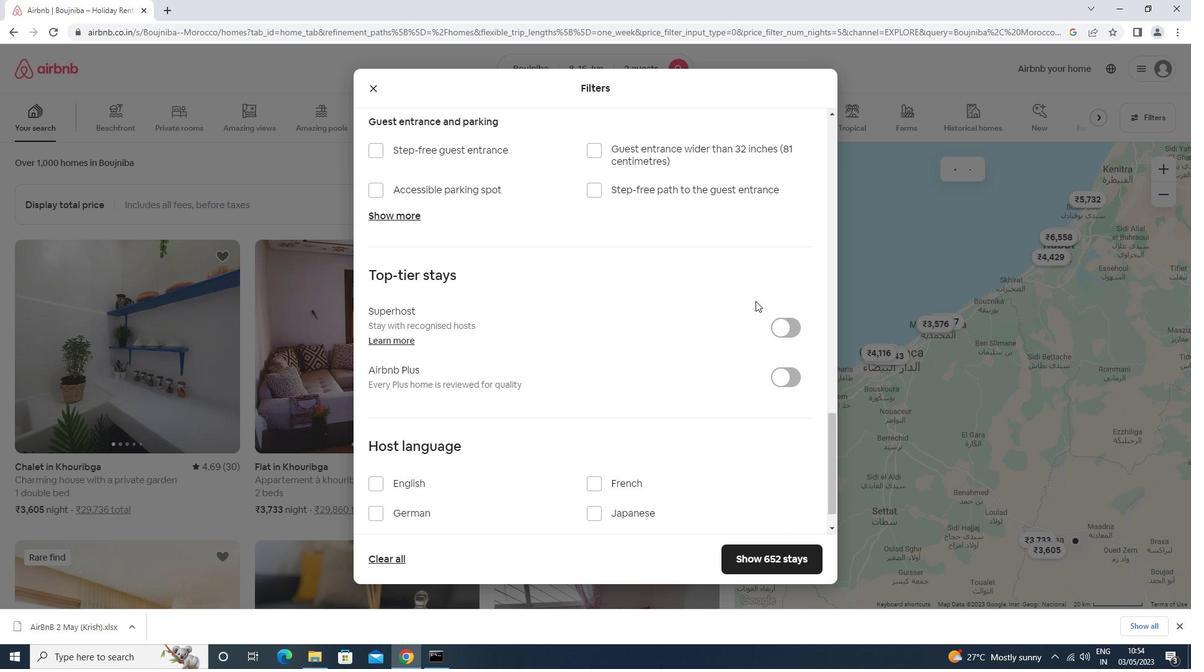
Action: Mouse moved to (737, 309)
Screenshot: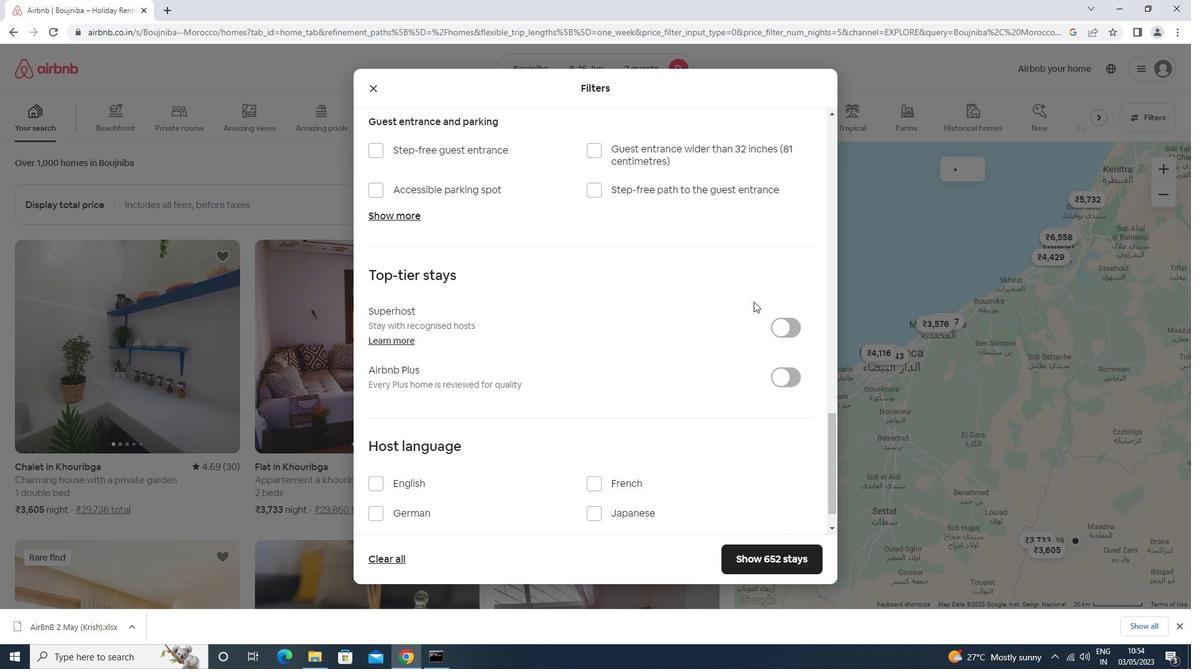 
Action: Mouse scrolled (737, 308) with delta (0, 0)
Screenshot: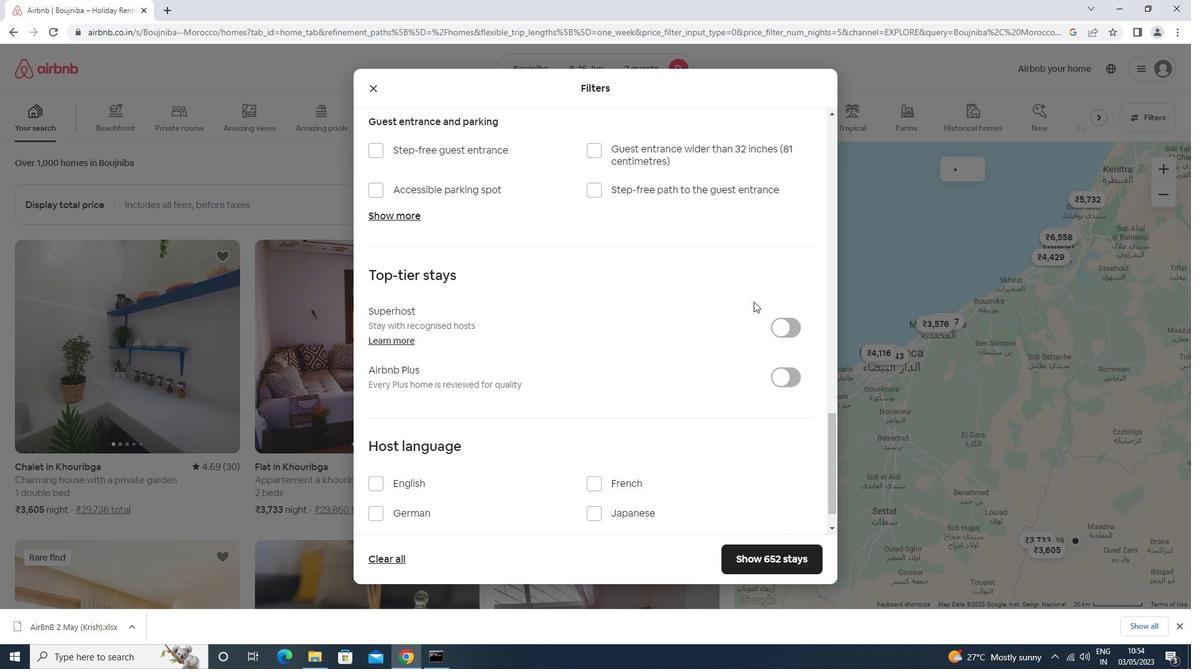 
Action: Mouse moved to (736, 310)
Screenshot: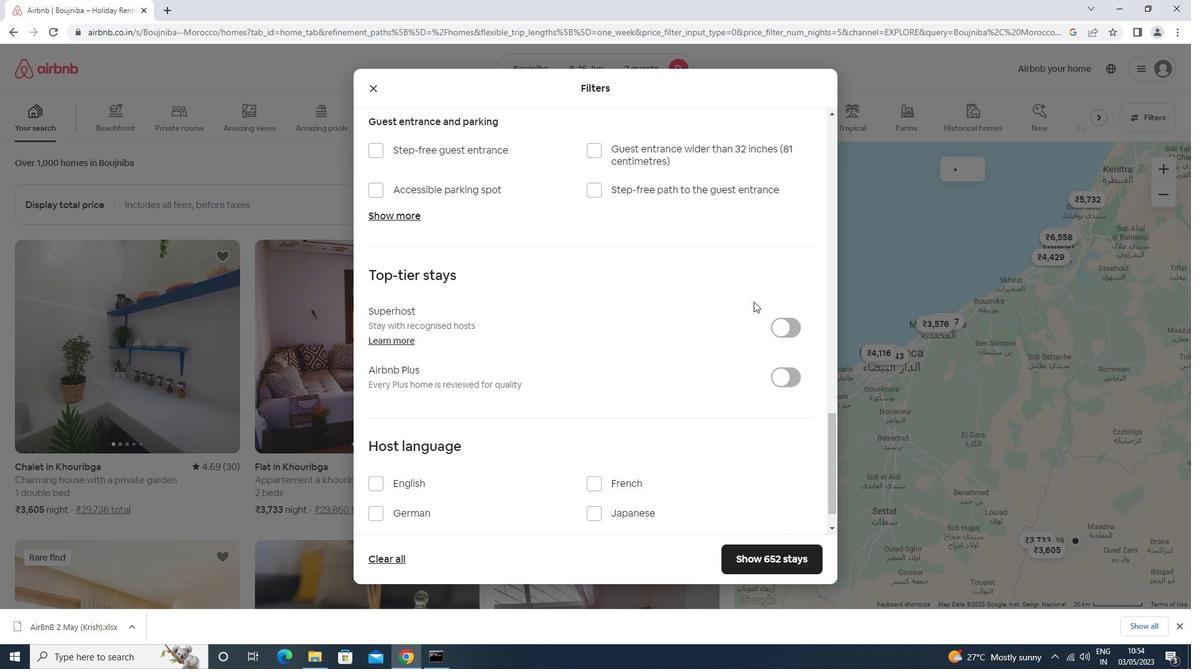 
Action: Mouse scrolled (736, 309) with delta (0, 0)
Screenshot: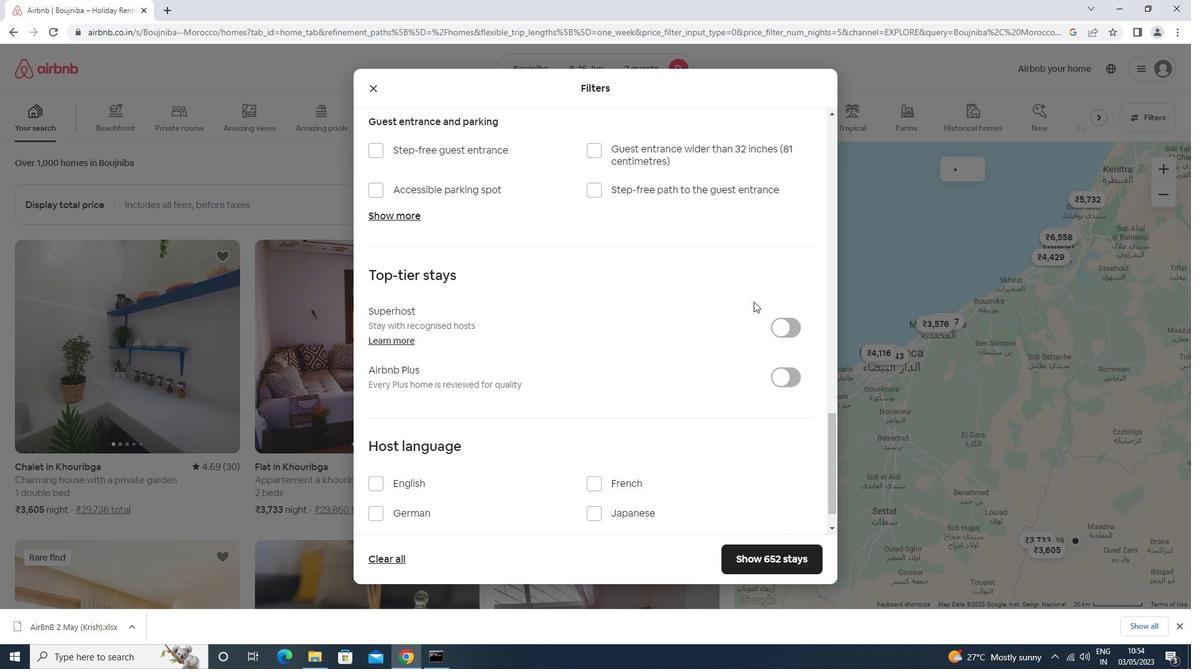 
Action: Mouse moved to (734, 310)
Screenshot: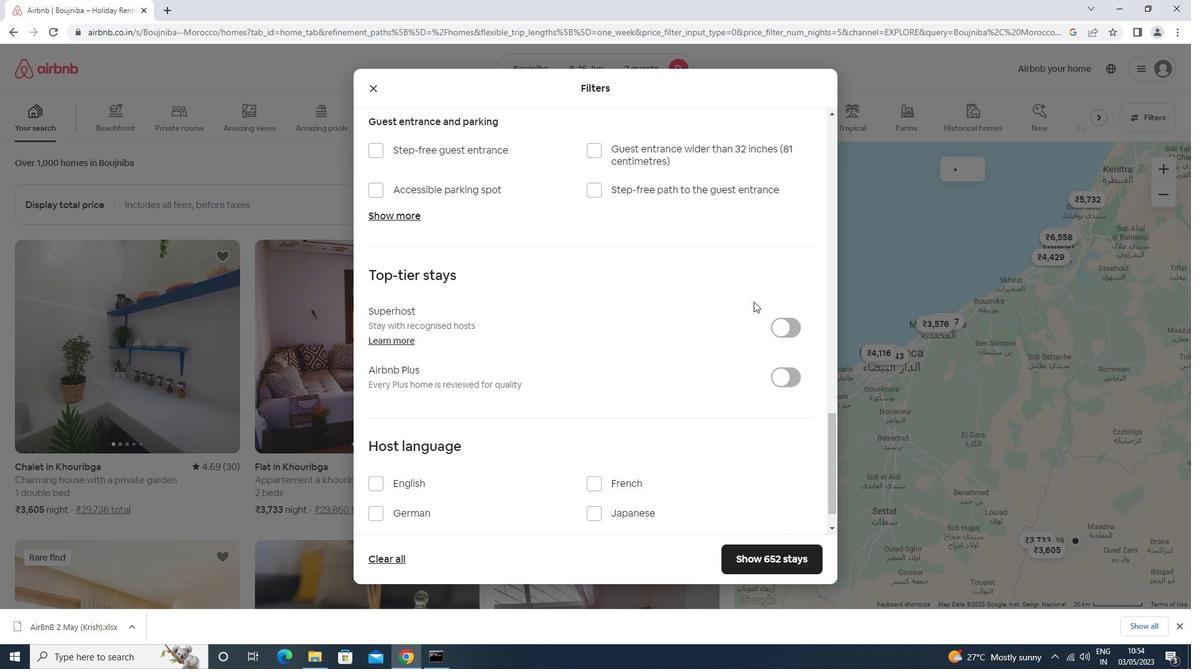 
Action: Mouse scrolled (734, 310) with delta (0, 0)
Screenshot: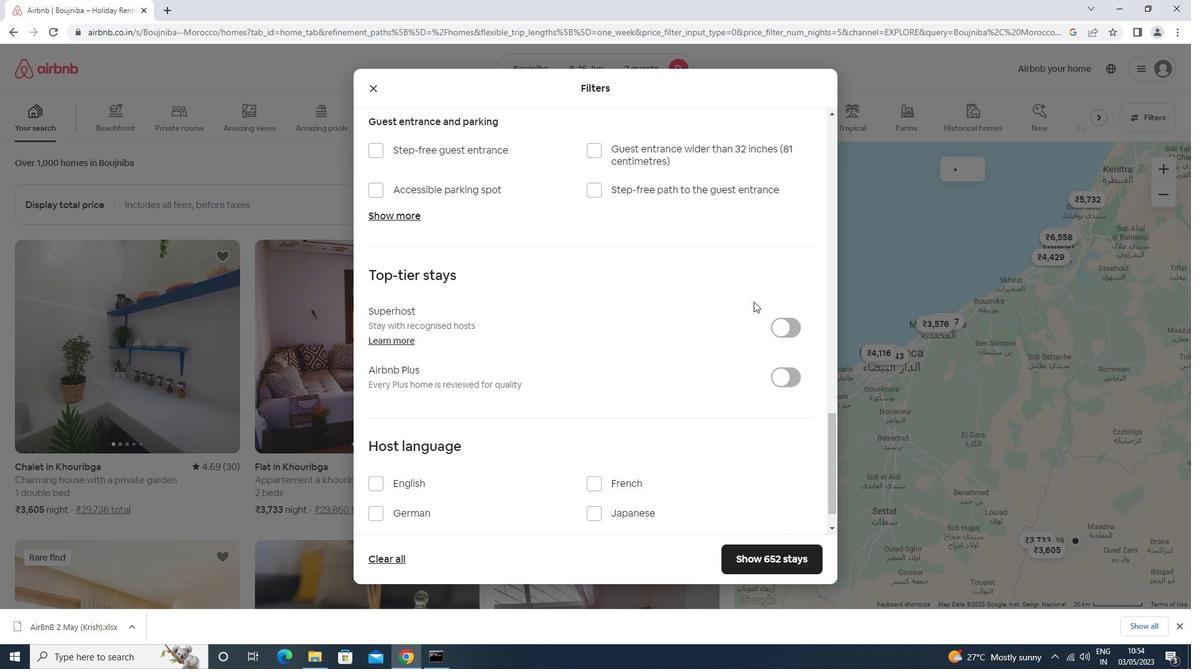 
Action: Mouse moved to (393, 444)
Screenshot: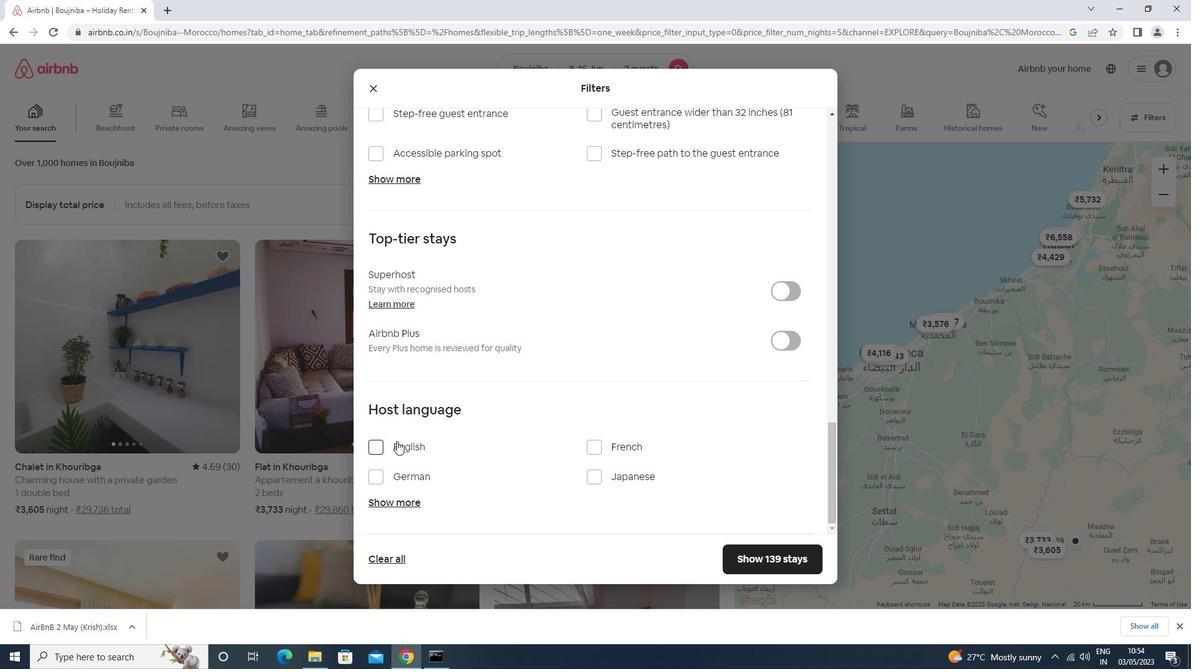 
Action: Mouse pressed left at (393, 444)
Screenshot: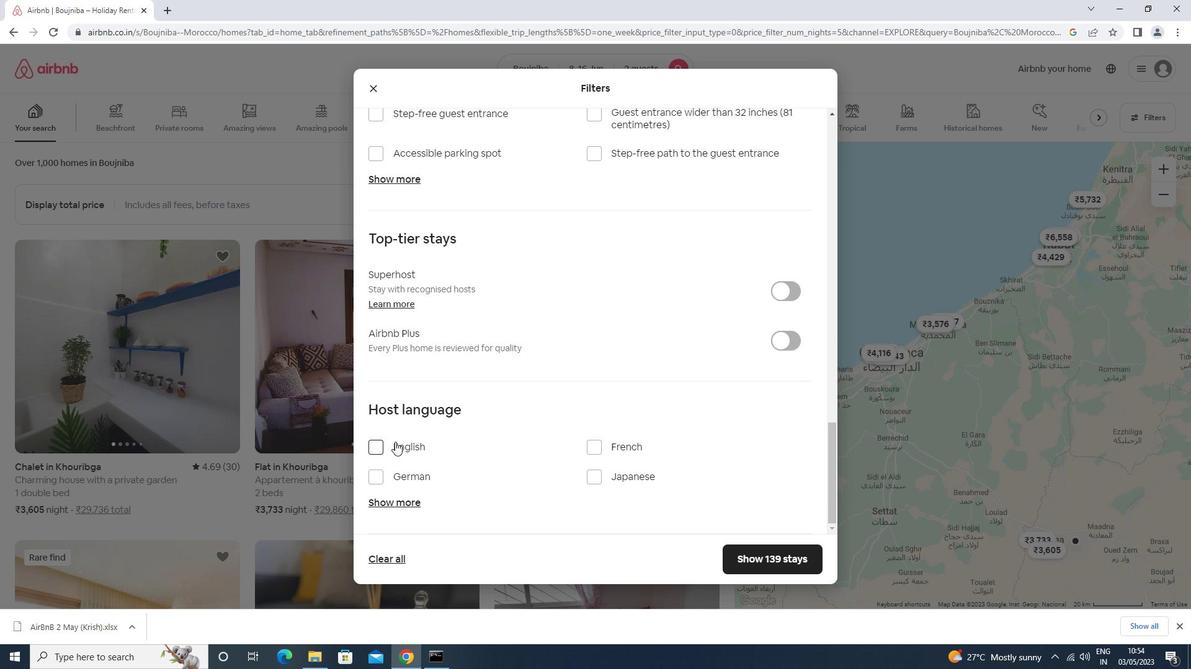 
Action: Mouse moved to (756, 555)
Screenshot: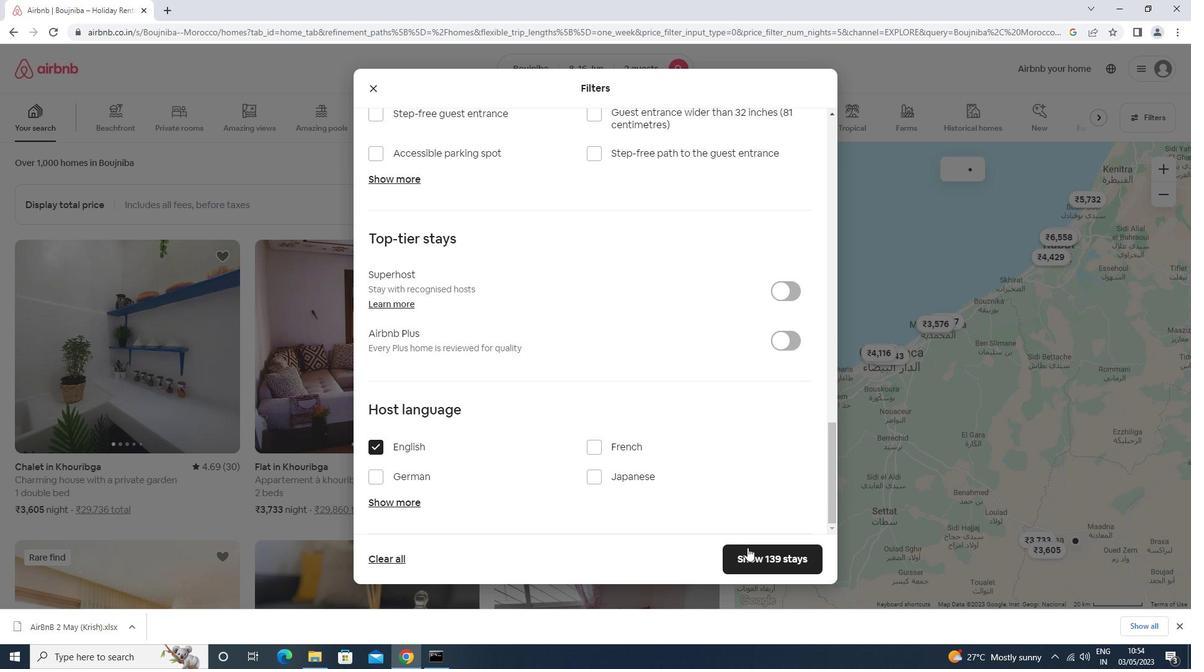 
Action: Mouse pressed left at (756, 555)
Screenshot: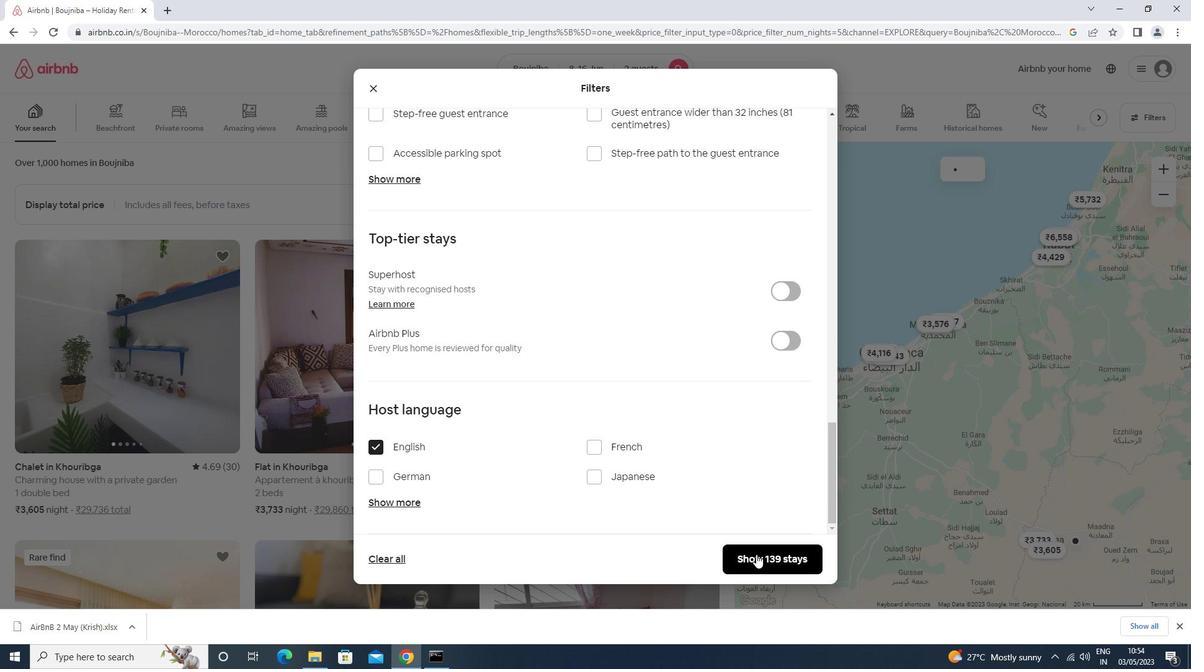 
Action: Mouse moved to (755, 555)
Screenshot: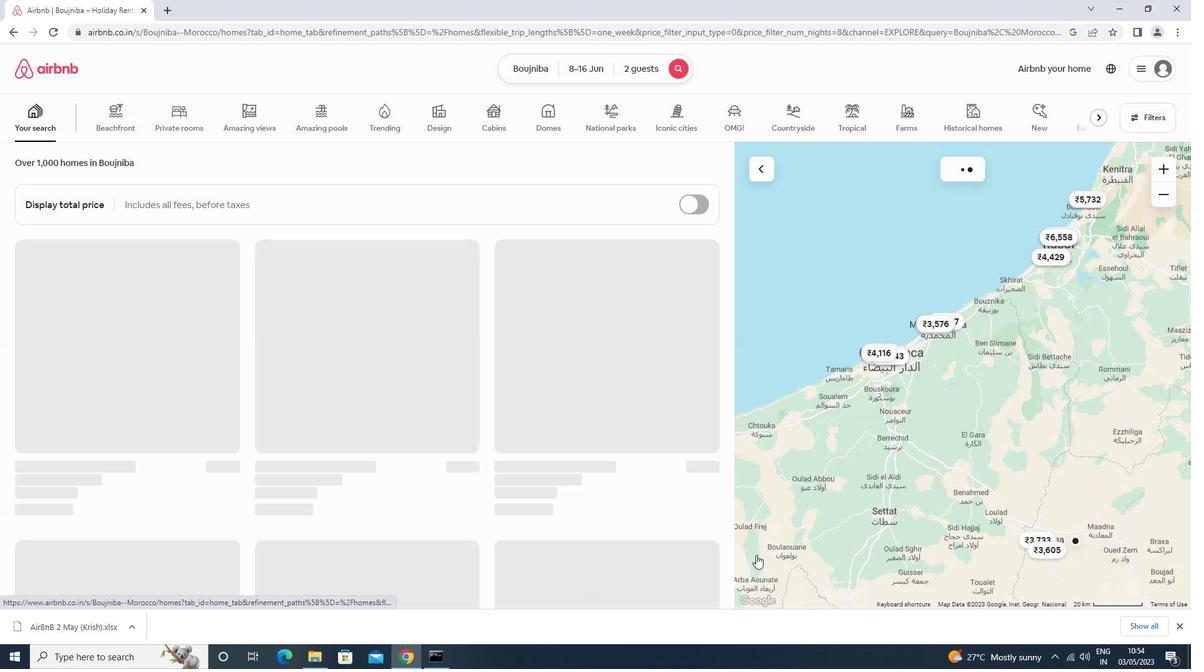 
